 Task: Look for space in Walajapet, India from 22nd June, 2023 to 30th June, 2023 for 2 adults in price range Rs.7000 to Rs.15000. Place can be entire place with 1  bedroom having 1 bed and 1 bathroom. Property type can be house, flat, guest house, hotel. Amenities needed are: washing machine. Booking option can be shelf check-in. Required host language is English.
Action: Mouse moved to (604, 71)
Screenshot: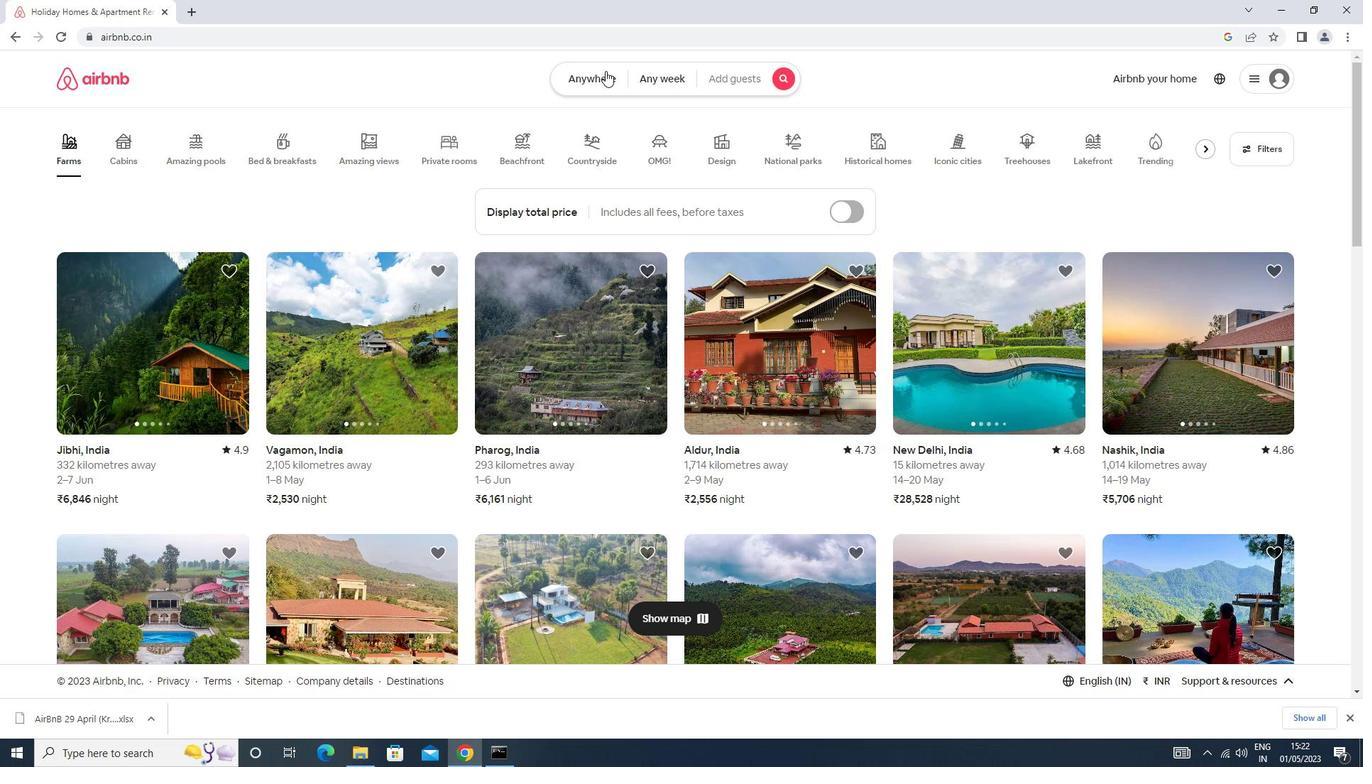 
Action: Mouse pressed left at (604, 71)
Screenshot: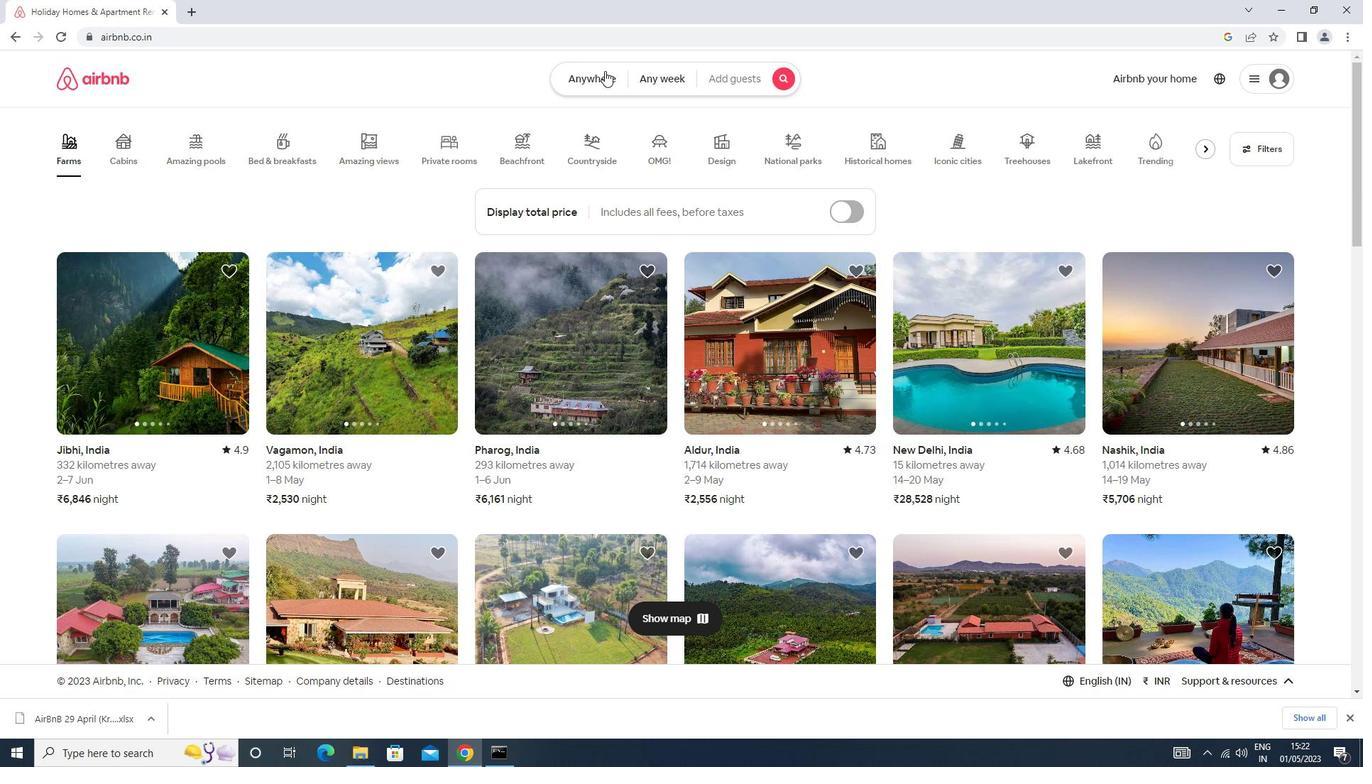 
Action: Mouse moved to (557, 136)
Screenshot: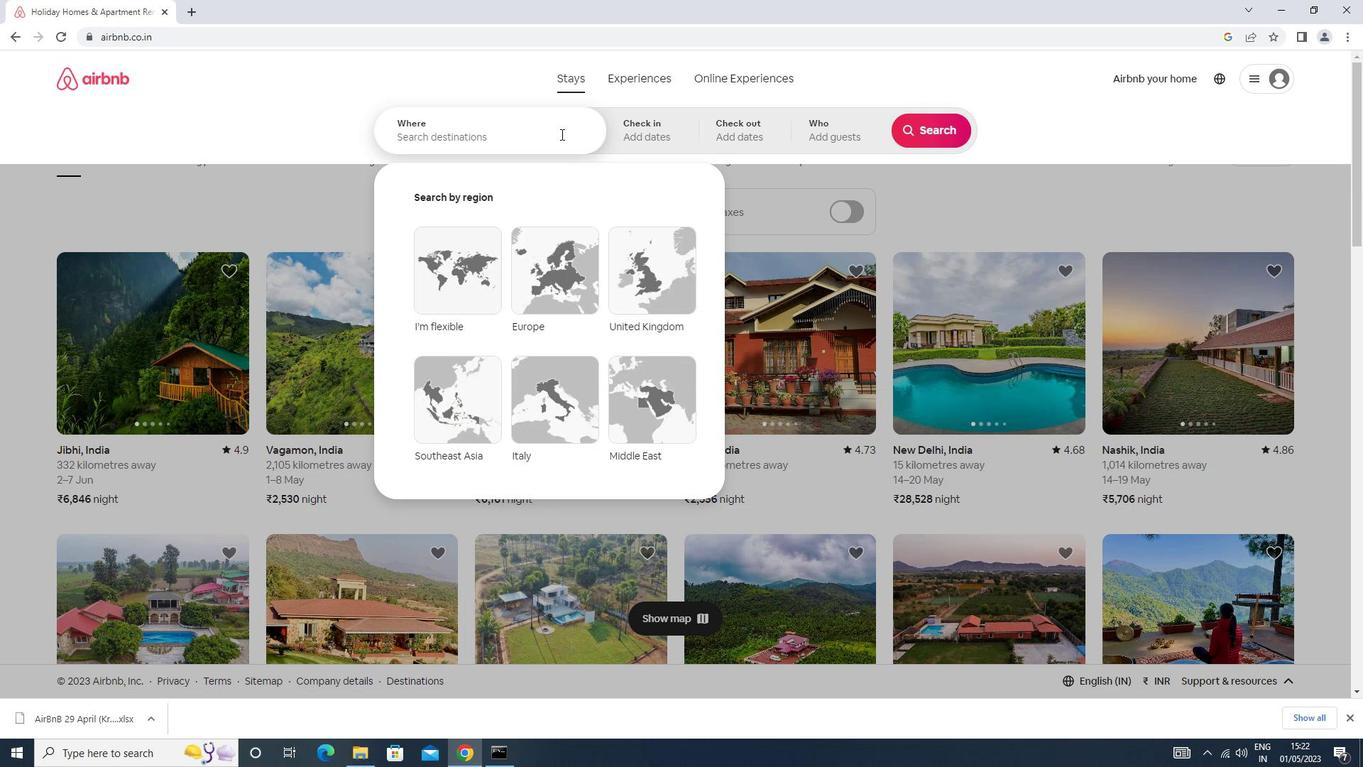 
Action: Mouse pressed left at (557, 136)
Screenshot: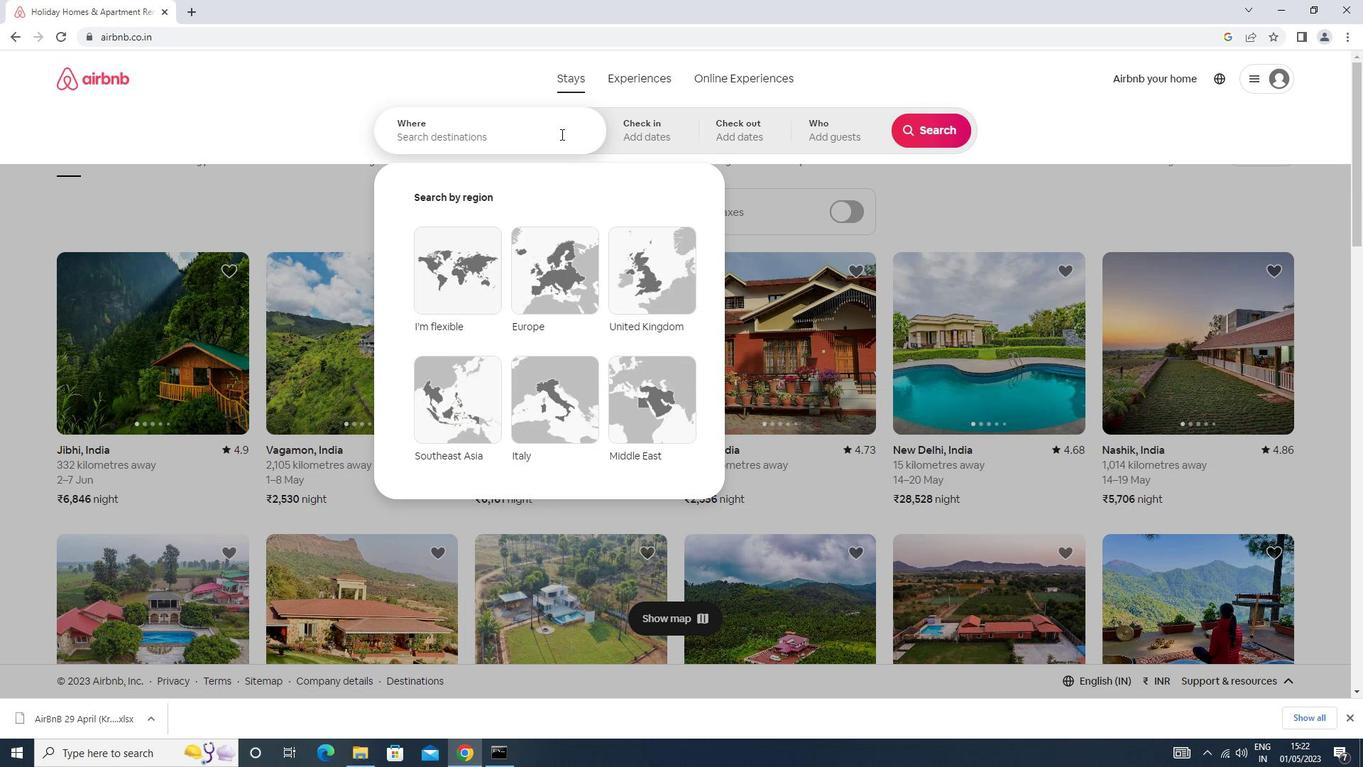 
Action: Key pressed w<Key.caps_lock>alajapet<Key.enter>
Screenshot: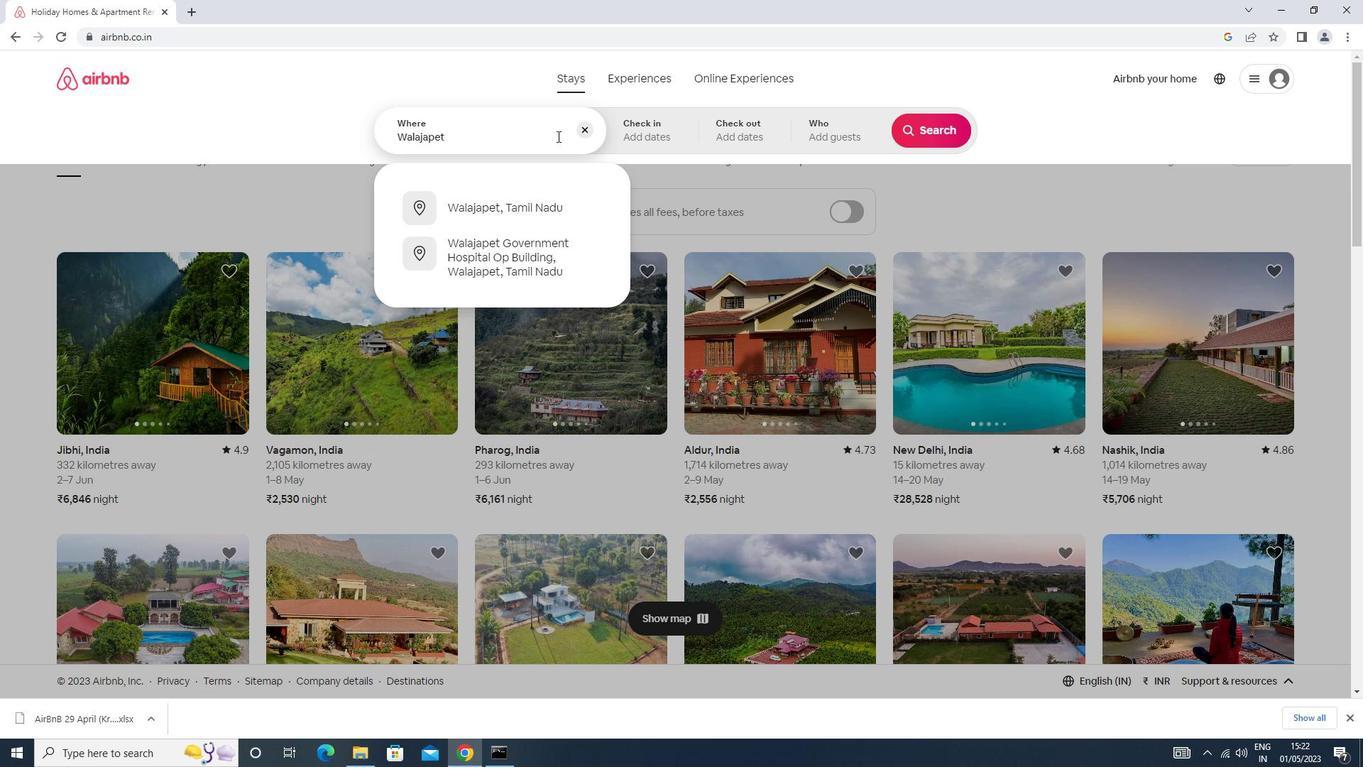
Action: Mouse moved to (835, 402)
Screenshot: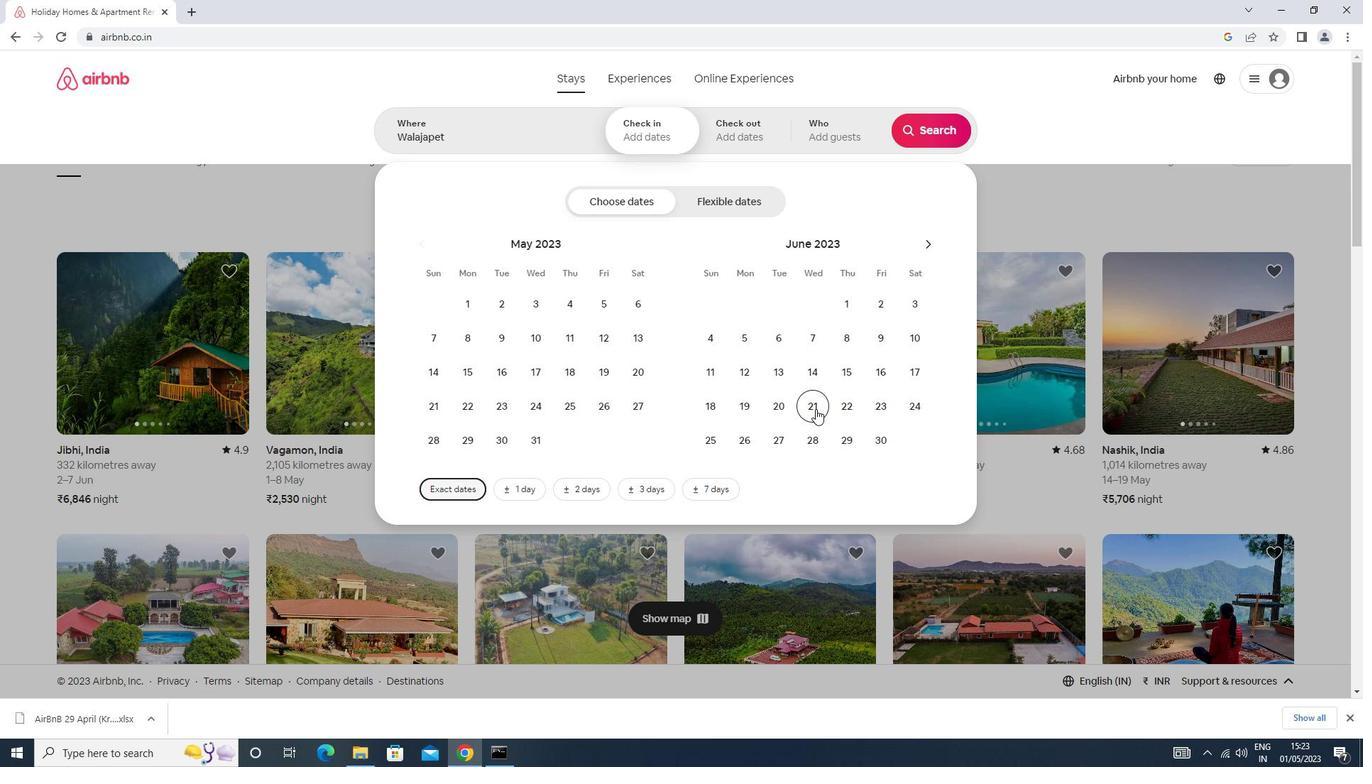 
Action: Mouse pressed left at (835, 402)
Screenshot: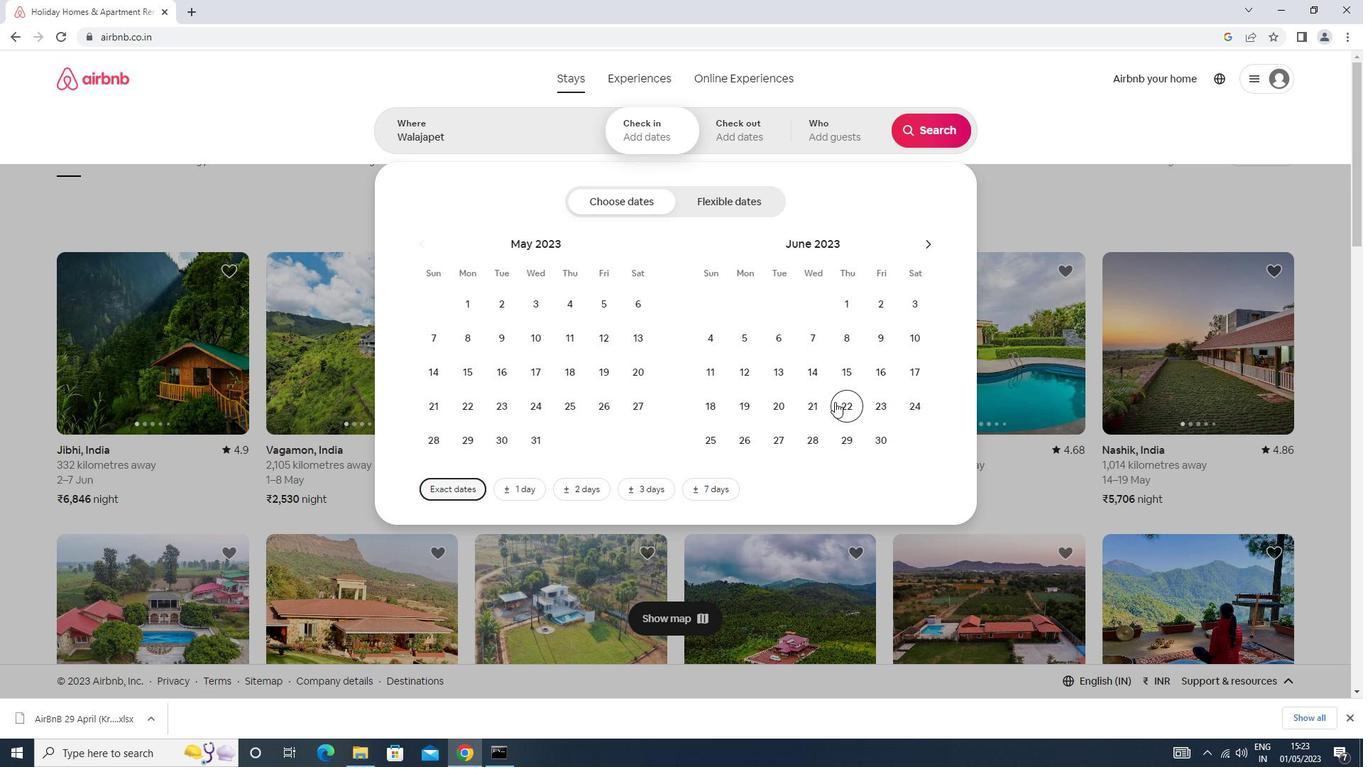 
Action: Mouse moved to (885, 439)
Screenshot: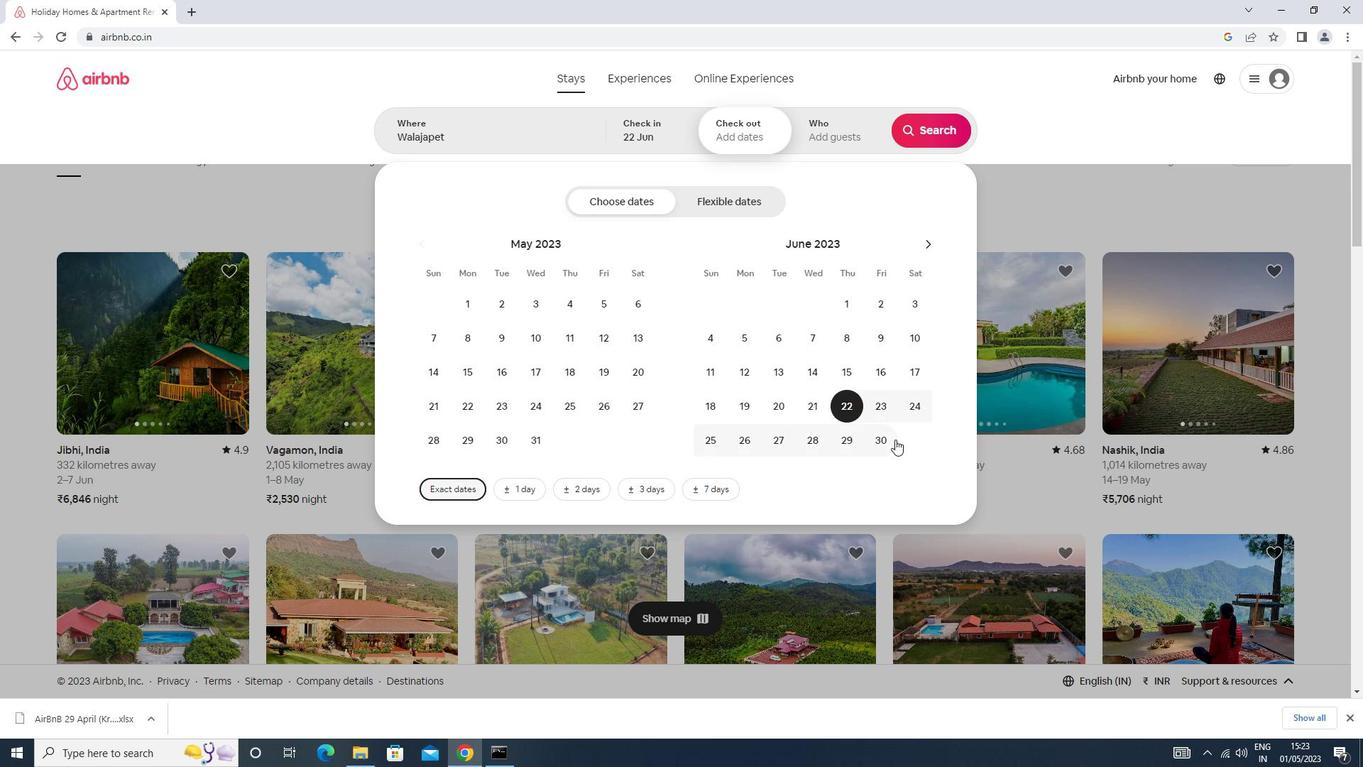 
Action: Mouse pressed left at (885, 439)
Screenshot: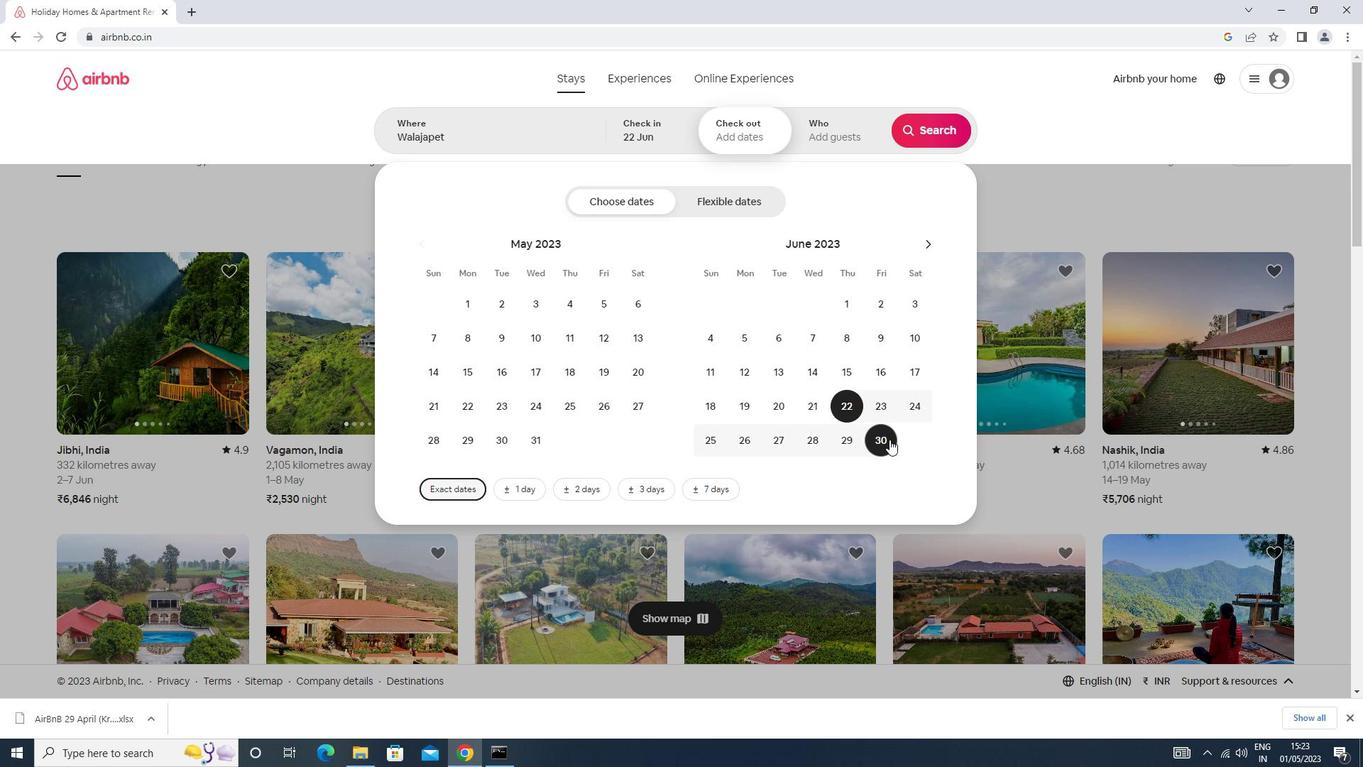 
Action: Mouse moved to (831, 144)
Screenshot: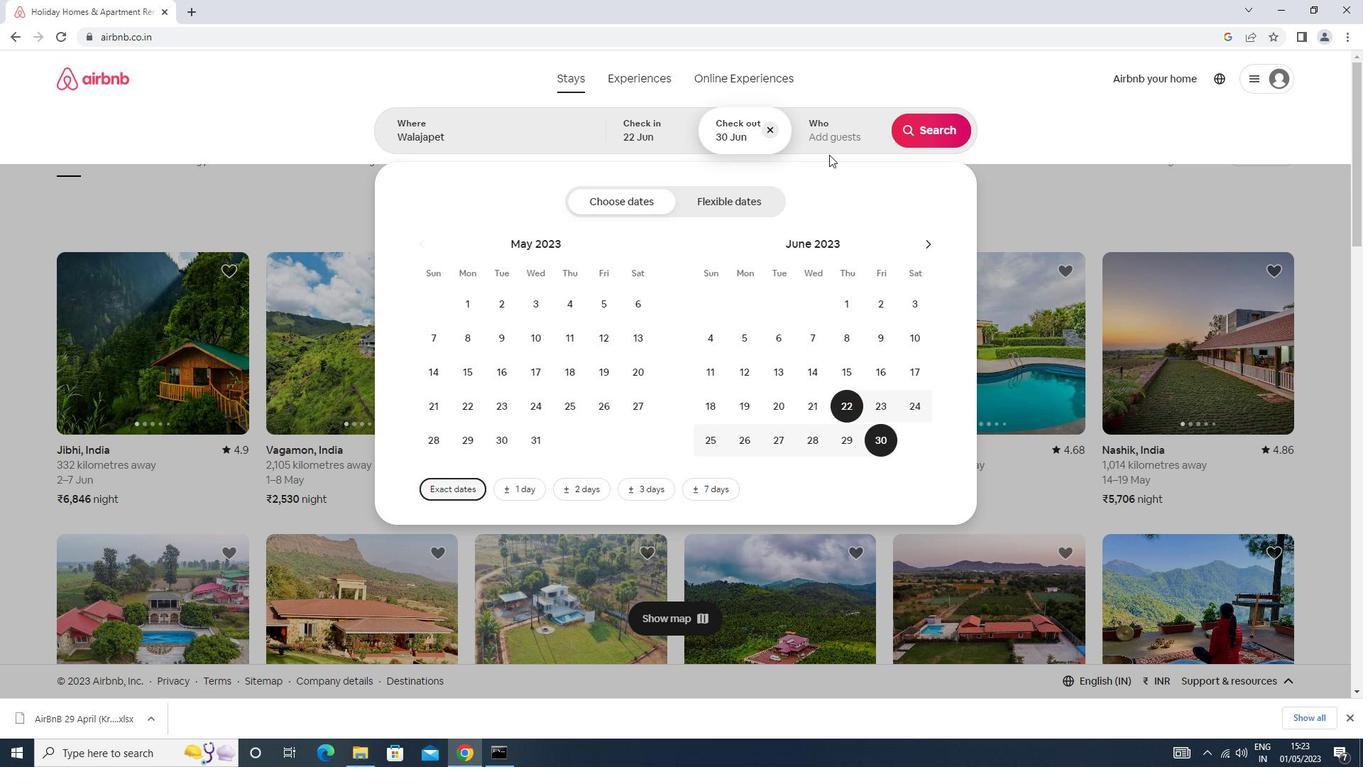 
Action: Mouse pressed left at (831, 144)
Screenshot: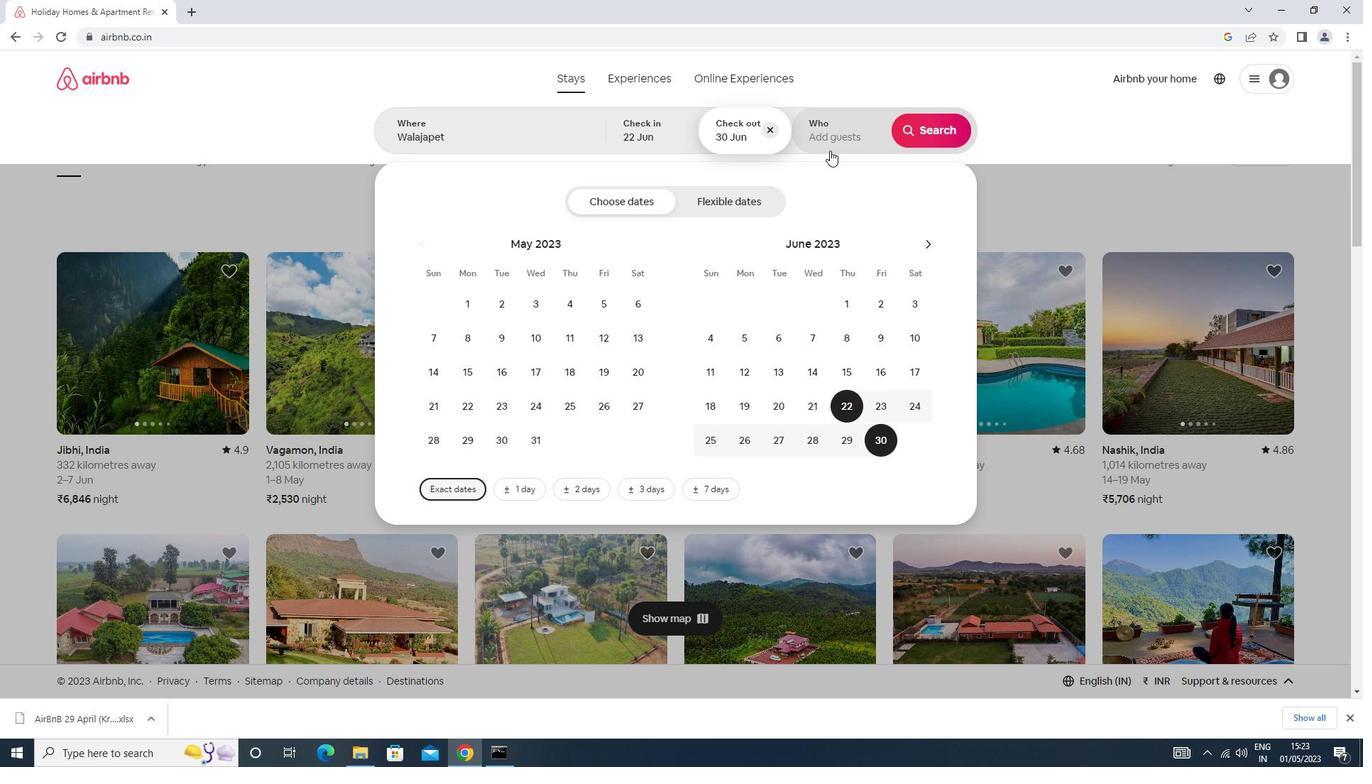 
Action: Mouse moved to (939, 203)
Screenshot: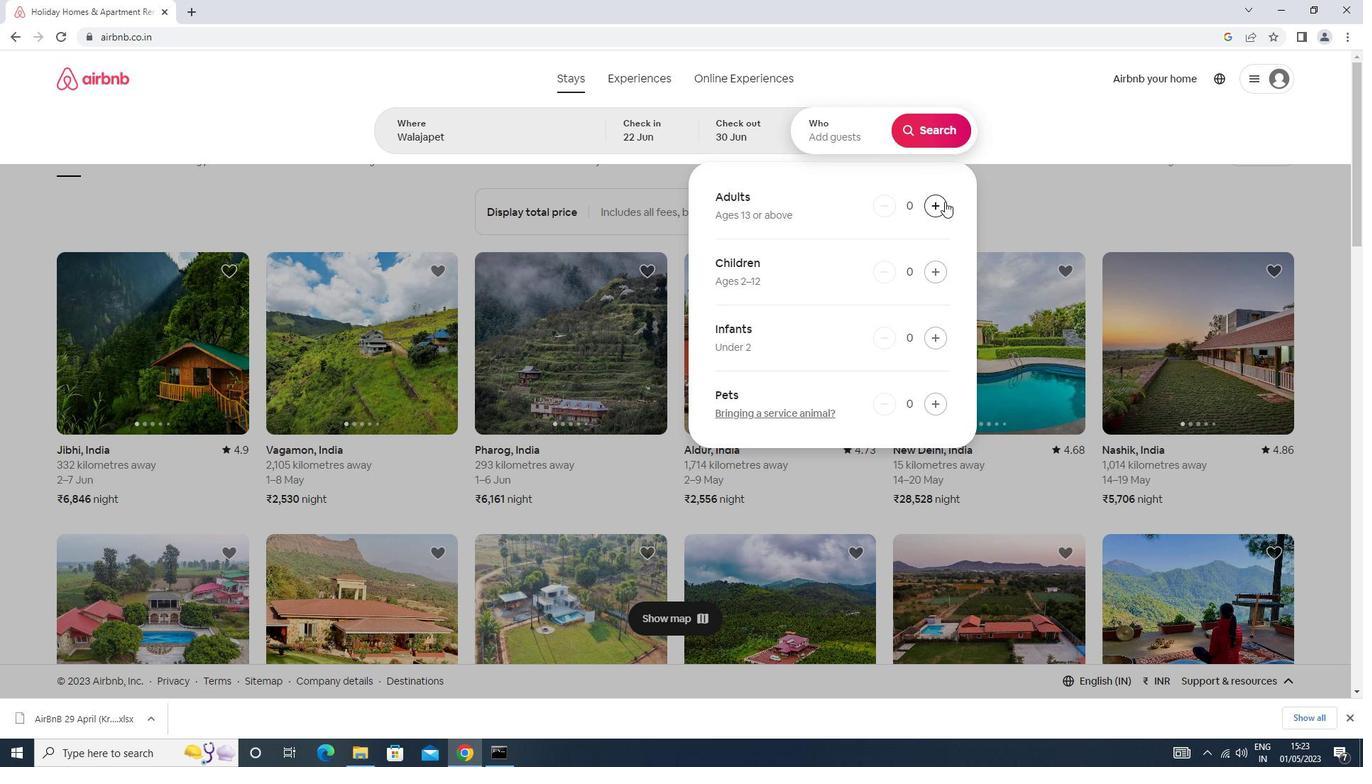 
Action: Mouse pressed left at (939, 203)
Screenshot: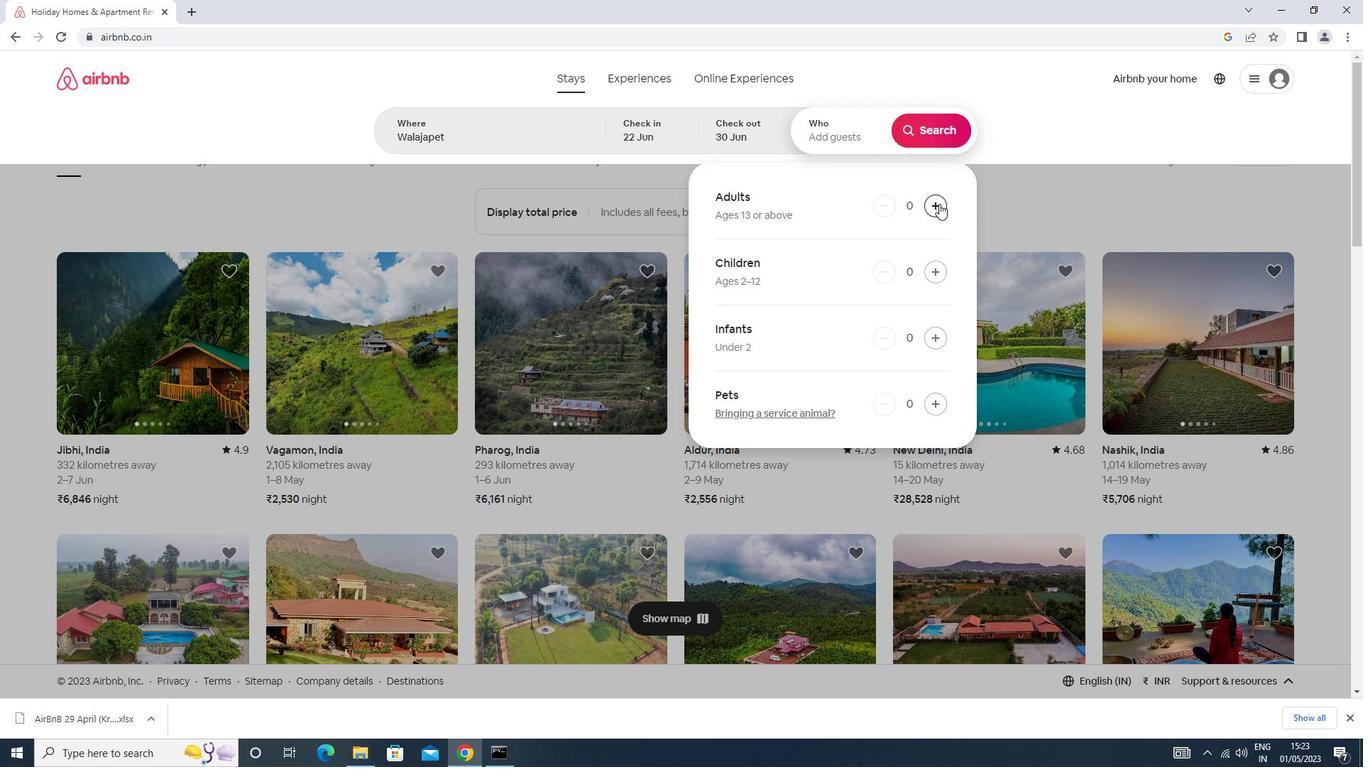 
Action: Mouse pressed left at (939, 203)
Screenshot: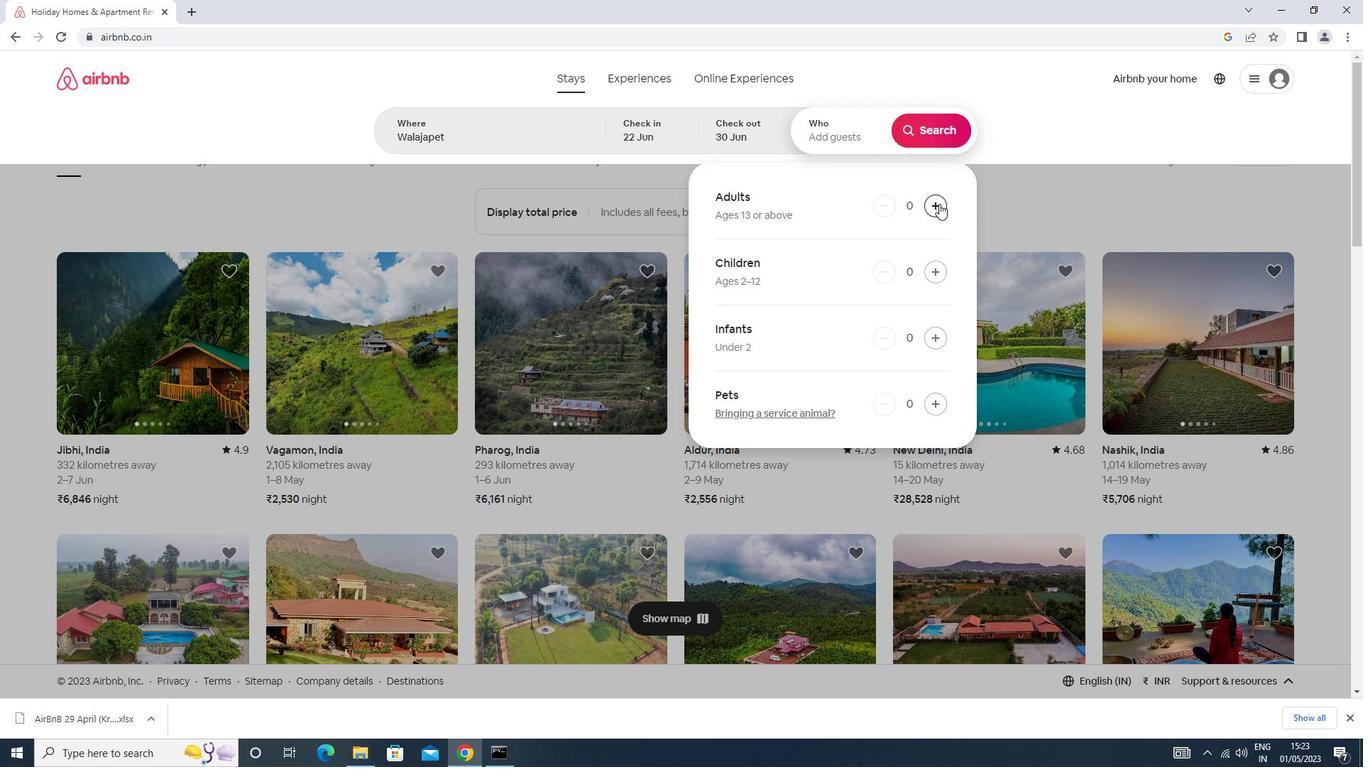 
Action: Mouse moved to (926, 127)
Screenshot: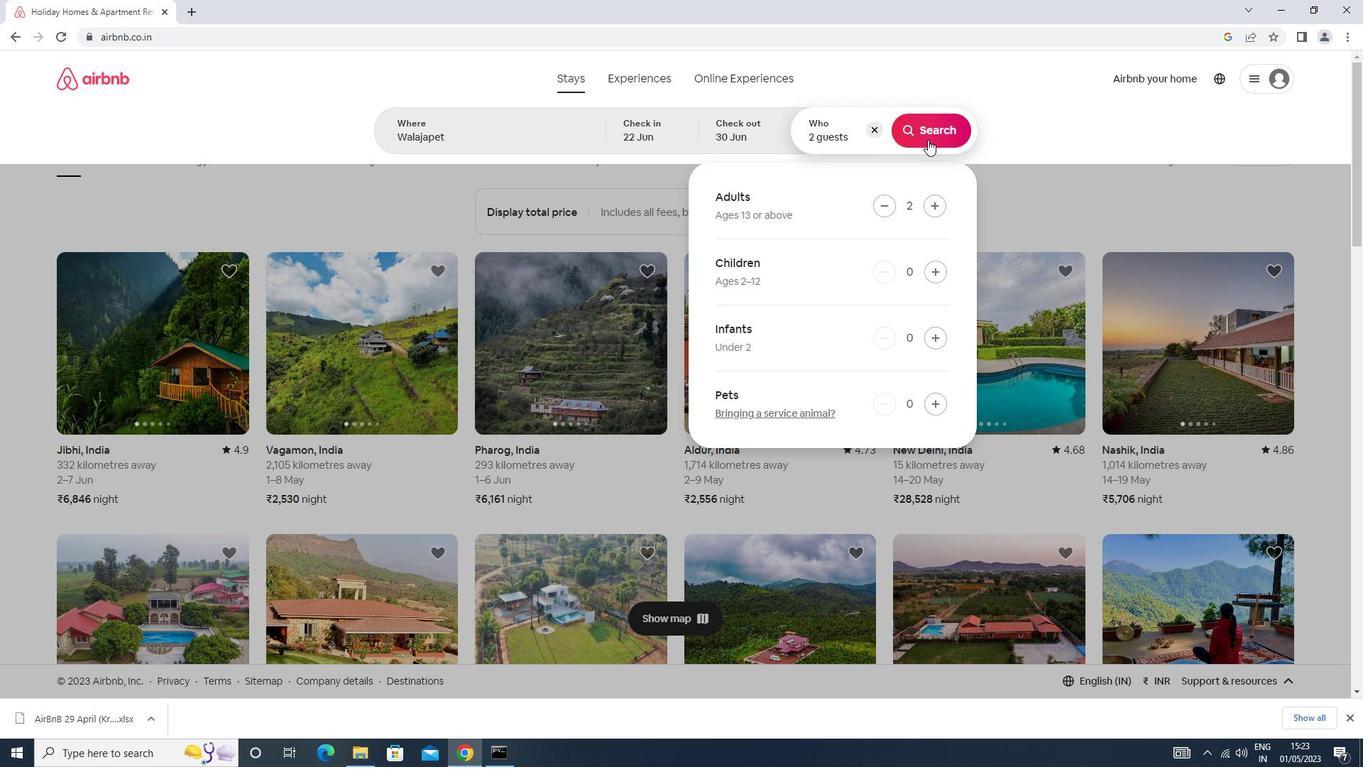 
Action: Mouse pressed left at (926, 127)
Screenshot: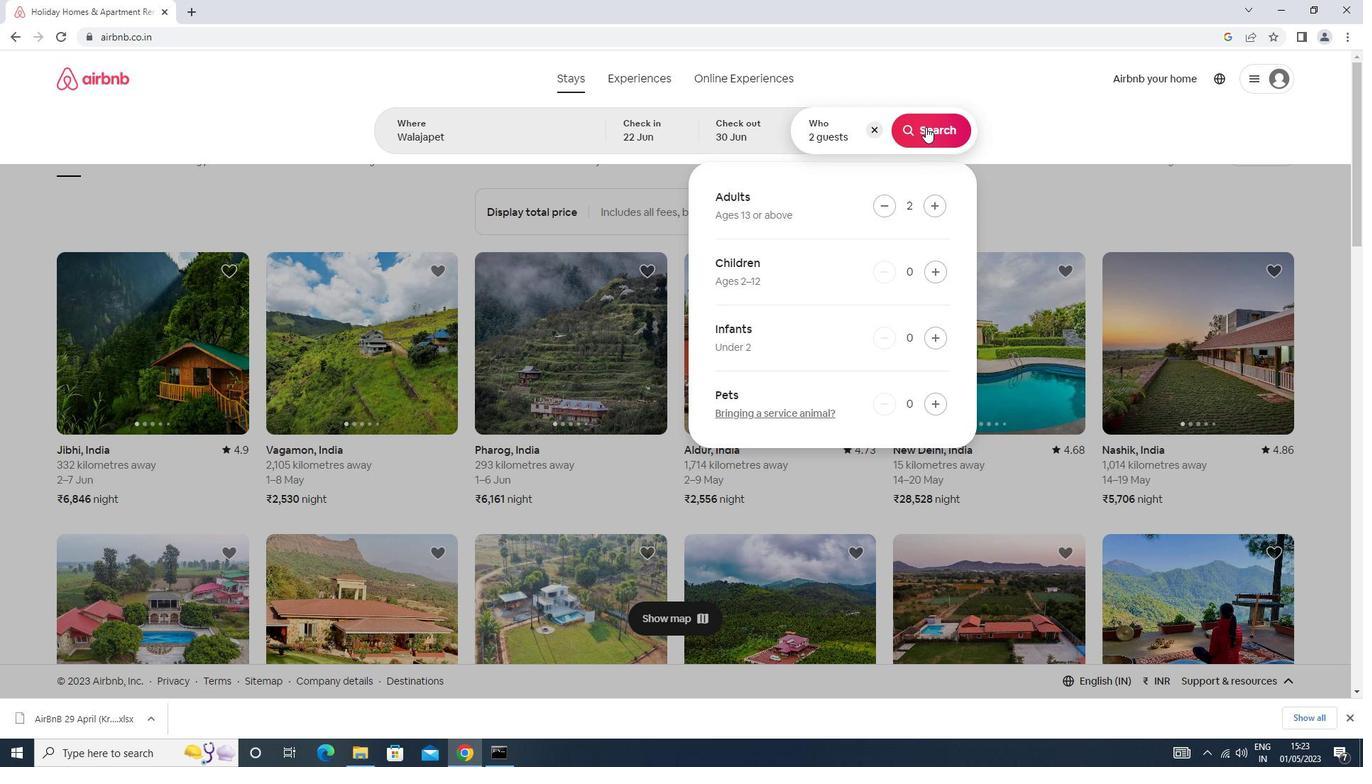 
Action: Mouse moved to (1286, 133)
Screenshot: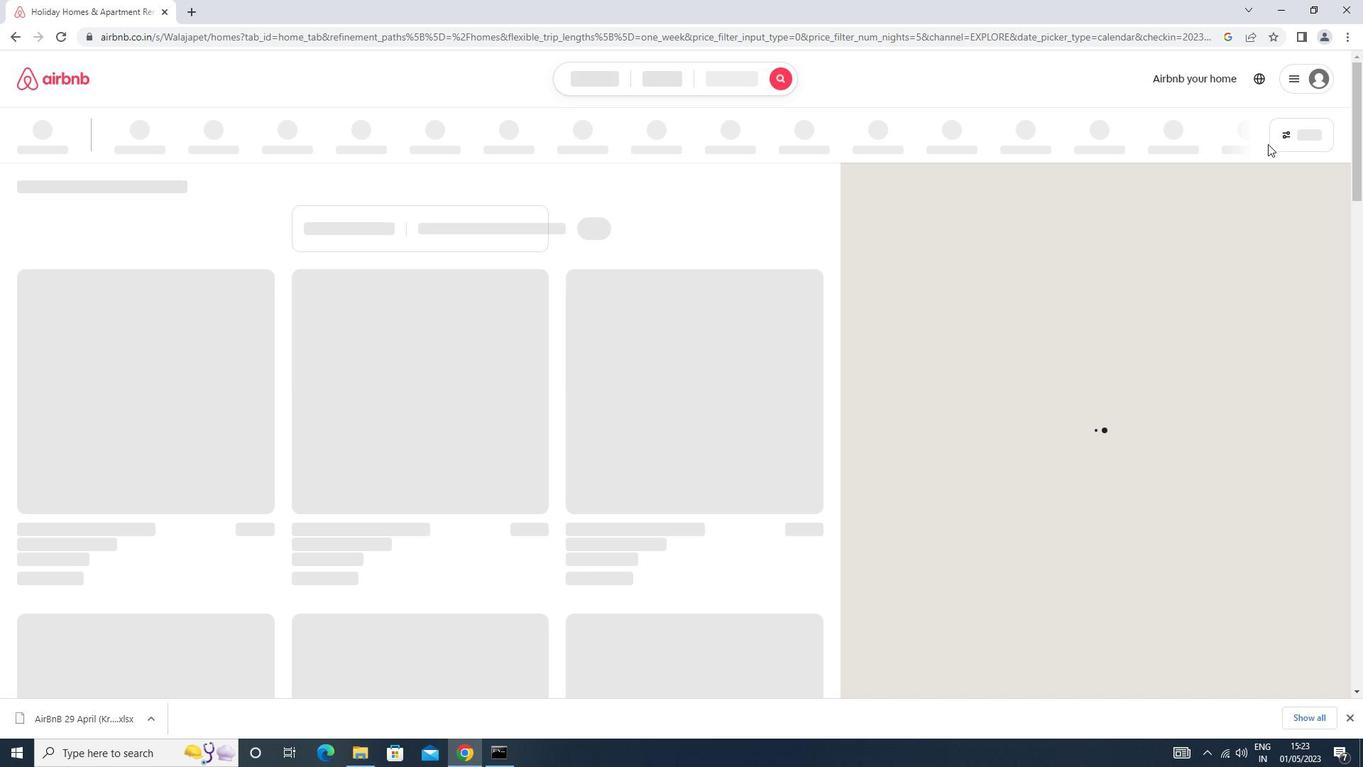 
Action: Mouse pressed left at (1286, 133)
Screenshot: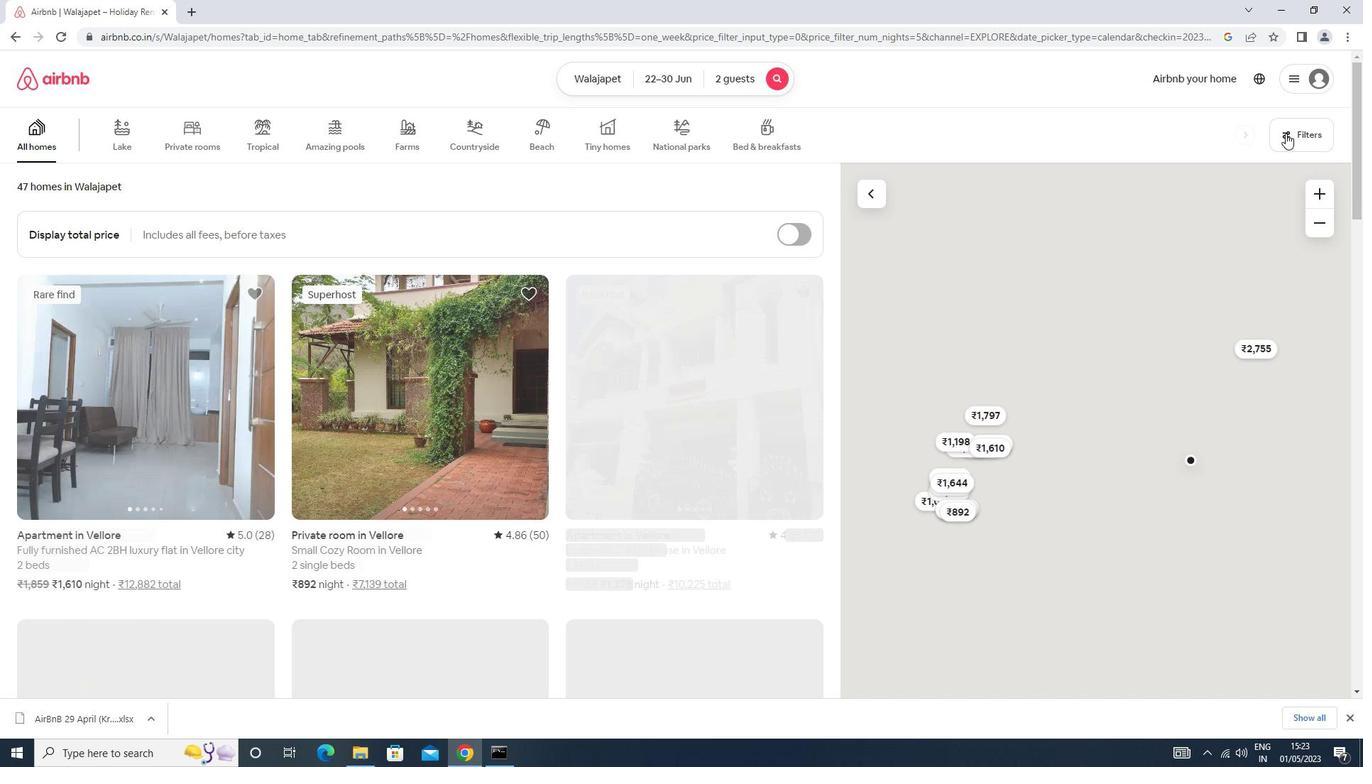 
Action: Mouse moved to (604, 311)
Screenshot: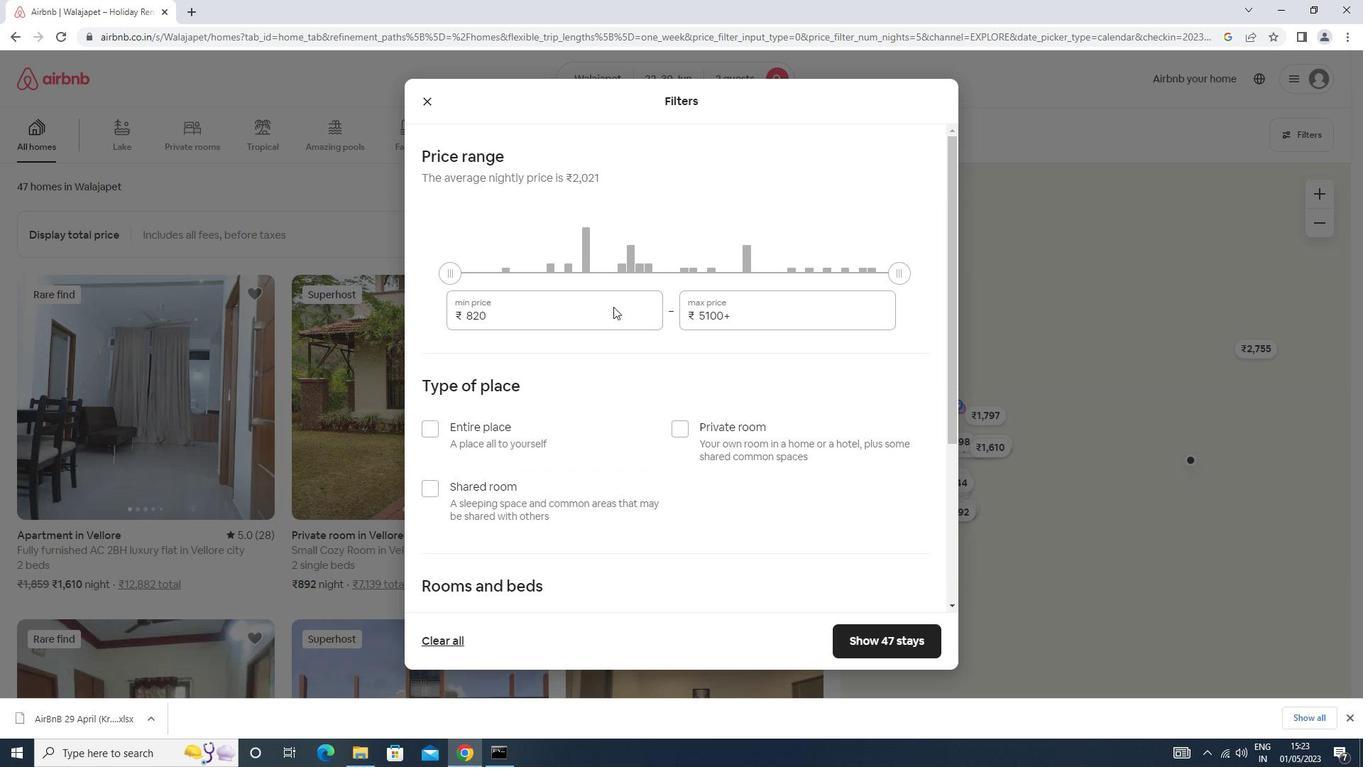 
Action: Mouse pressed left at (604, 311)
Screenshot: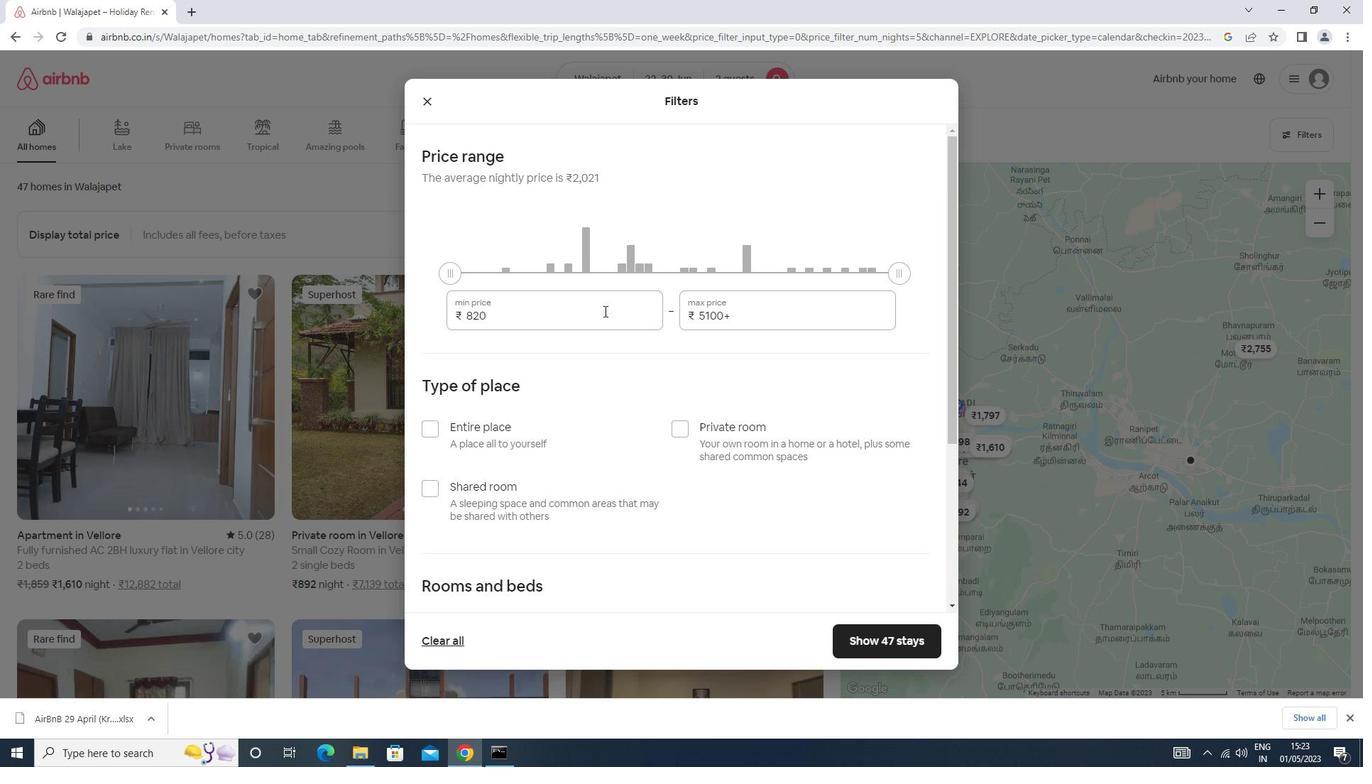 
Action: Key pressed <Key.backspace><Key.backspace><Key.backspace><Key.backspace><Key.backspace><Key.backspace><Key.backspace><Key.backspace><Key.backspace><Key.backspace><Key.backspace>7000<Key.tab>15<Key.backspace><Key.backspace><Key.backspace><Key.backspace><Key.backspace><Key.backspace>
Screenshot: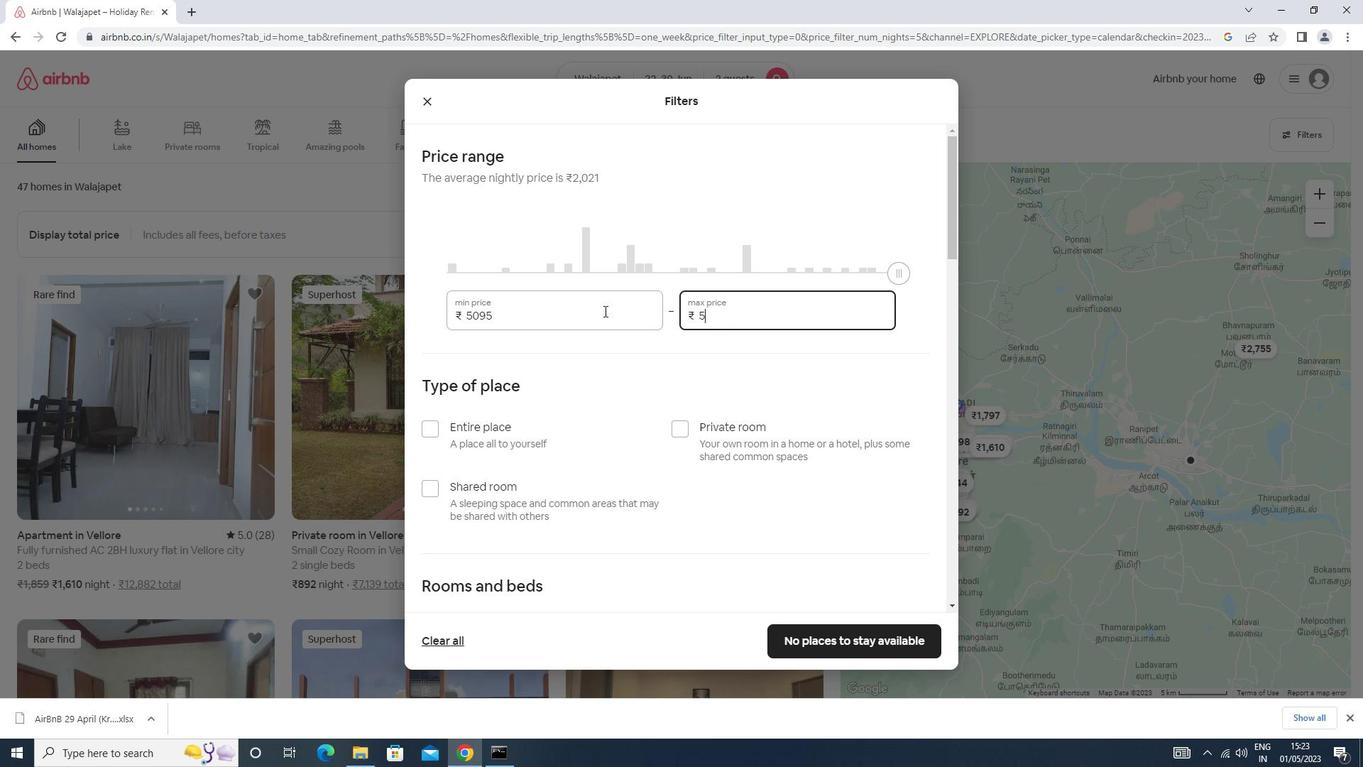 
Action: Mouse pressed left at (604, 311)
Screenshot: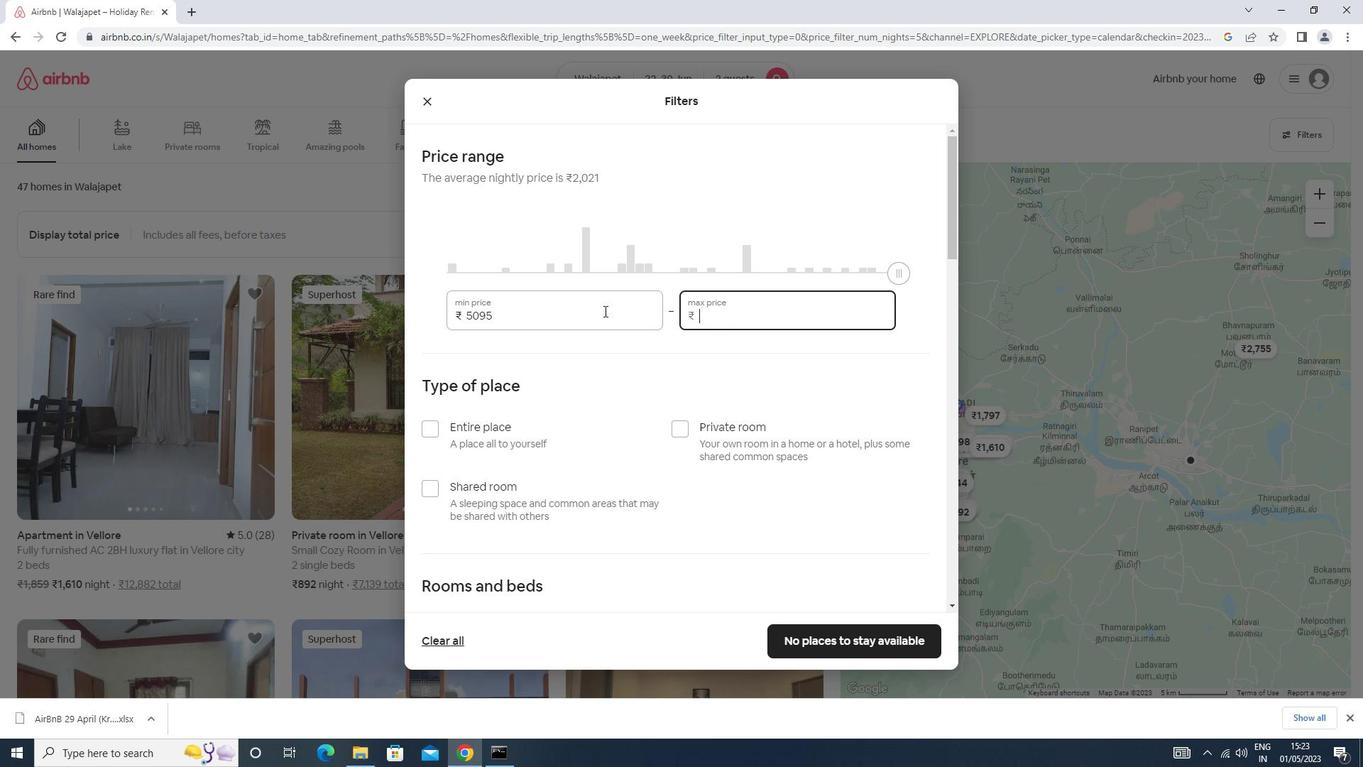 
Action: Key pressed <Key.backspace><Key.backspace><Key.backspace><Key.backspace><Key.backspace><Key.backspace><Key.backspace><Key.backspace><Key.backspace><Key.backspace><Key.backspace>7000<Key.tab>15000
Screenshot: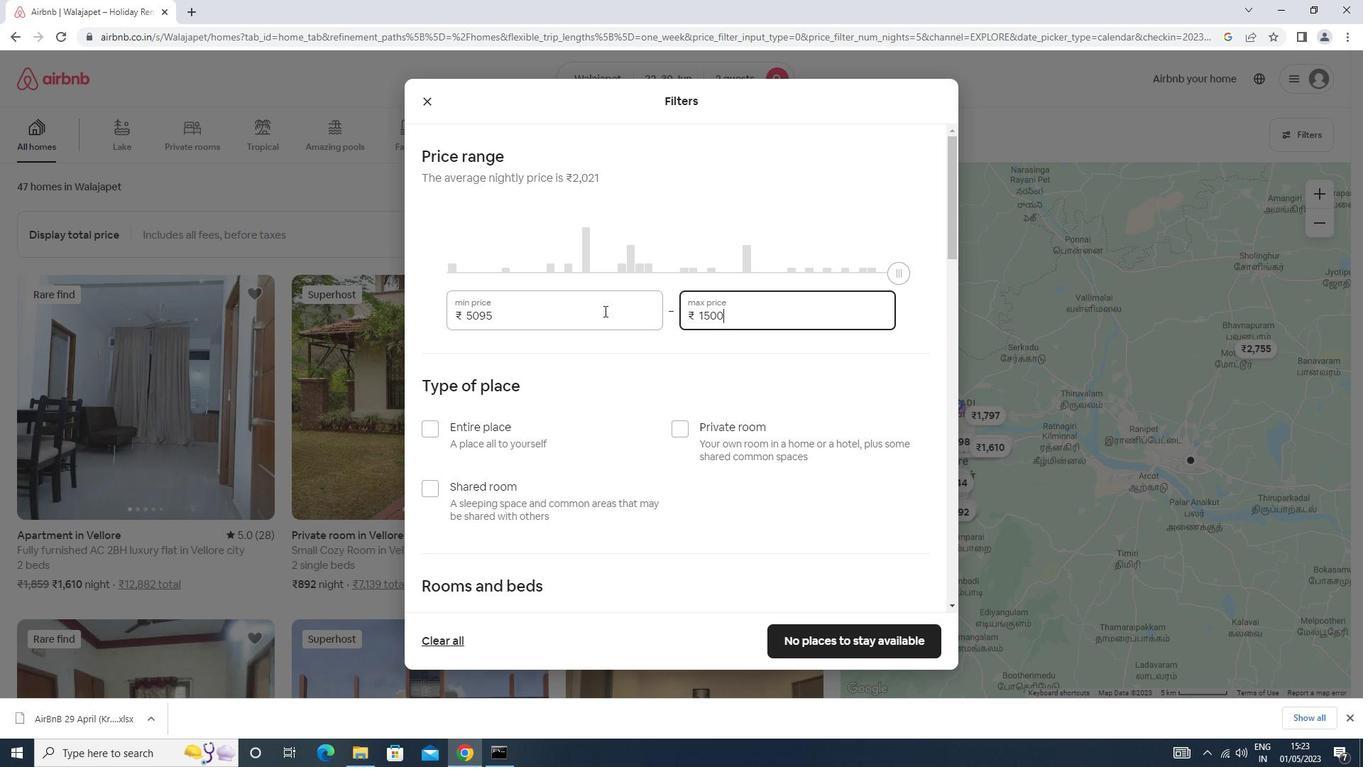 
Action: Mouse moved to (494, 429)
Screenshot: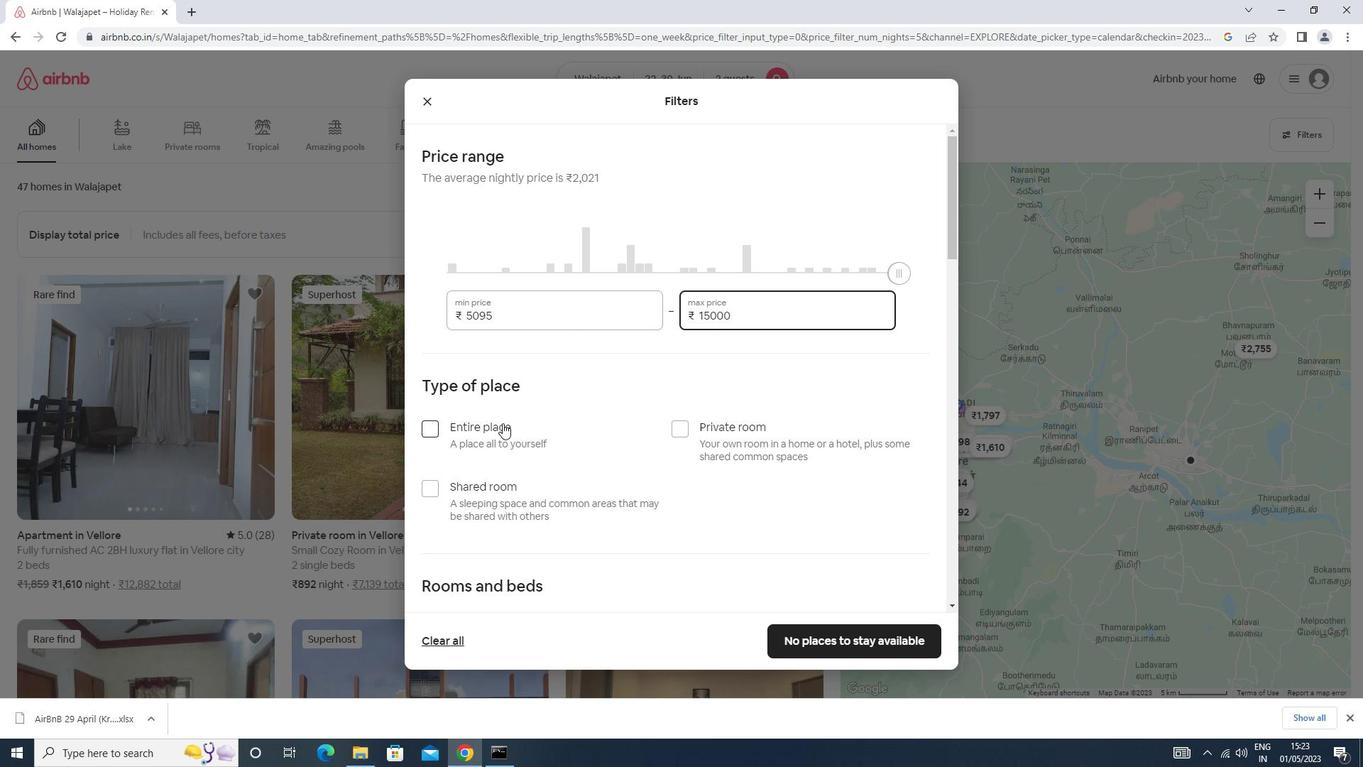 
Action: Mouse pressed left at (494, 429)
Screenshot: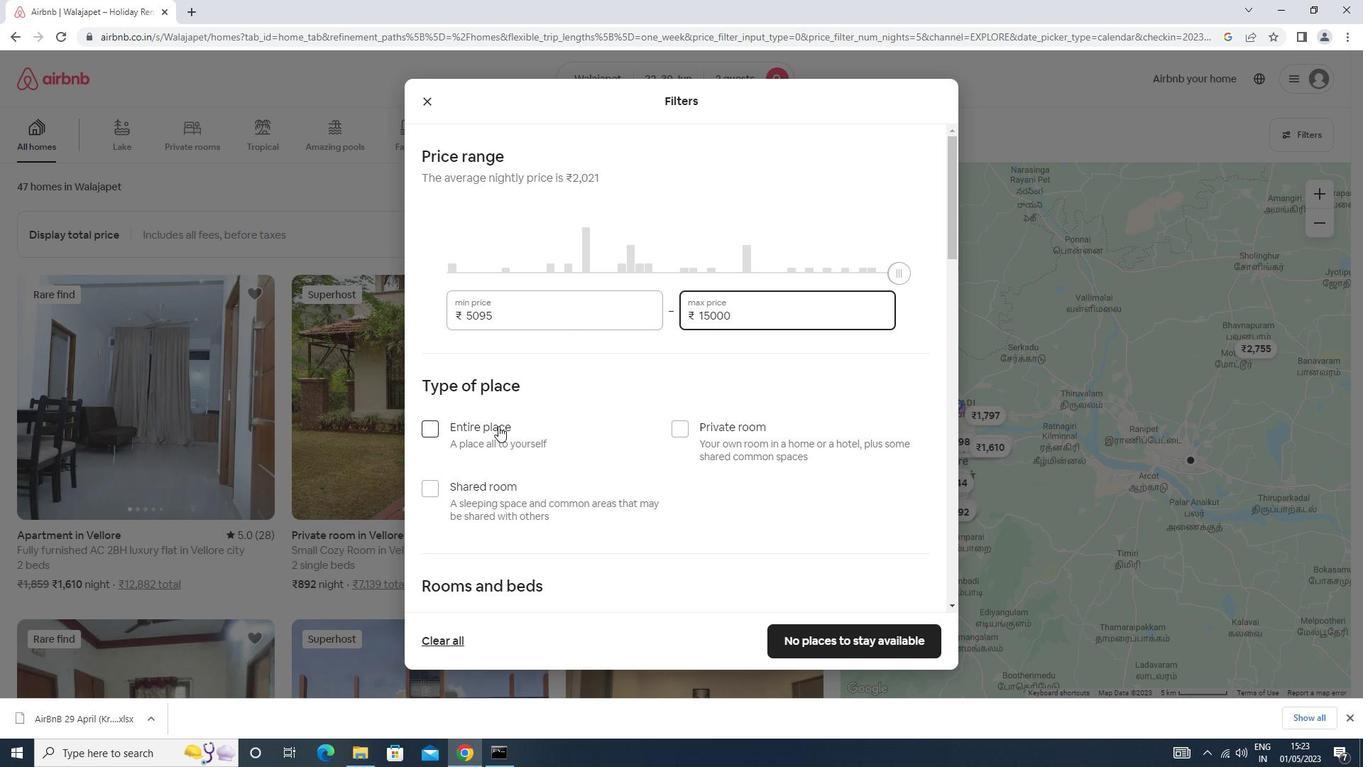 
Action: Mouse scrolled (494, 428) with delta (0, 0)
Screenshot: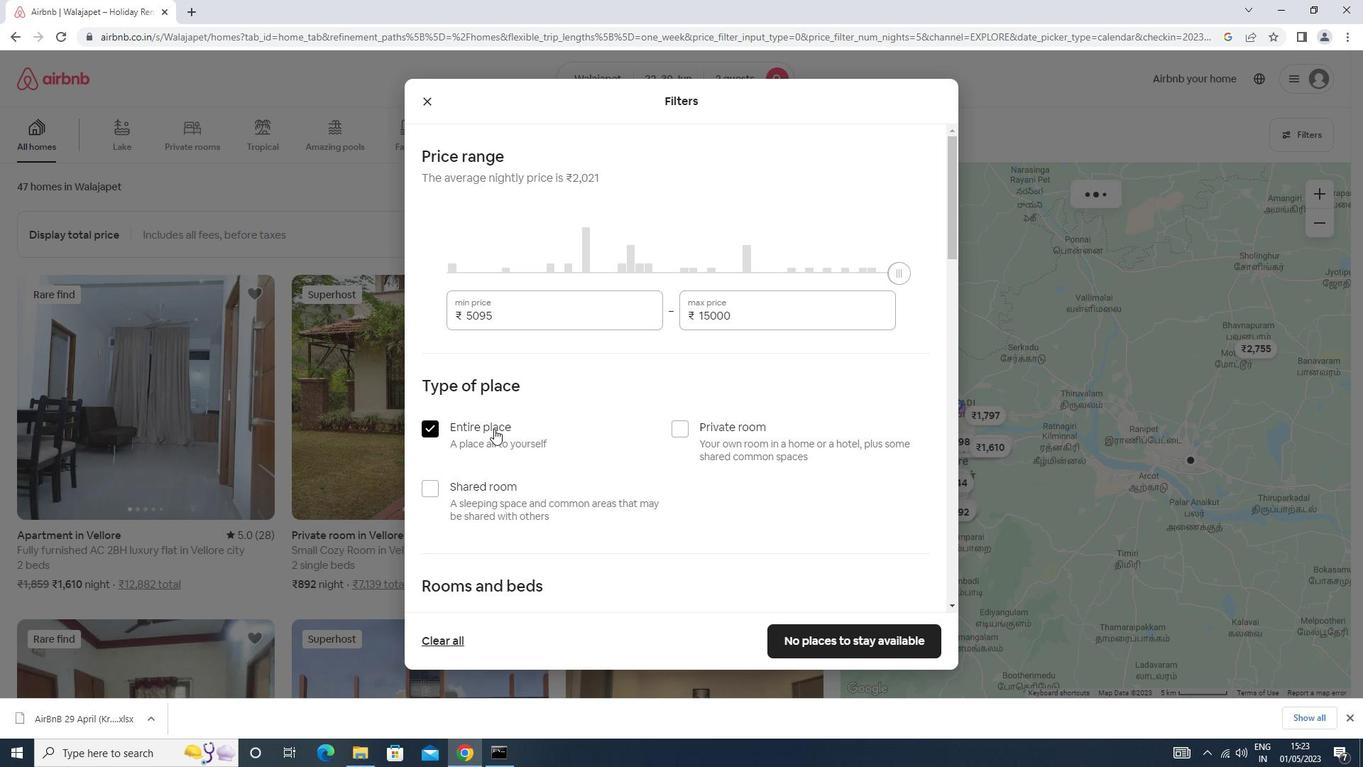 
Action: Mouse scrolled (494, 428) with delta (0, 0)
Screenshot: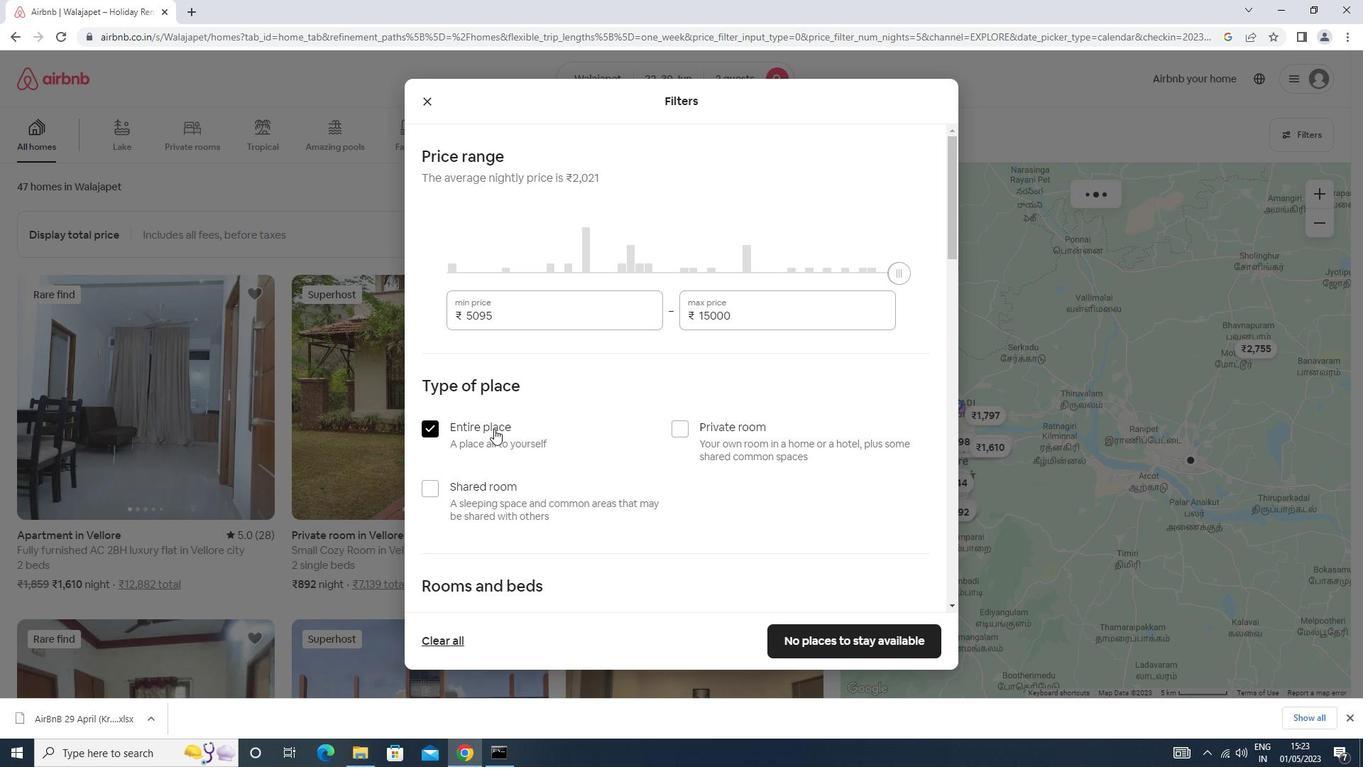 
Action: Mouse moved to (502, 519)
Screenshot: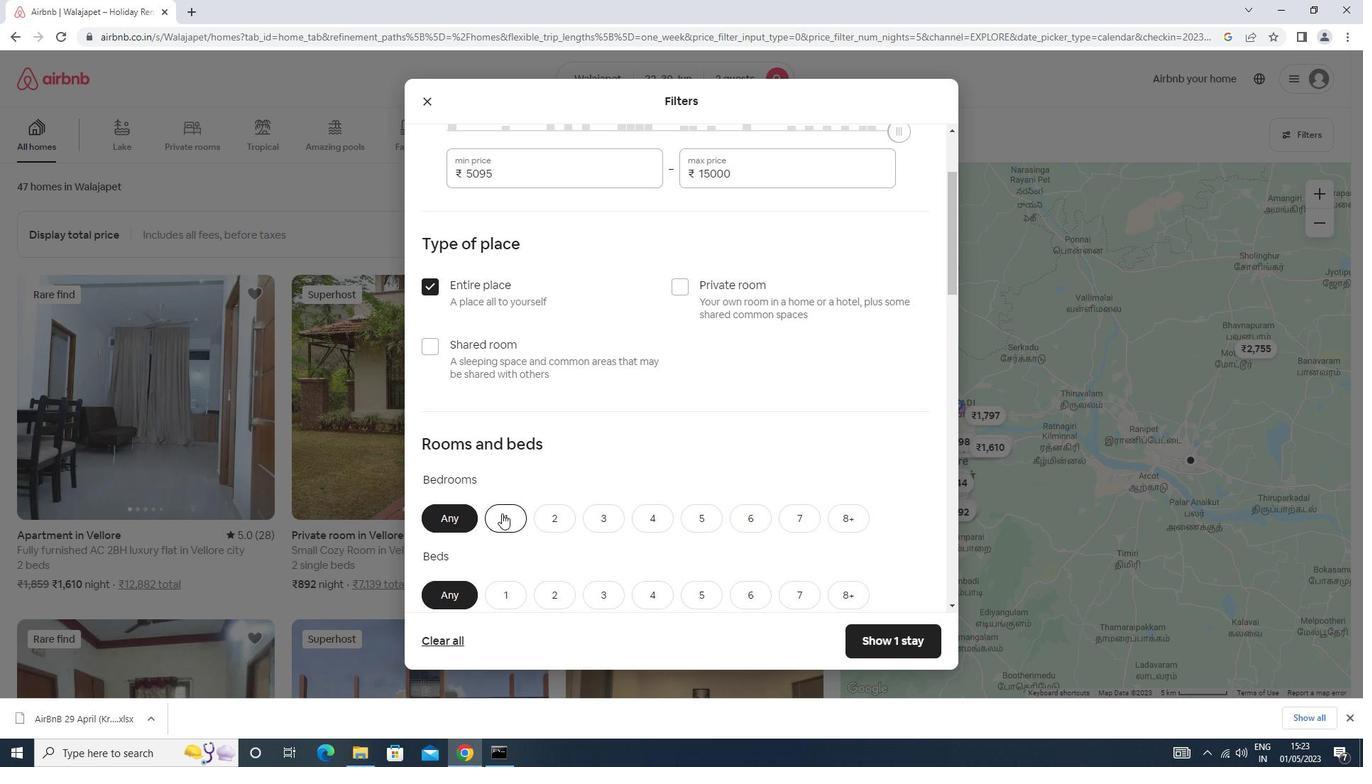 
Action: Mouse pressed left at (502, 519)
Screenshot: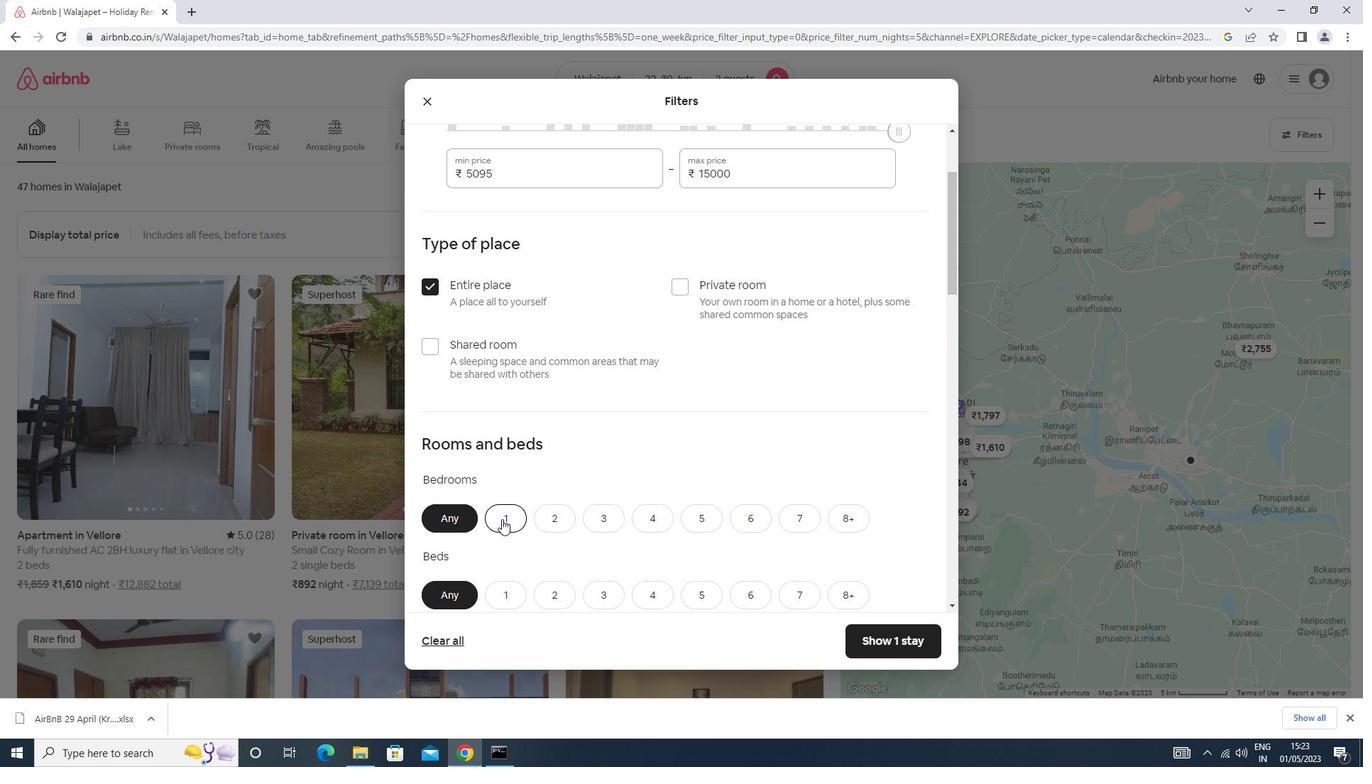 
Action: Mouse moved to (503, 518)
Screenshot: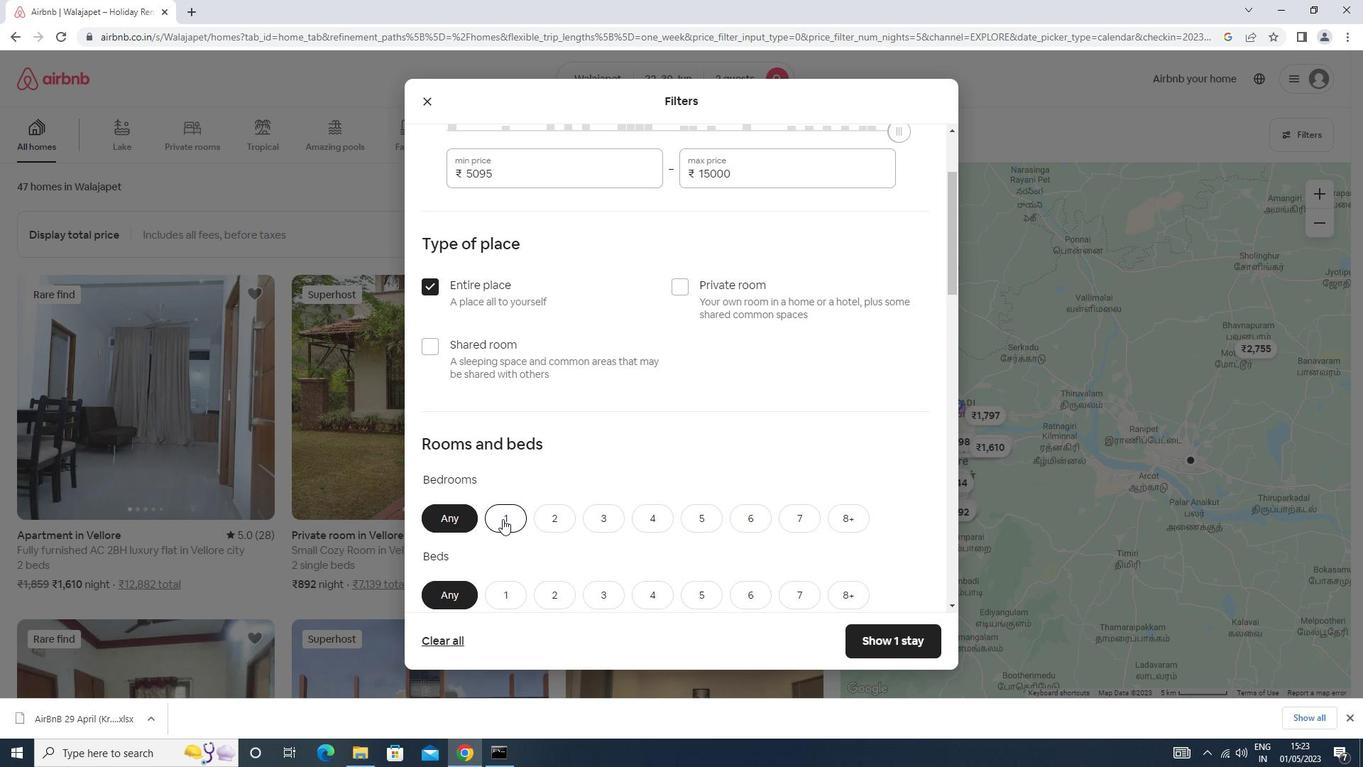 
Action: Mouse scrolled (503, 517) with delta (0, 0)
Screenshot: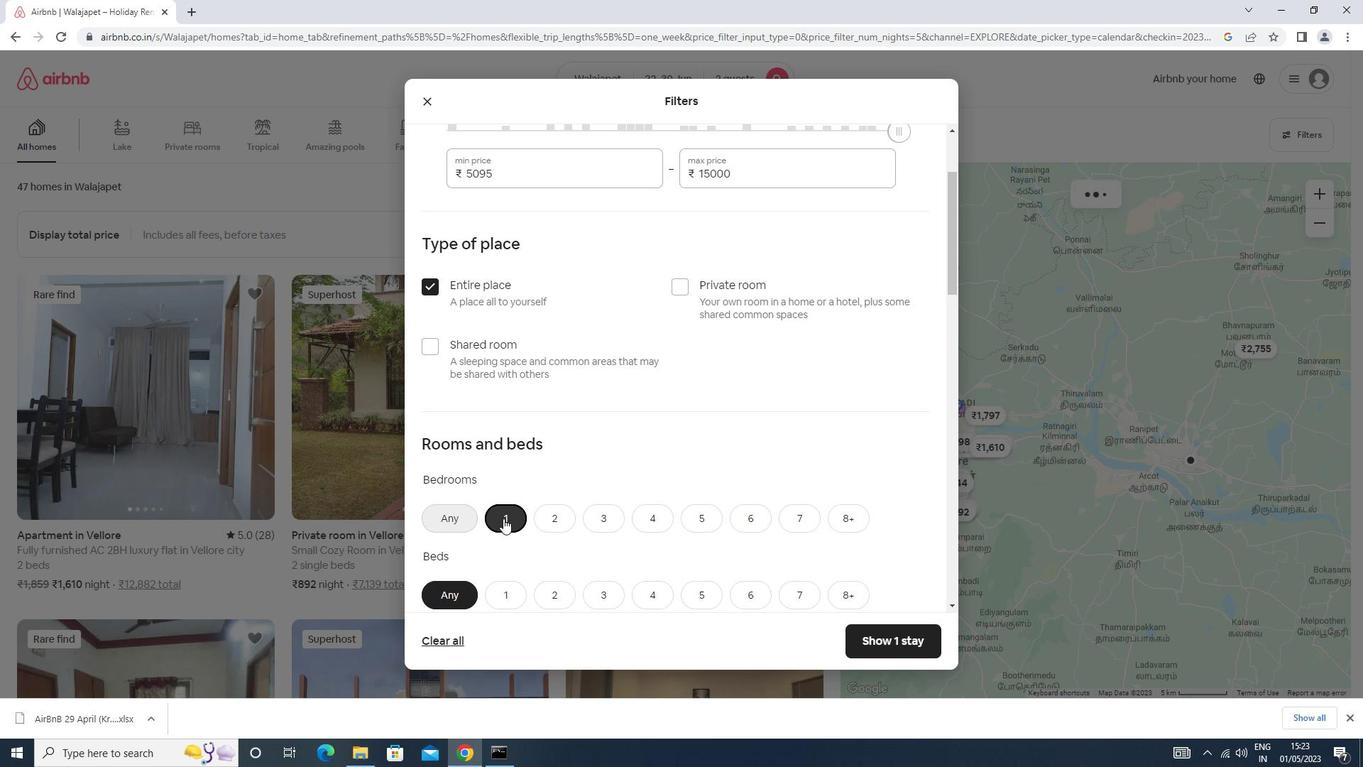 
Action: Mouse scrolled (503, 517) with delta (0, 0)
Screenshot: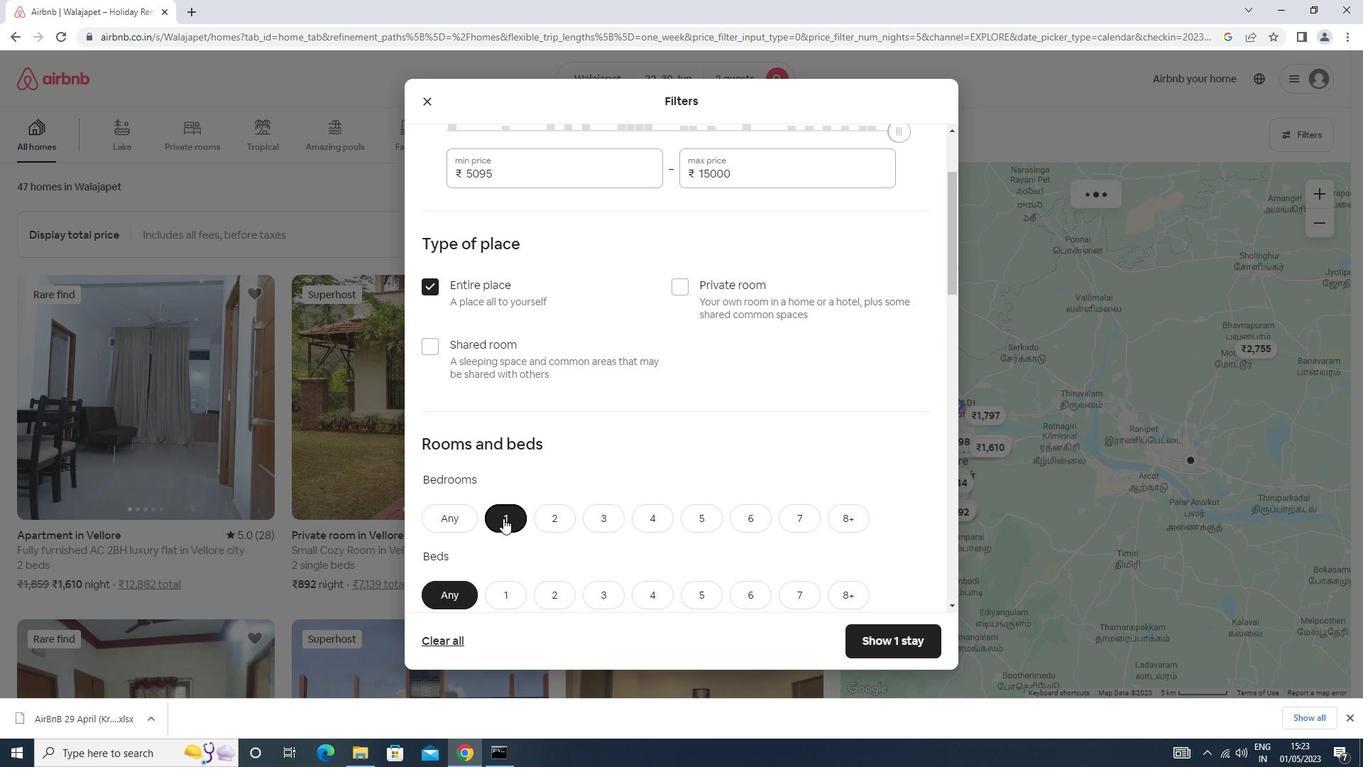 
Action: Mouse moved to (512, 443)
Screenshot: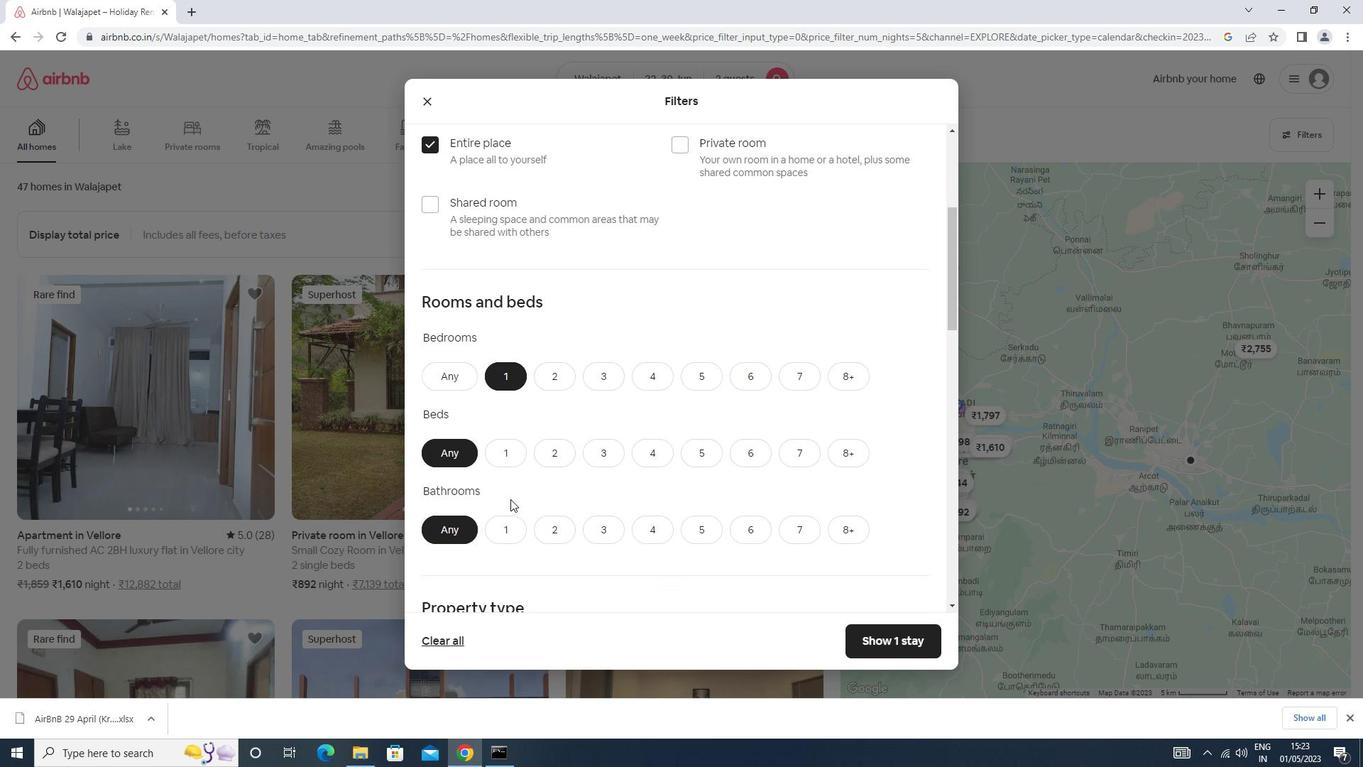 
Action: Mouse pressed left at (512, 443)
Screenshot: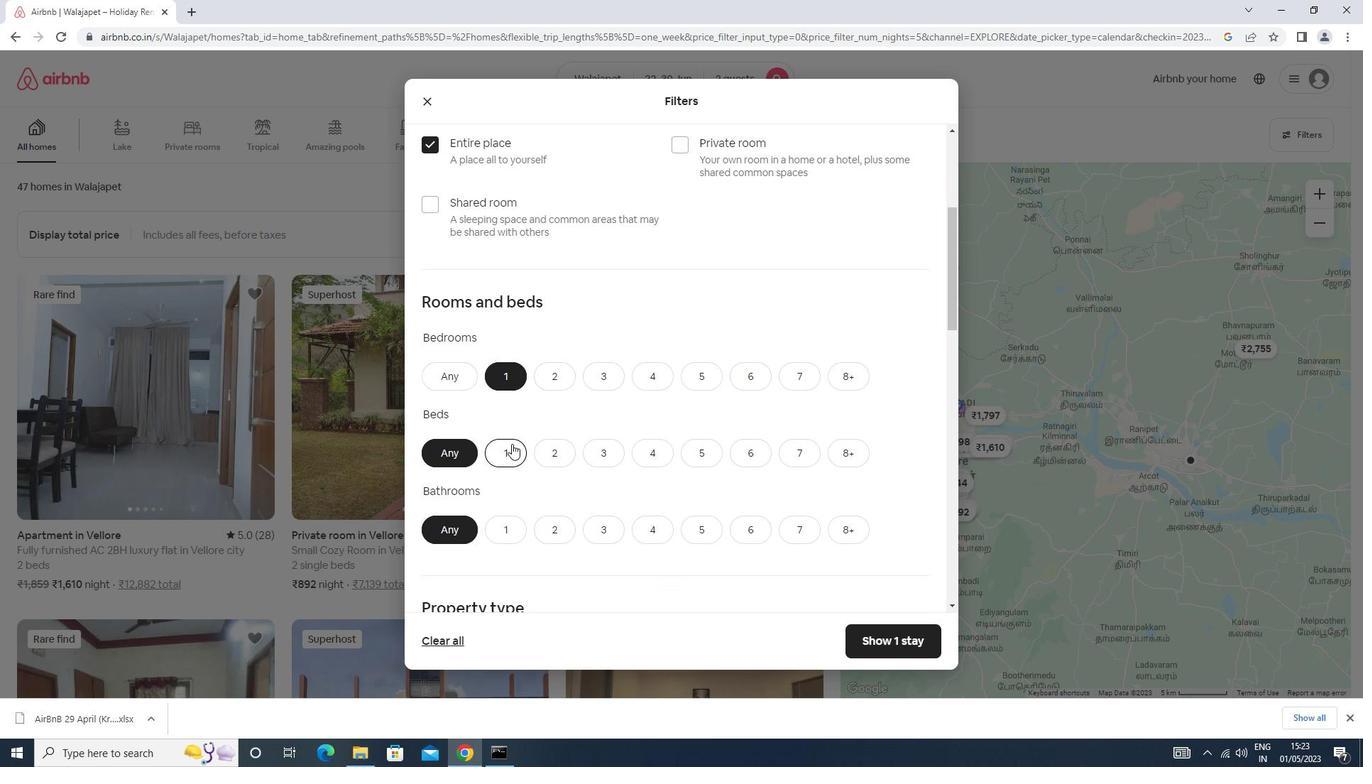 
Action: Mouse moved to (506, 523)
Screenshot: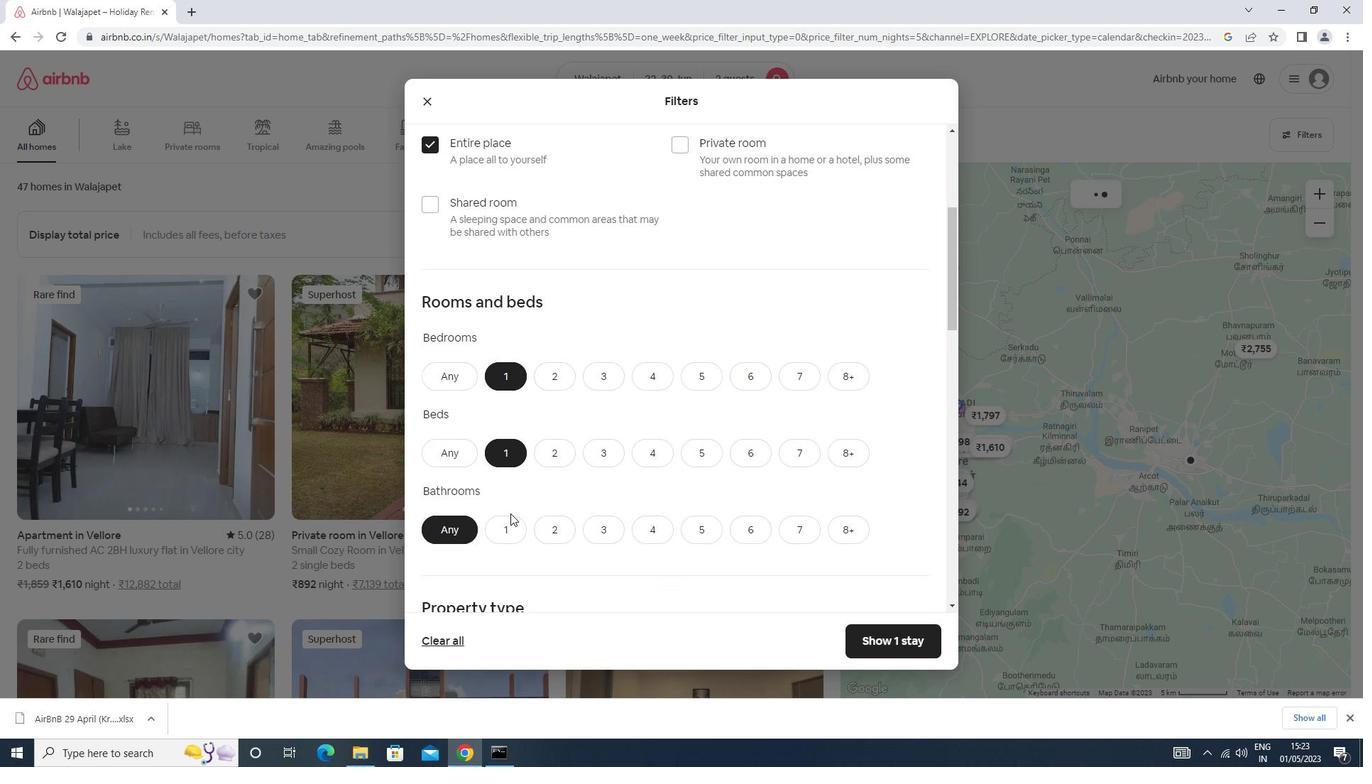 
Action: Mouse pressed left at (506, 523)
Screenshot: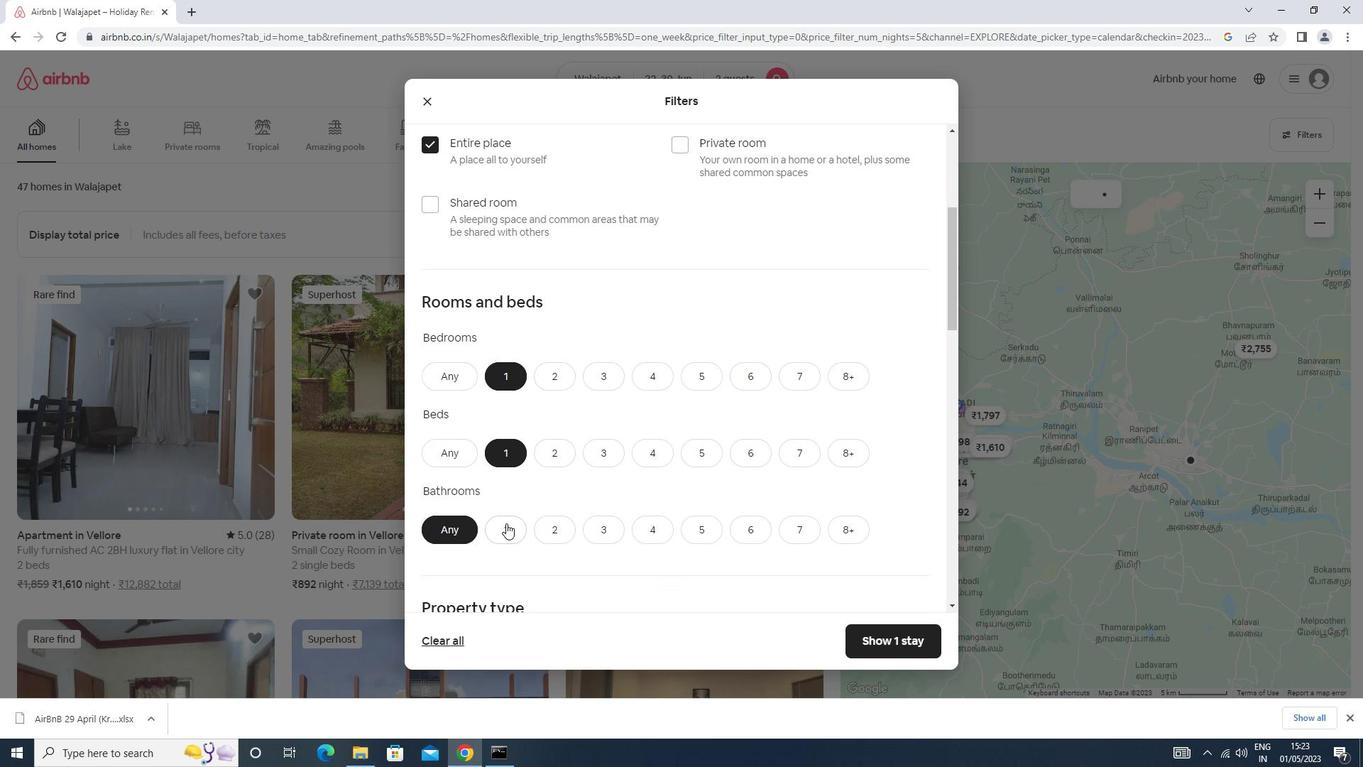 
Action: Mouse moved to (517, 478)
Screenshot: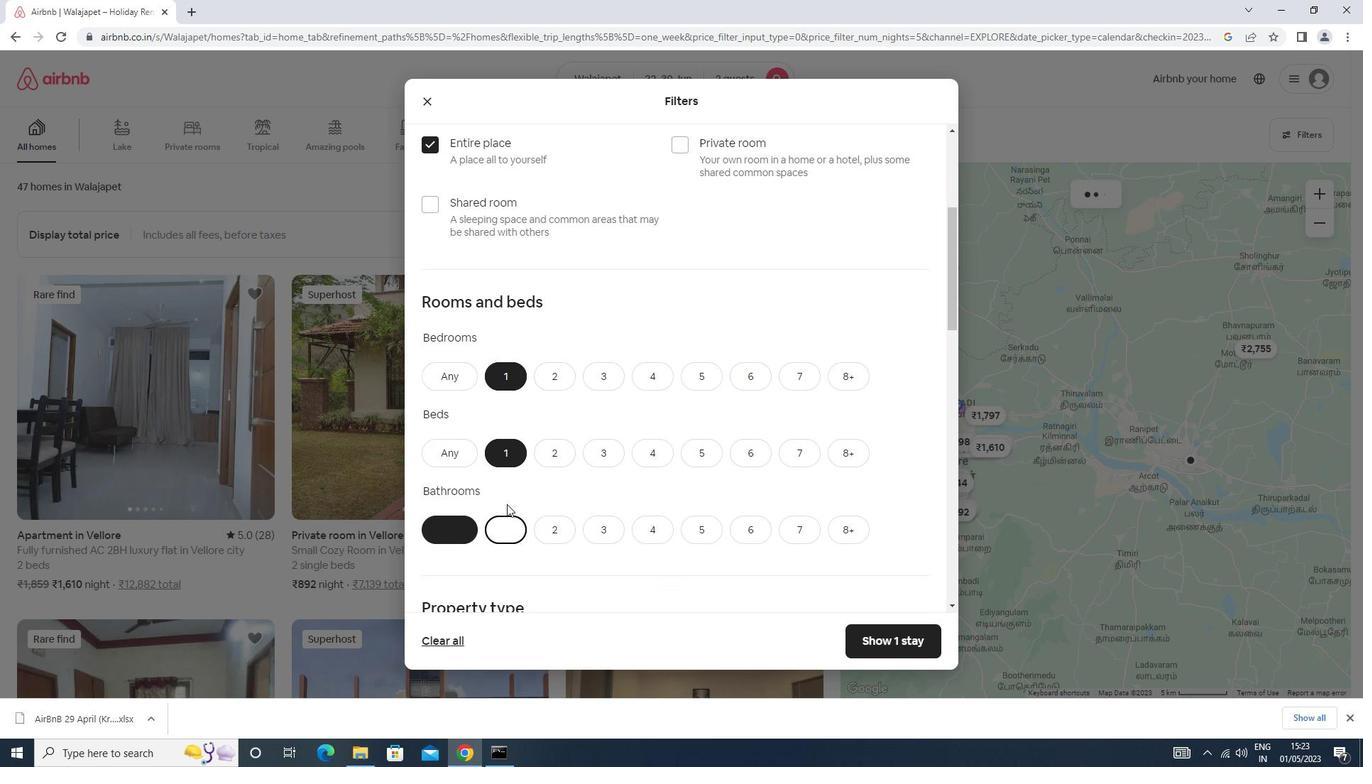 
Action: Mouse scrolled (517, 477) with delta (0, 0)
Screenshot: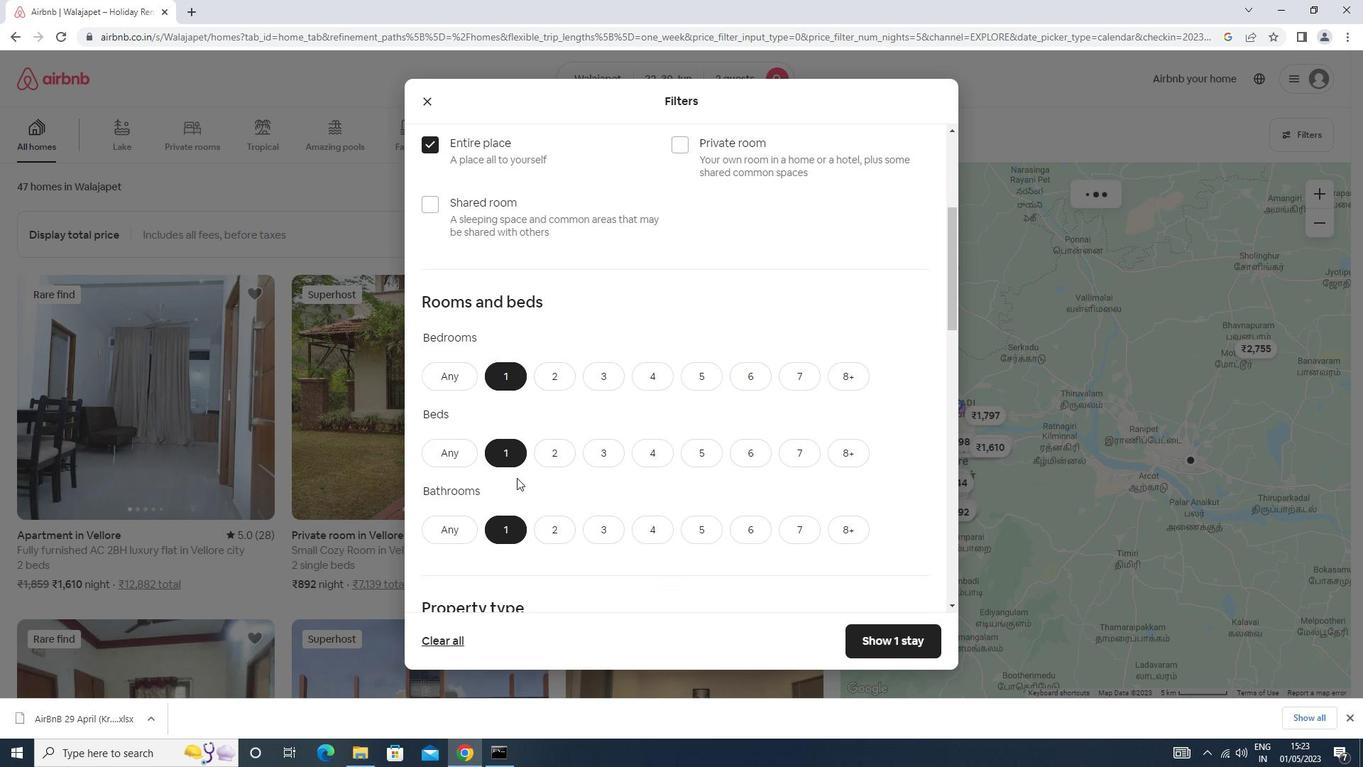 
Action: Mouse scrolled (517, 477) with delta (0, 0)
Screenshot: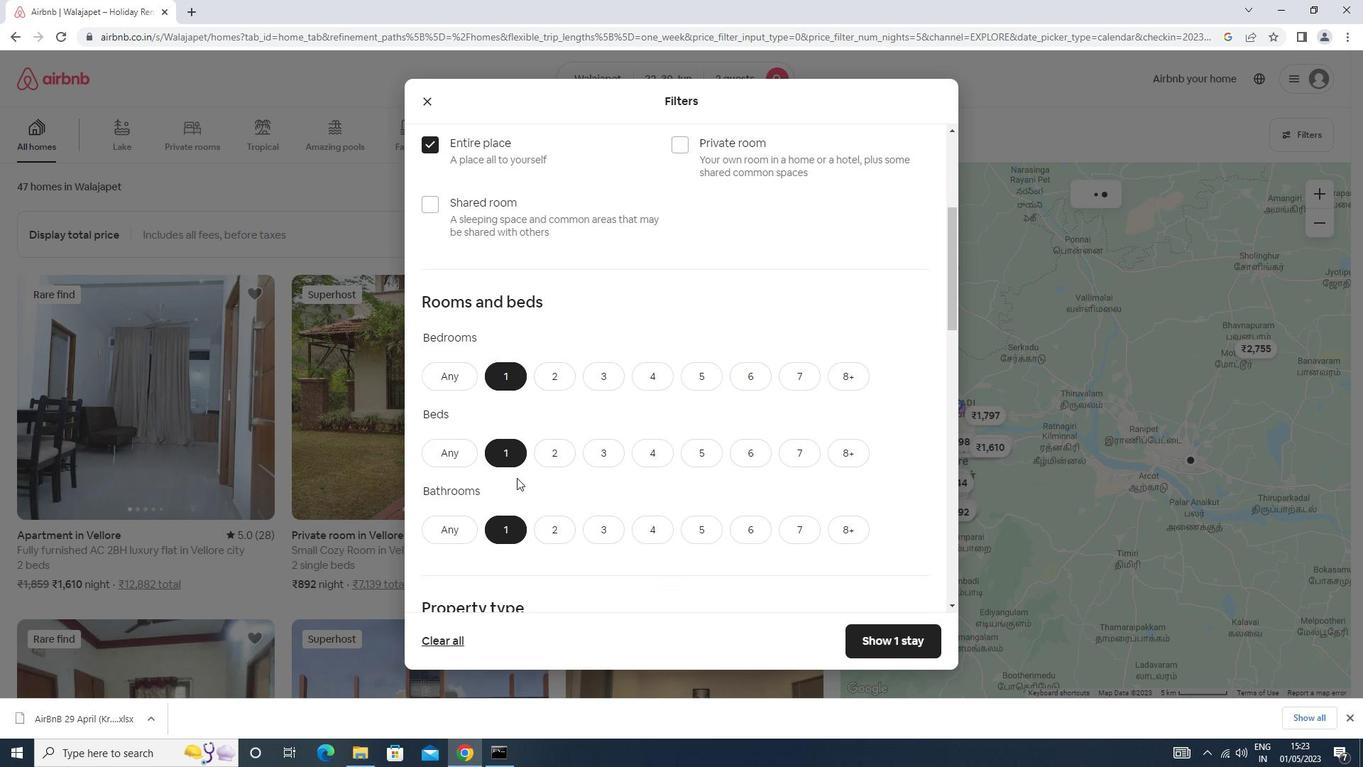 
Action: Mouse scrolled (517, 477) with delta (0, 0)
Screenshot: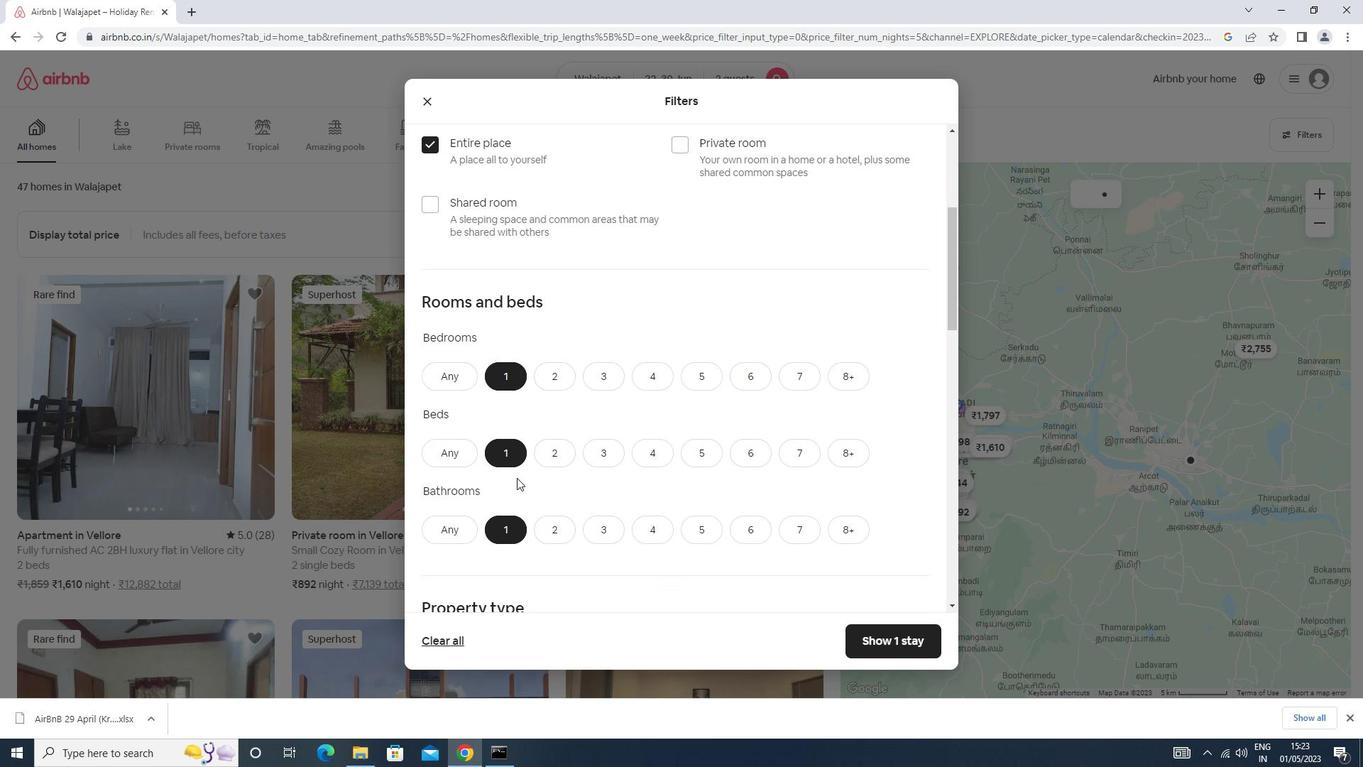 
Action: Mouse moved to (506, 490)
Screenshot: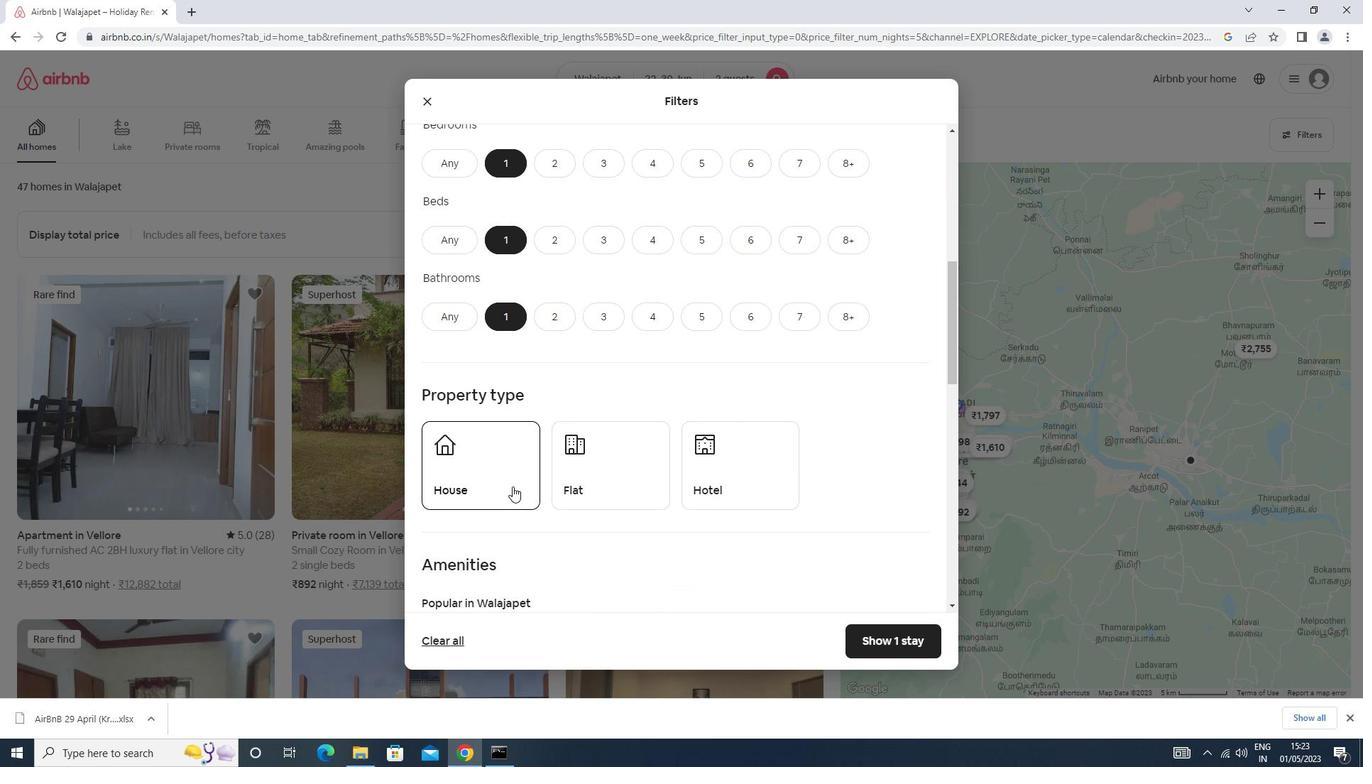 
Action: Mouse pressed left at (506, 490)
Screenshot: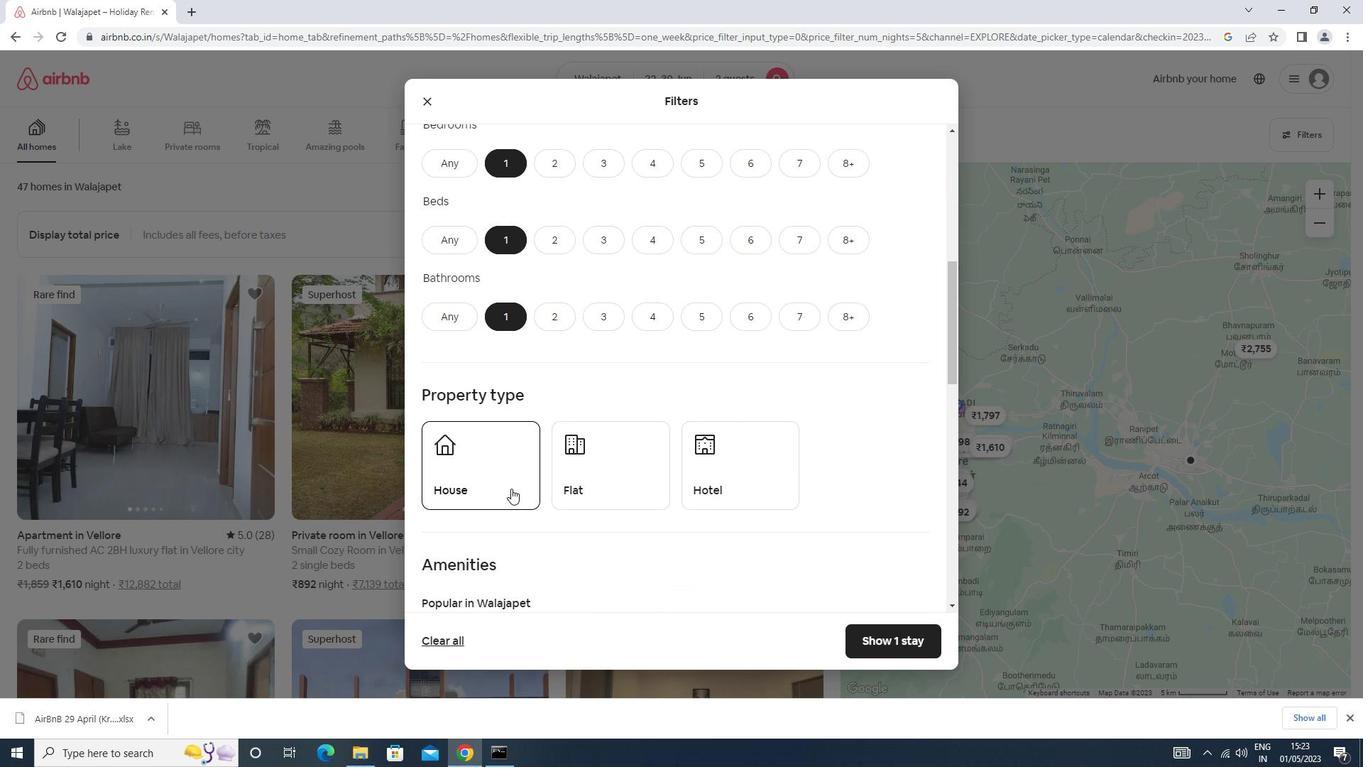 
Action: Mouse moved to (563, 474)
Screenshot: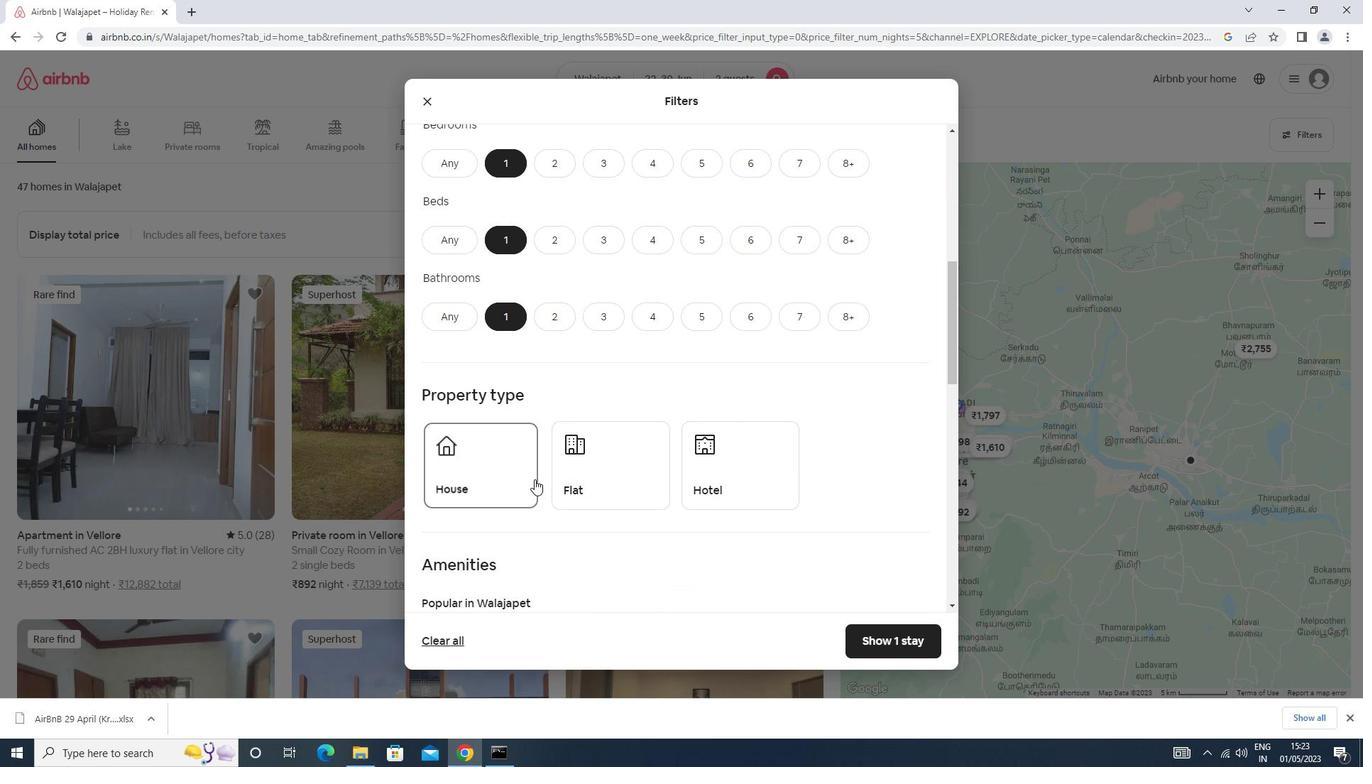 
Action: Mouse pressed left at (563, 474)
Screenshot: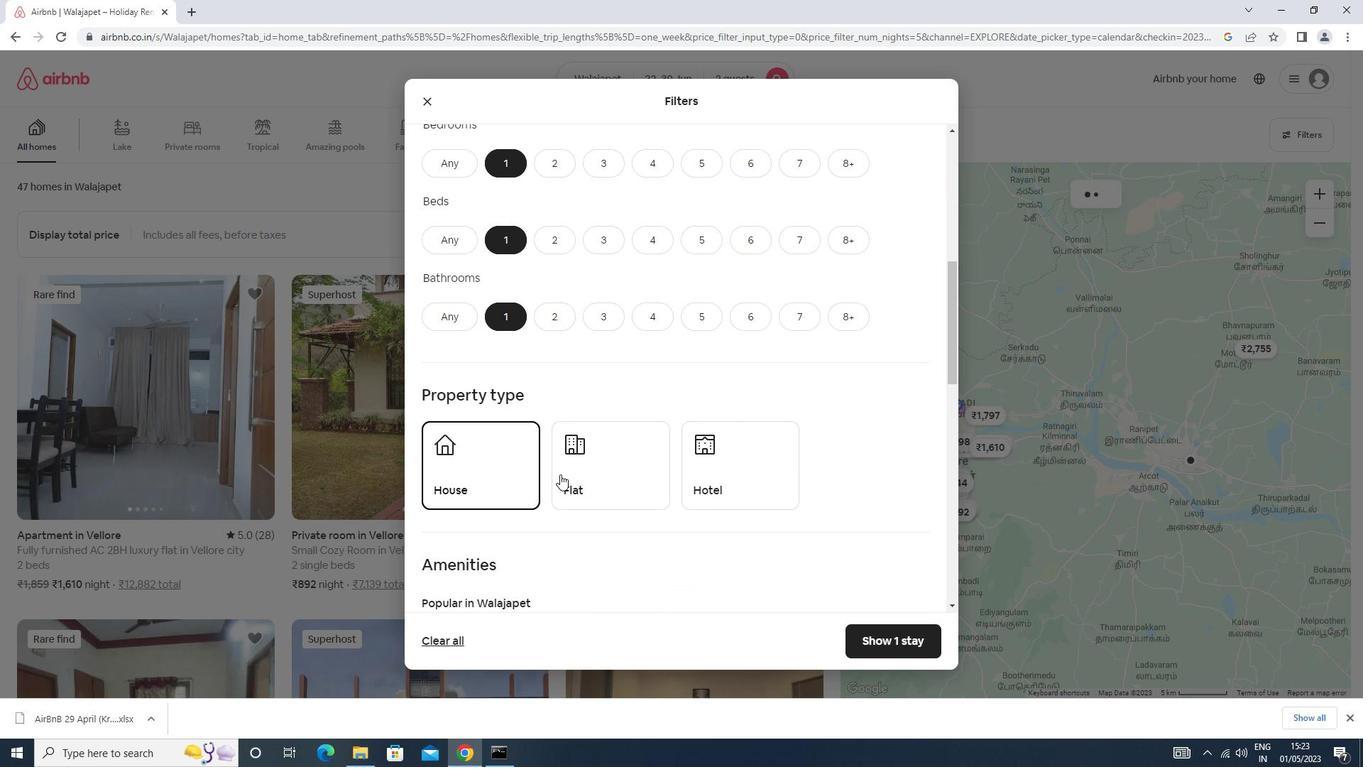
Action: Mouse moved to (706, 460)
Screenshot: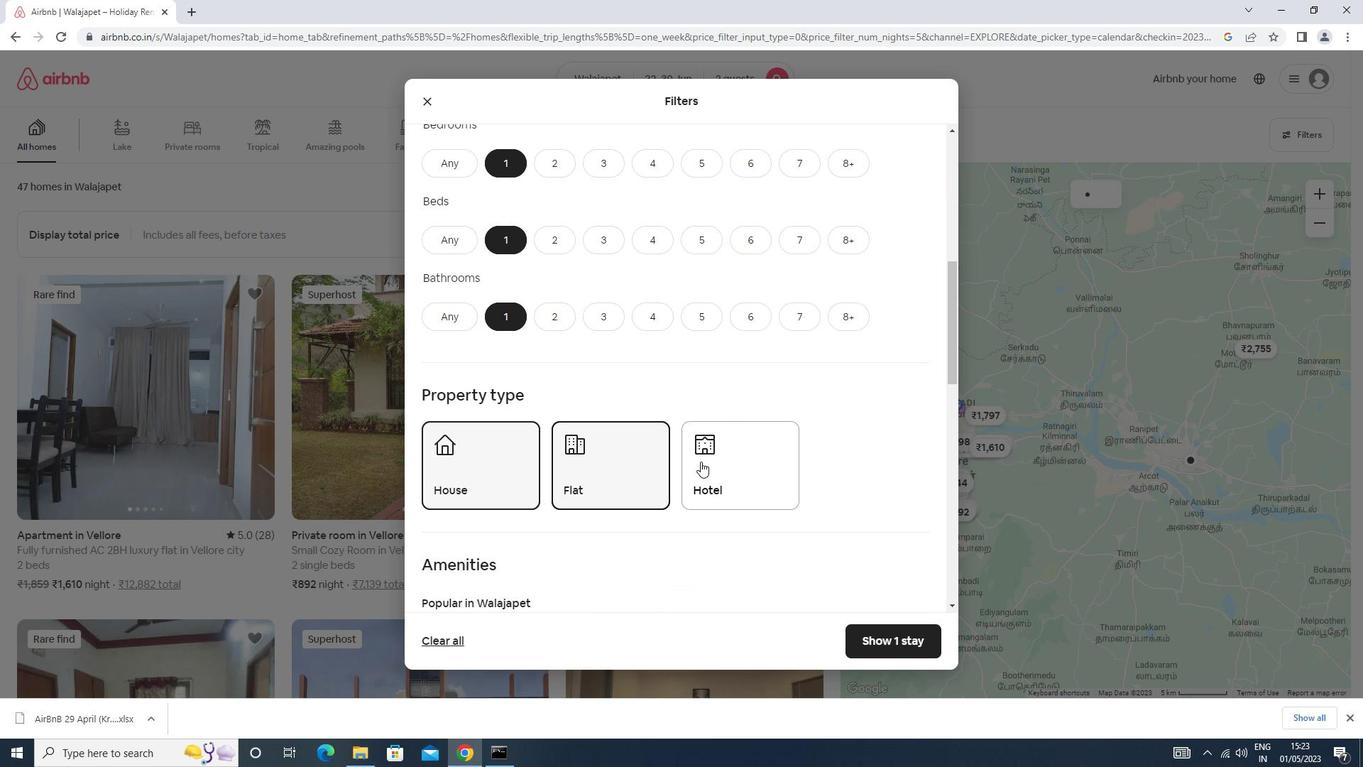 
Action: Mouse pressed left at (706, 460)
Screenshot: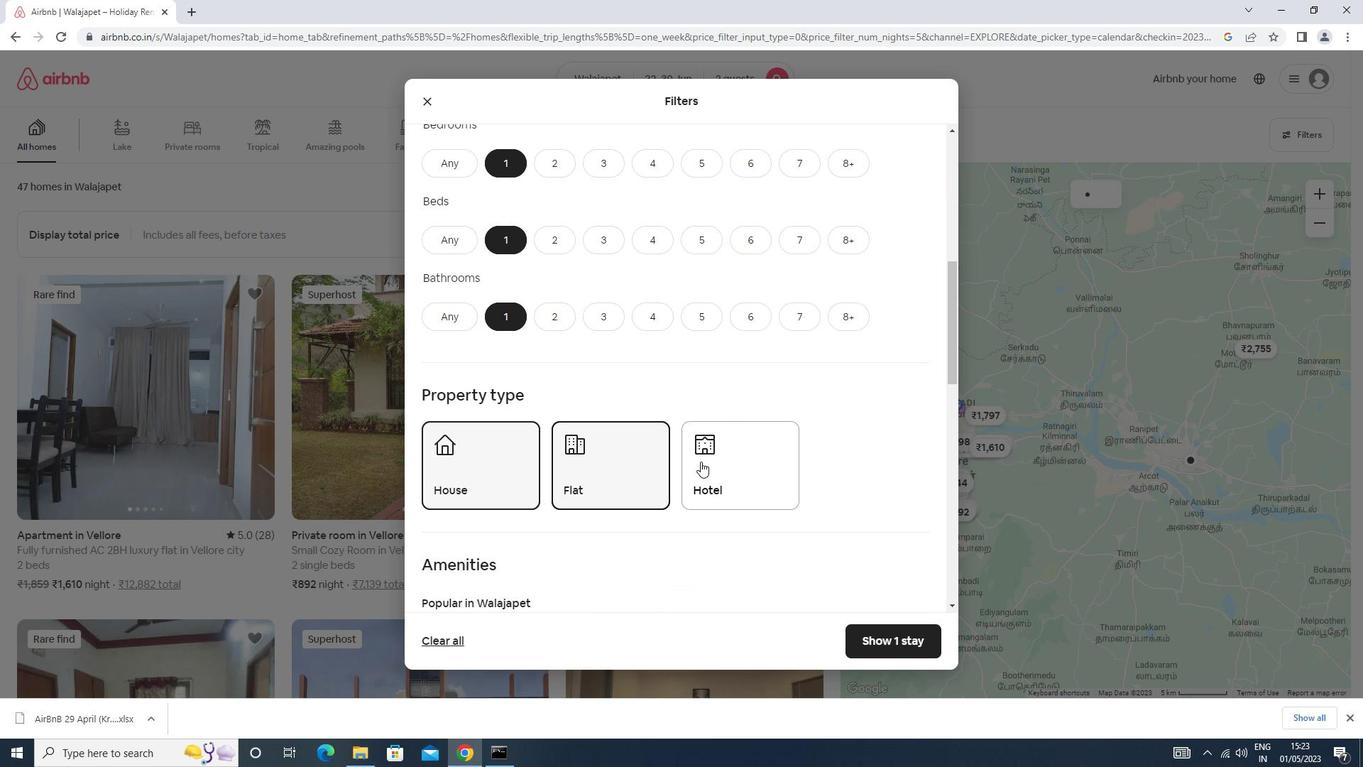 
Action: Mouse moved to (706, 458)
Screenshot: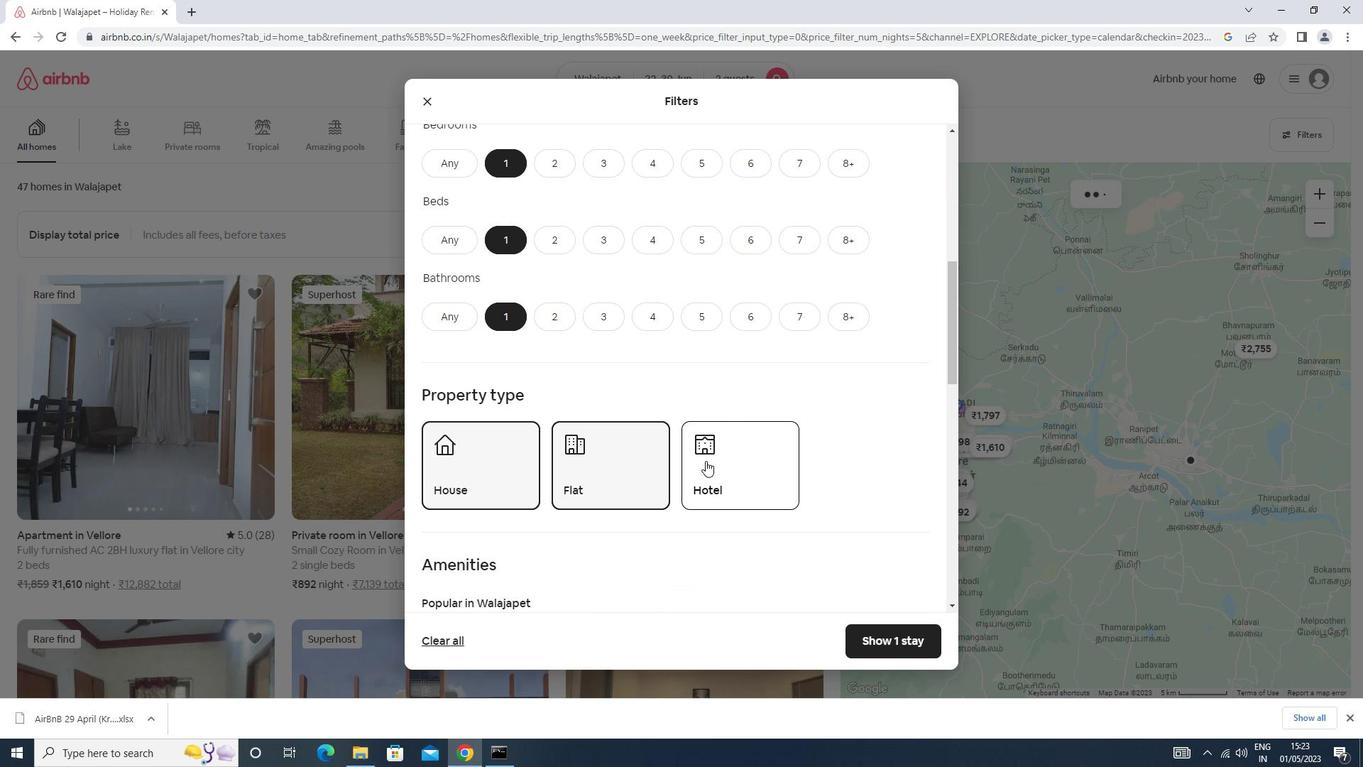 
Action: Mouse scrolled (706, 457) with delta (0, 0)
Screenshot: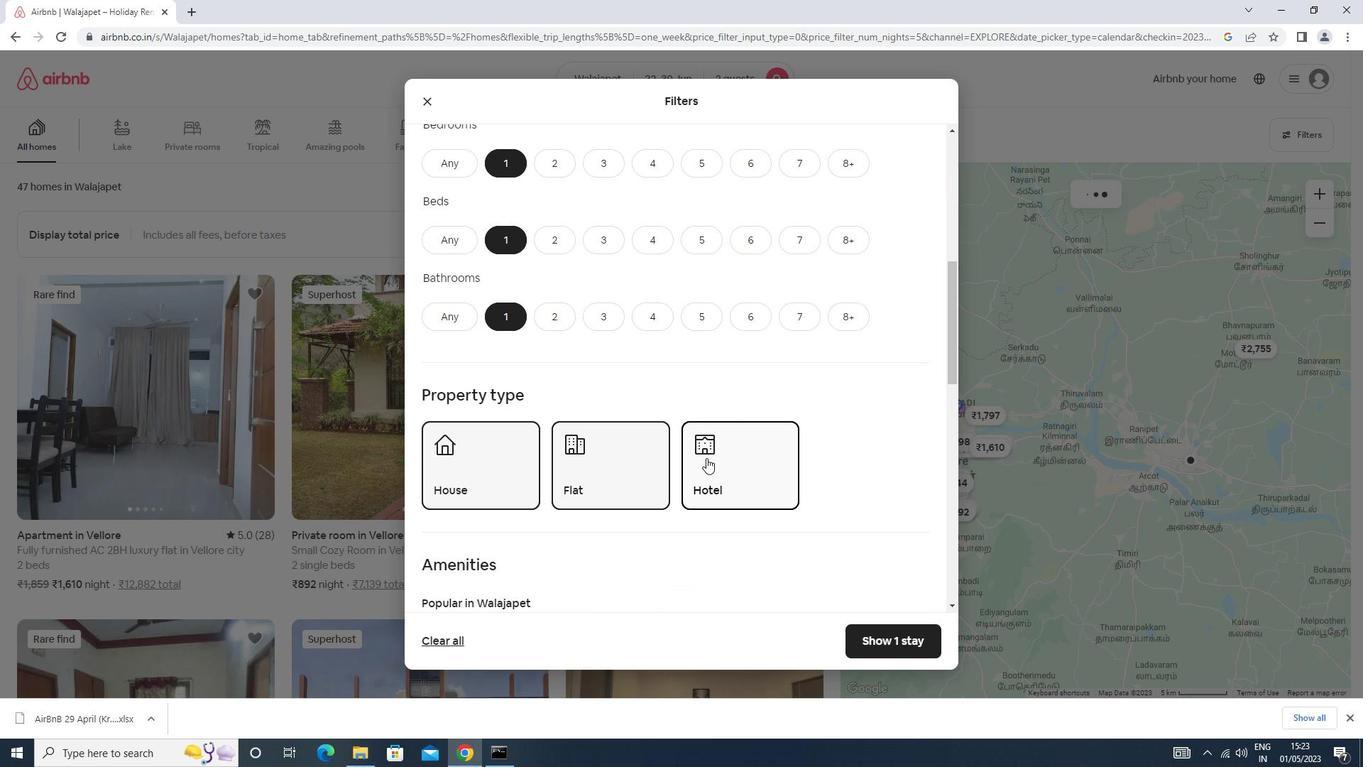 
Action: Mouse scrolled (706, 457) with delta (0, 0)
Screenshot: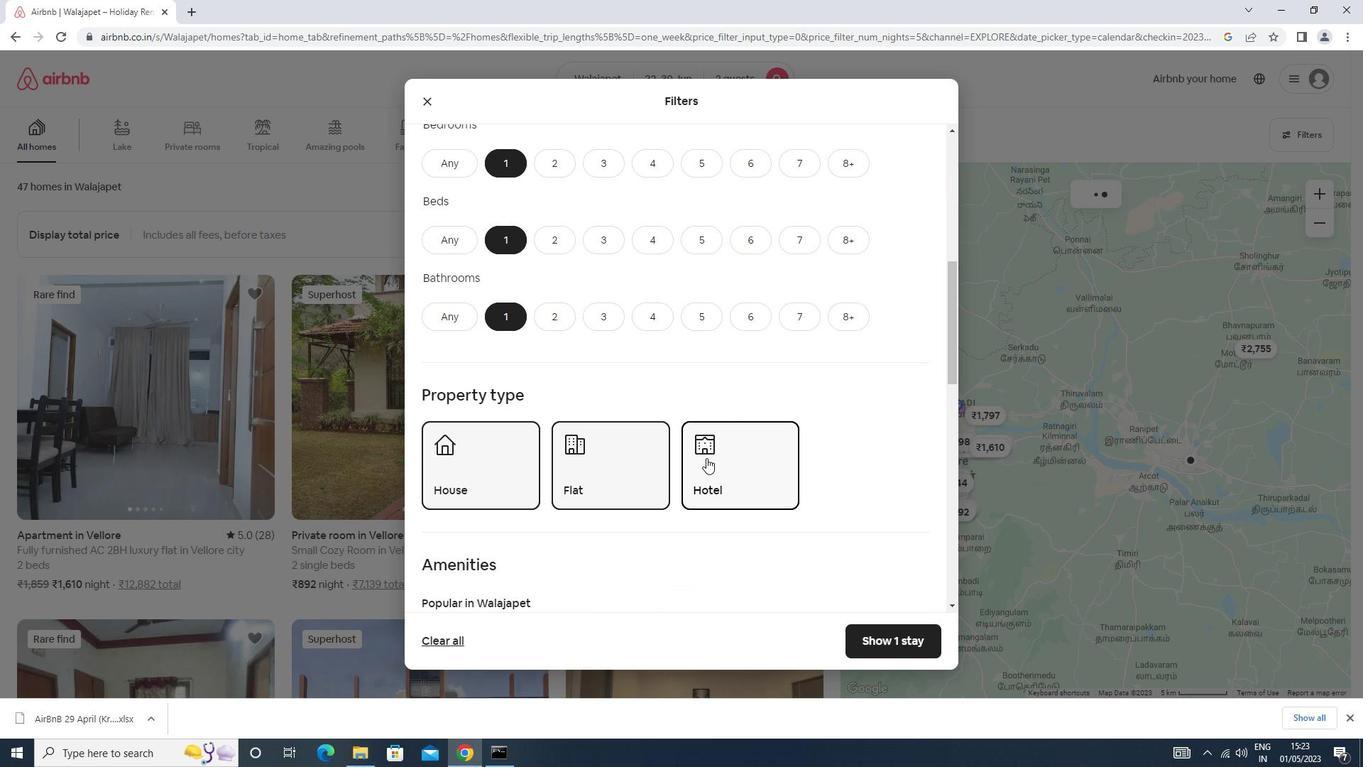 
Action: Mouse scrolled (706, 457) with delta (0, 0)
Screenshot: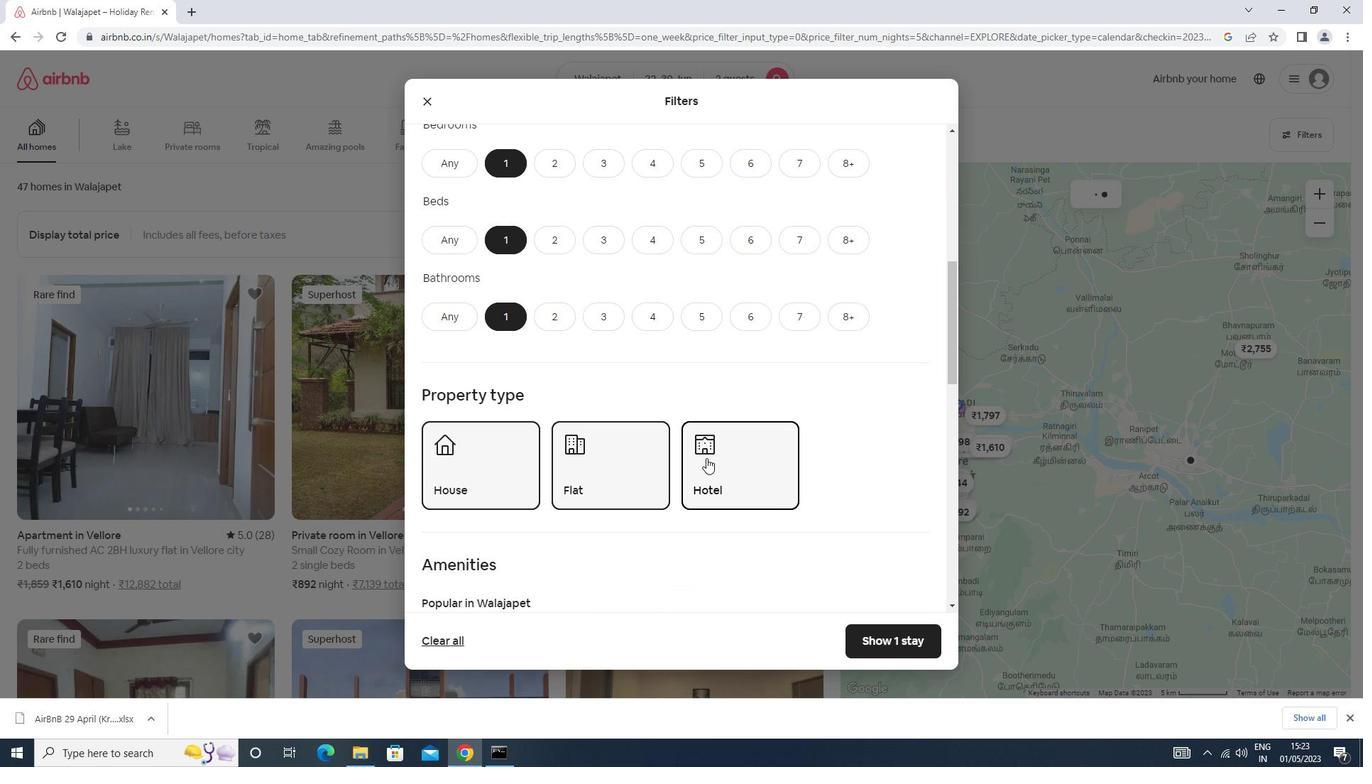 
Action: Mouse scrolled (706, 457) with delta (0, 0)
Screenshot: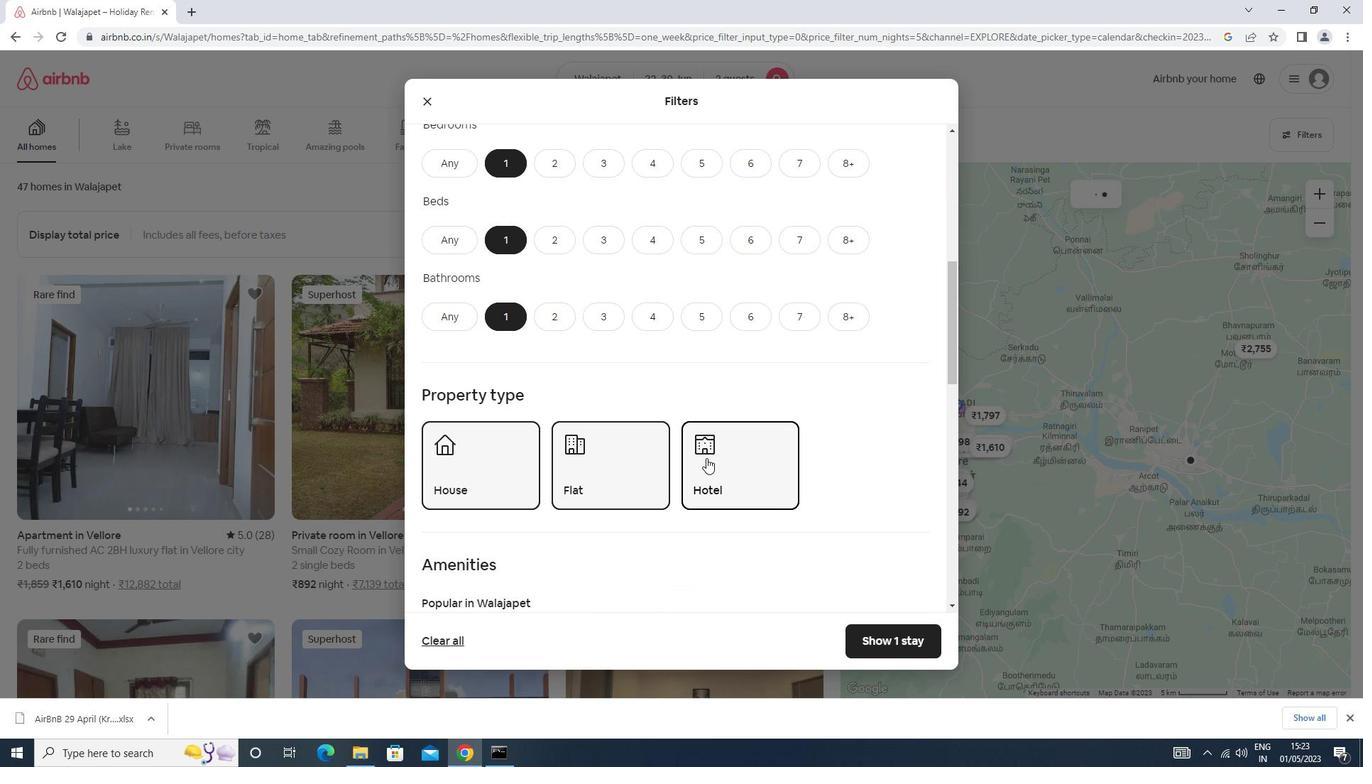 
Action: Mouse moved to (686, 387)
Screenshot: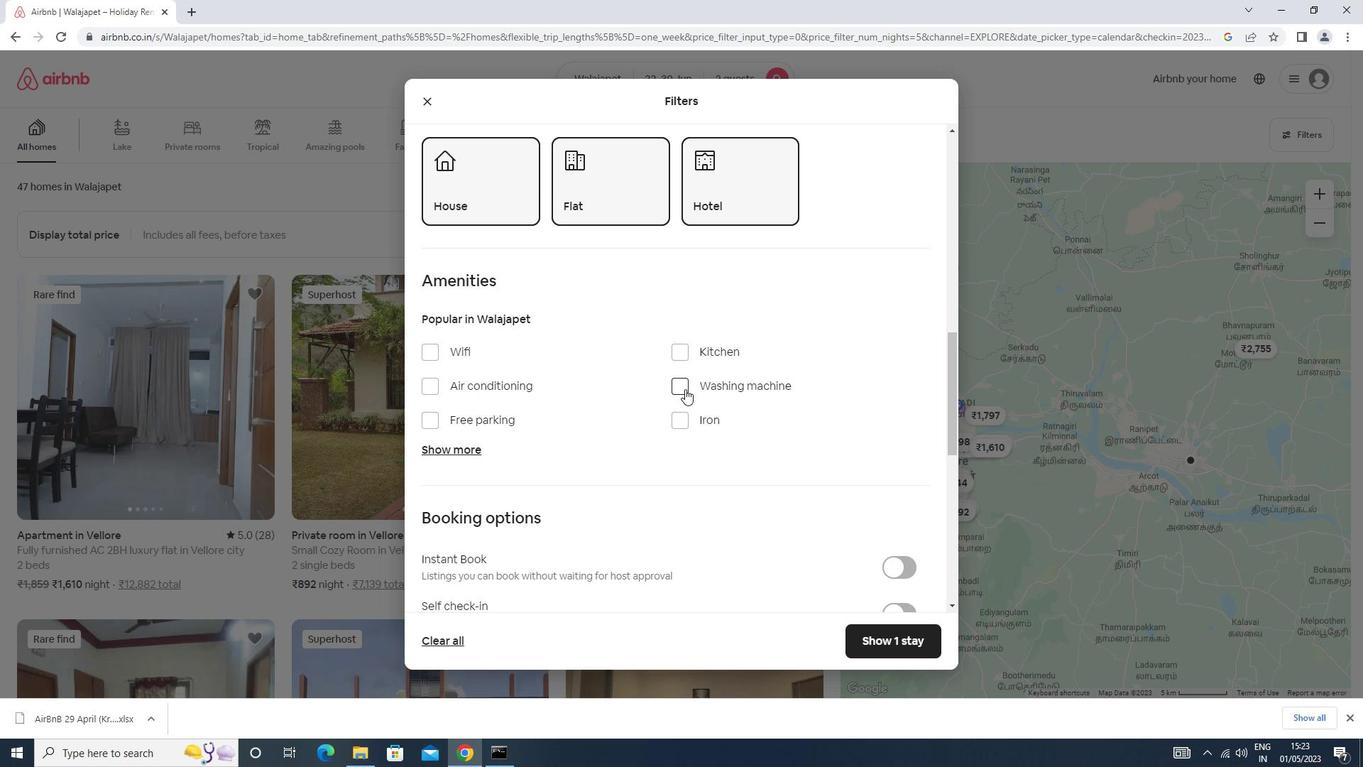 
Action: Mouse pressed left at (686, 387)
Screenshot: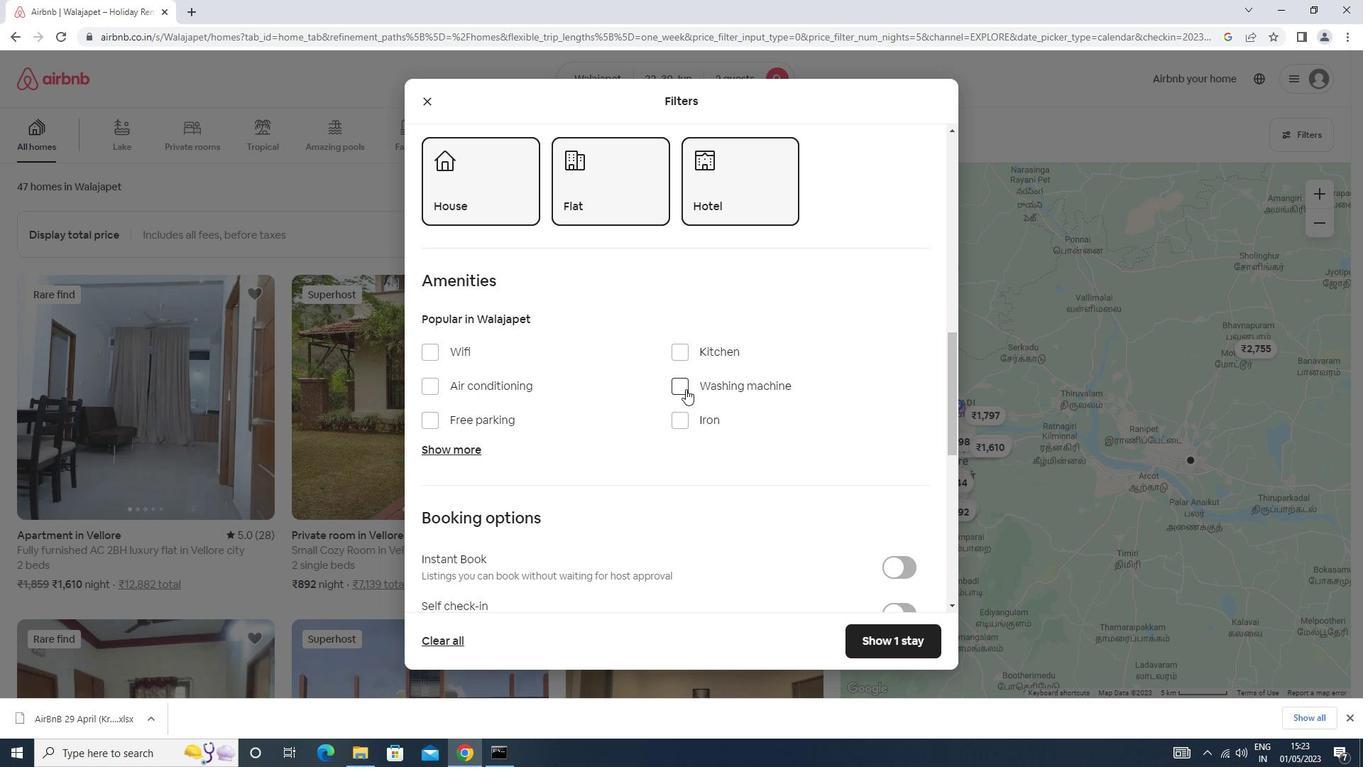 
Action: Mouse moved to (685, 384)
Screenshot: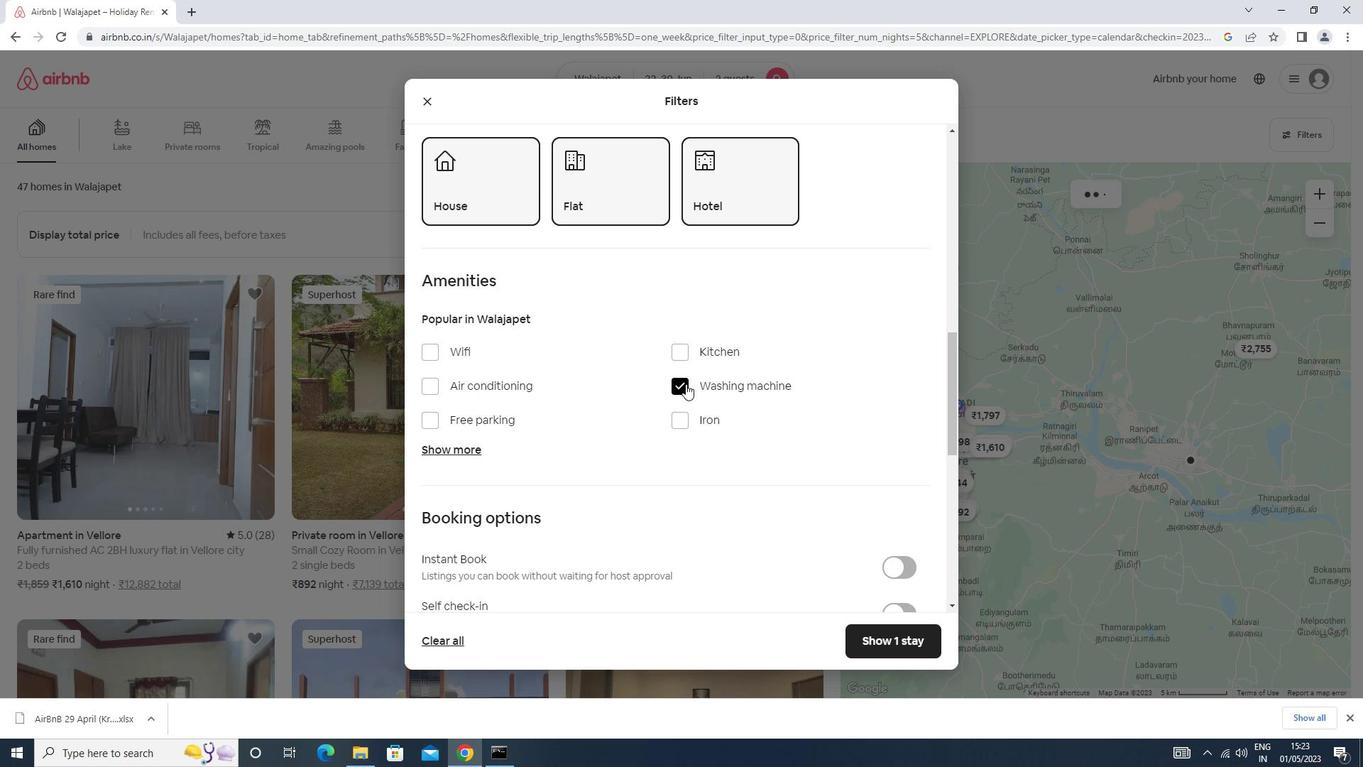 
Action: Mouse scrolled (685, 383) with delta (0, 0)
Screenshot: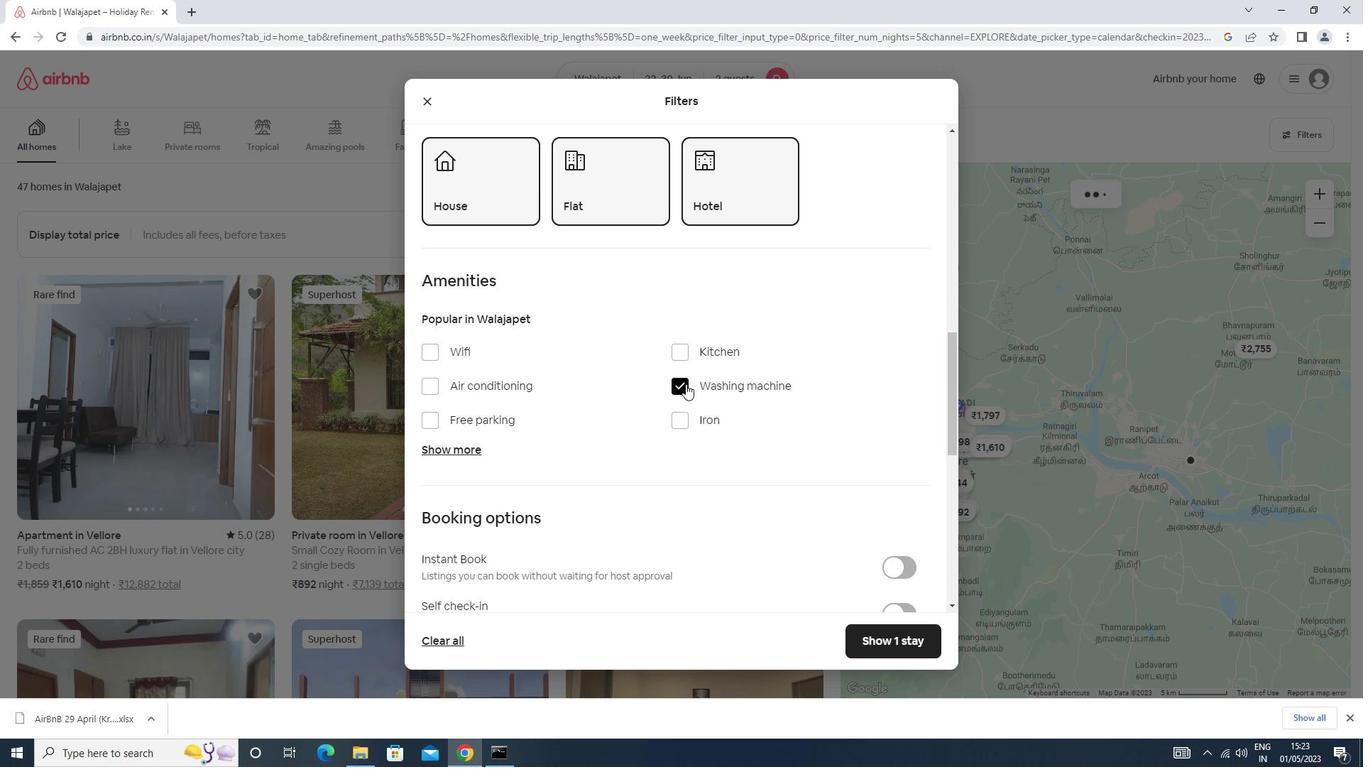 
Action: Mouse moved to (685, 384)
Screenshot: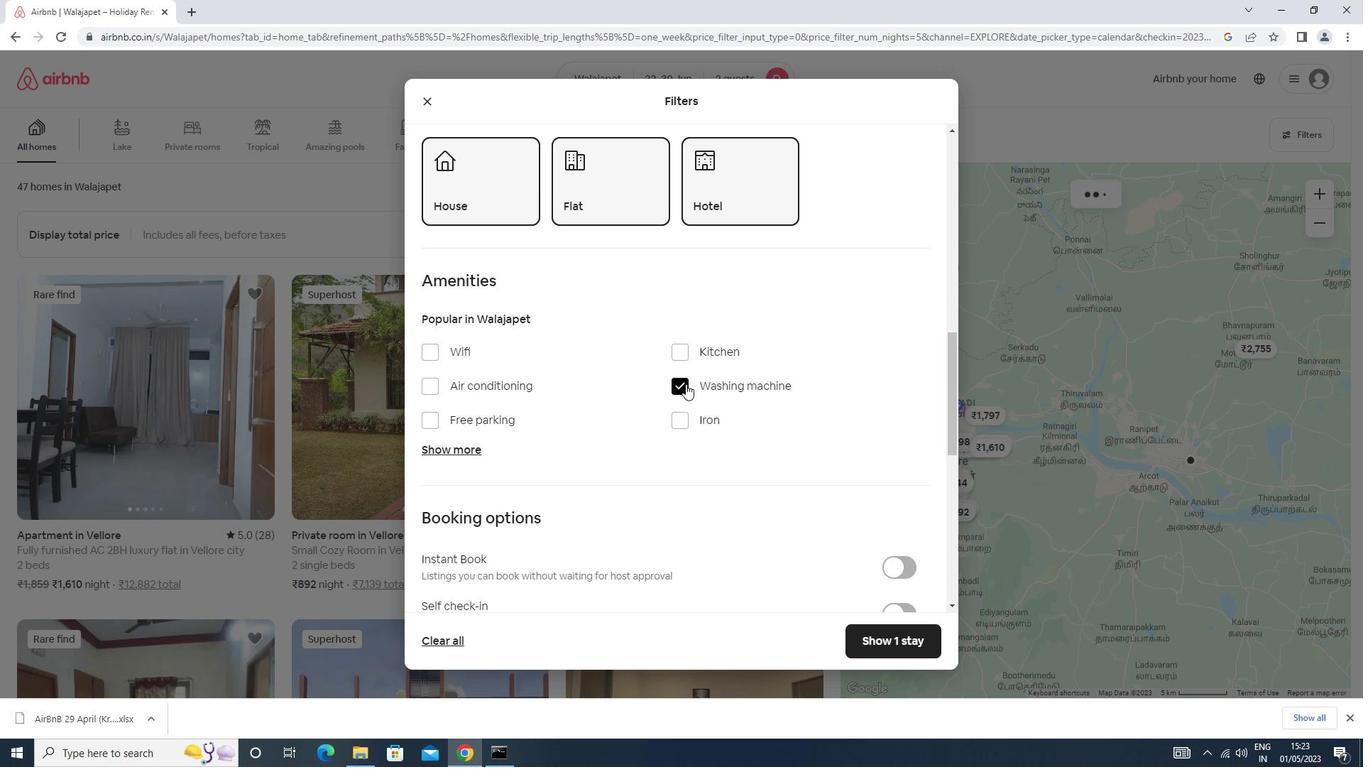 
Action: Mouse scrolled (685, 383) with delta (0, 0)
Screenshot: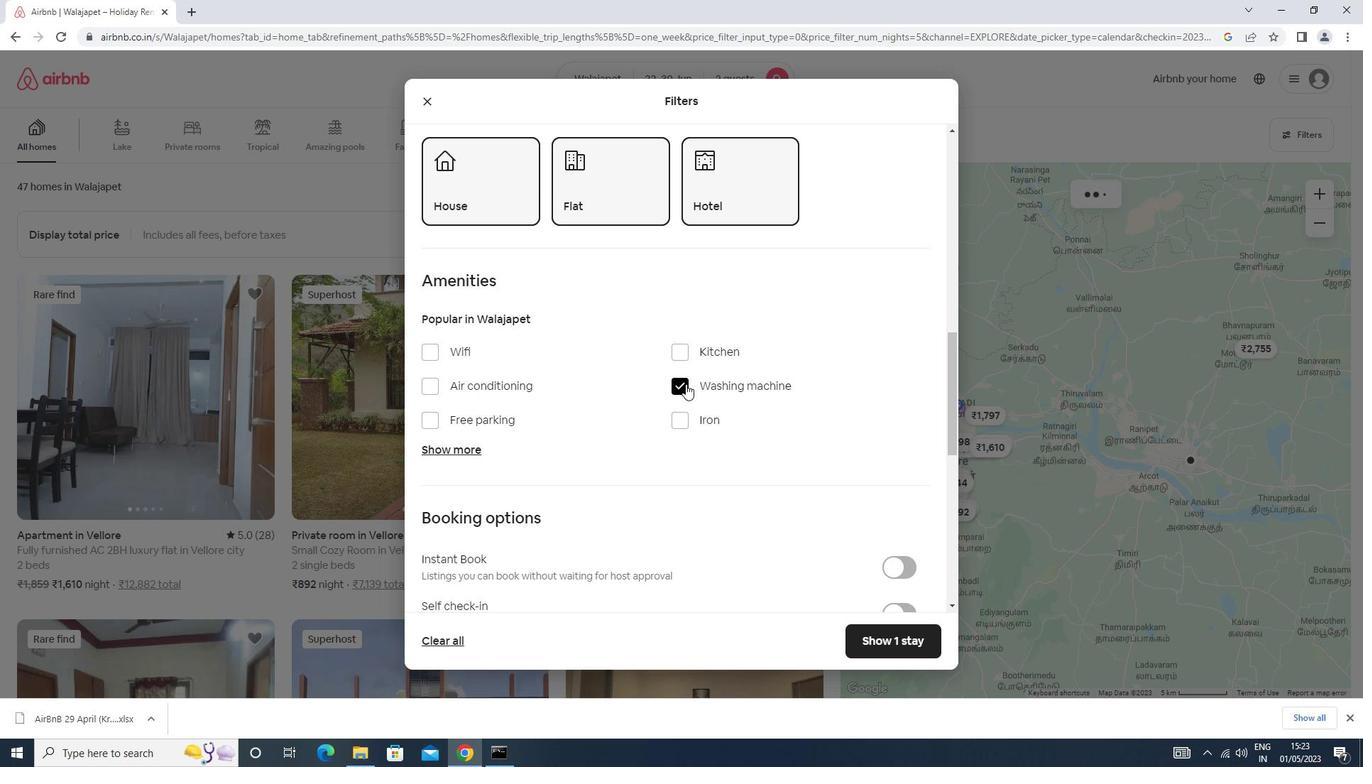 
Action: Mouse scrolled (685, 383) with delta (0, 0)
Screenshot: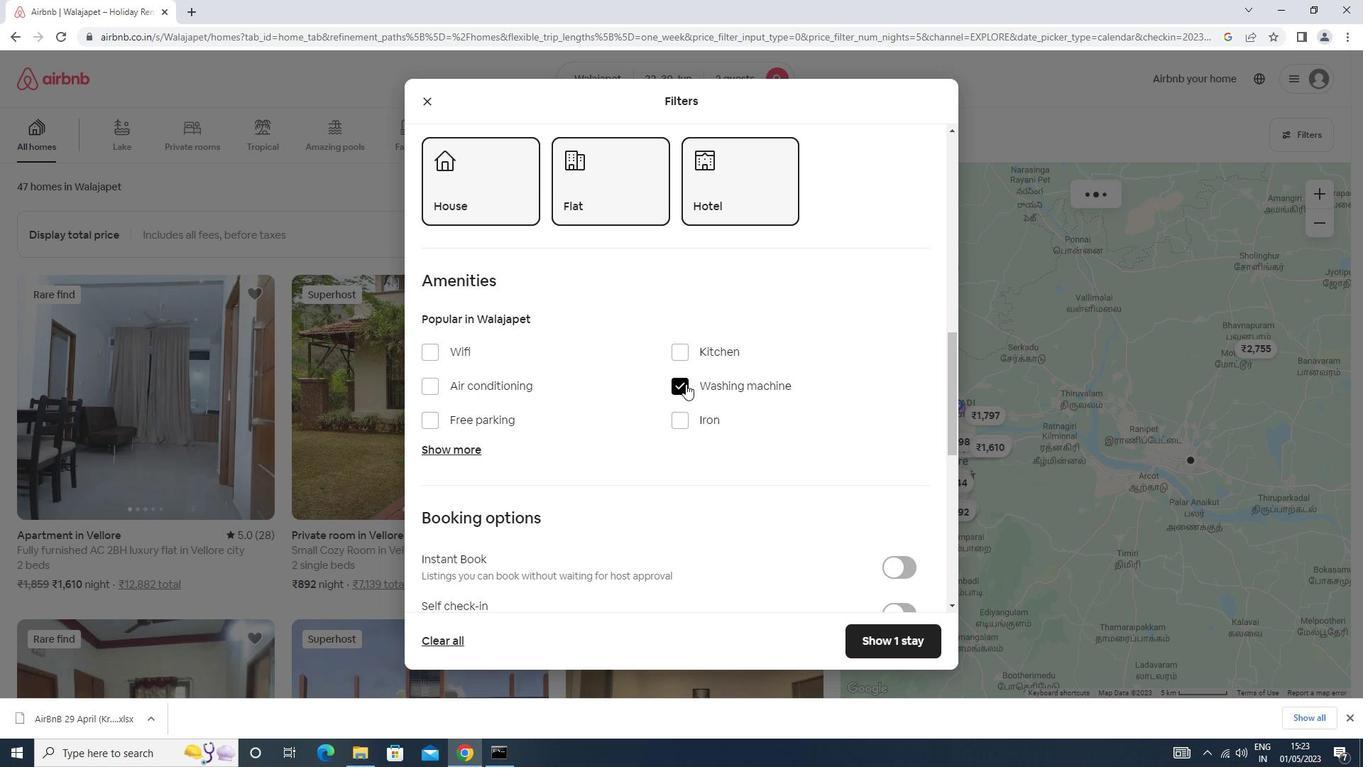 
Action: Mouse scrolled (685, 383) with delta (0, 0)
Screenshot: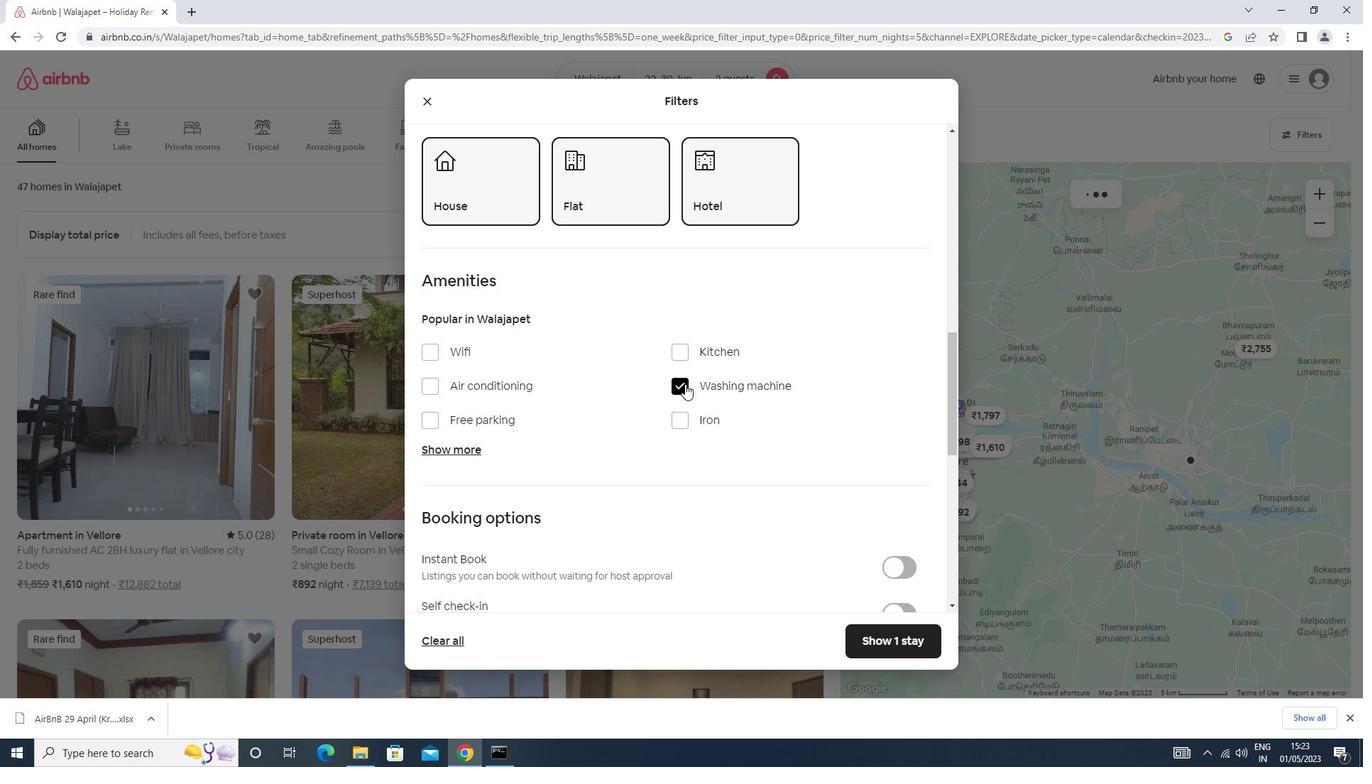 
Action: Mouse moved to (909, 326)
Screenshot: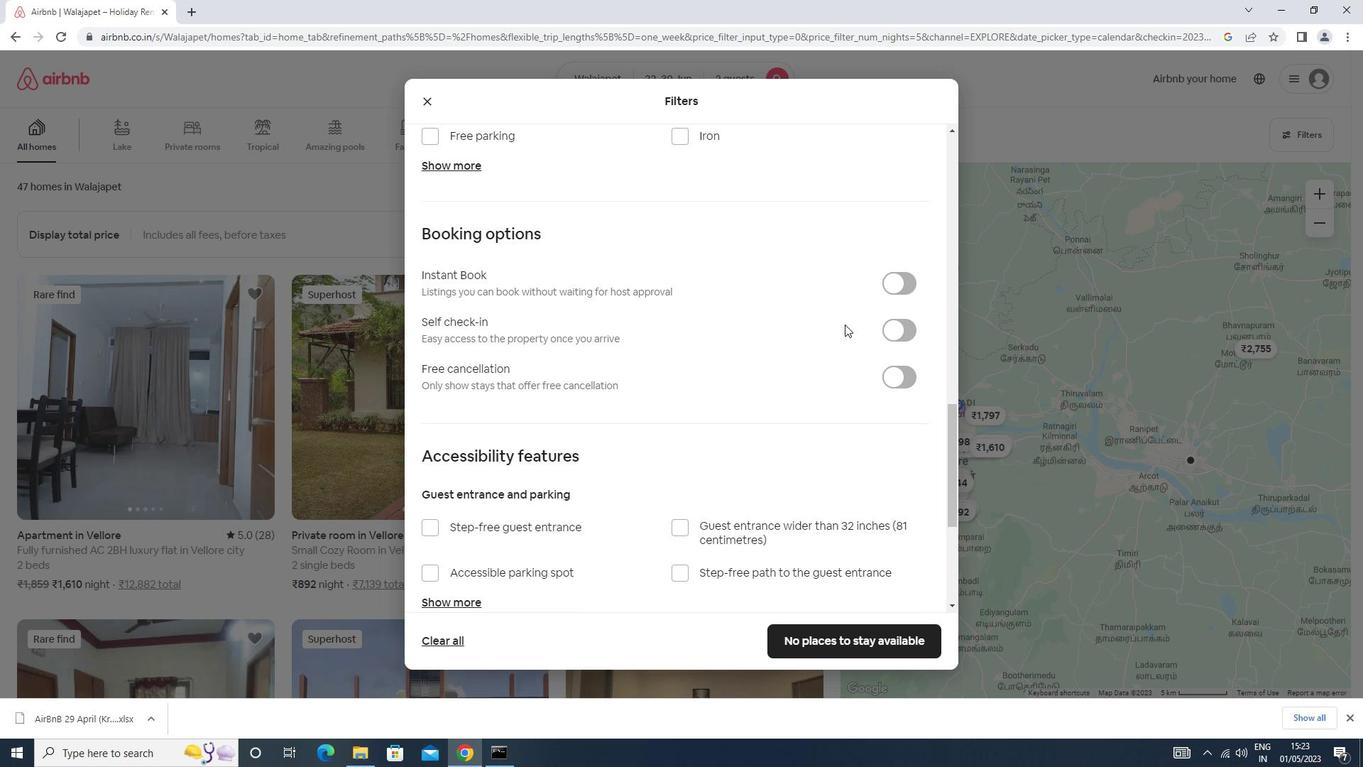 
Action: Mouse pressed left at (909, 326)
Screenshot: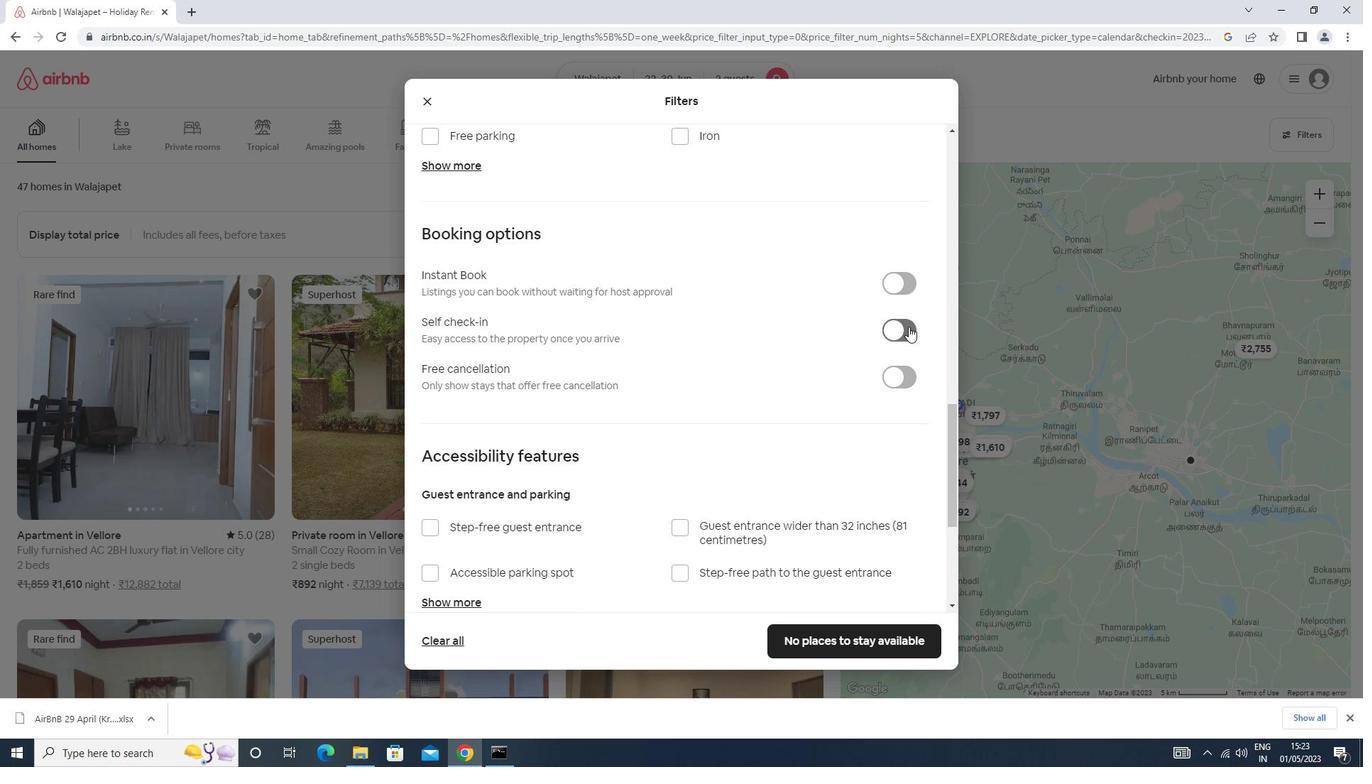 
Action: Mouse moved to (909, 327)
Screenshot: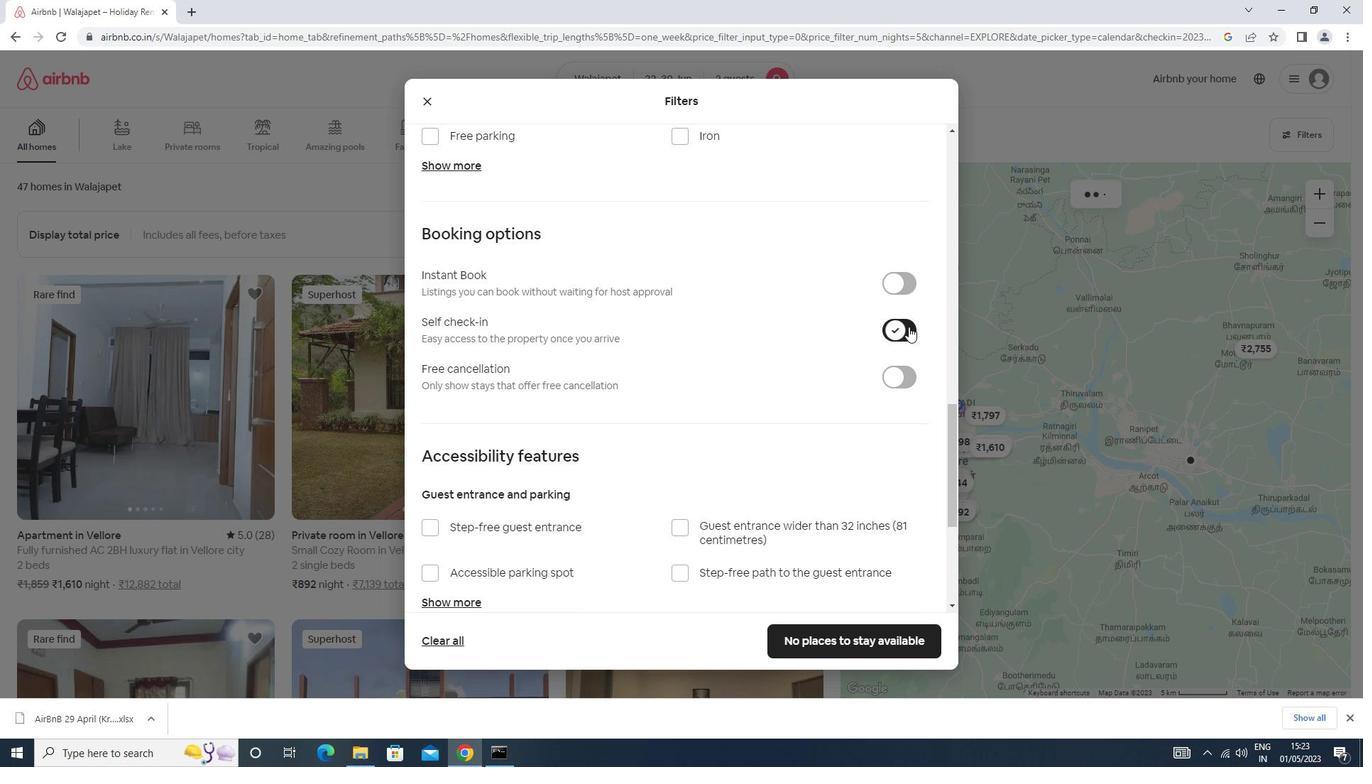 
Action: Mouse scrolled (909, 326) with delta (0, 0)
Screenshot: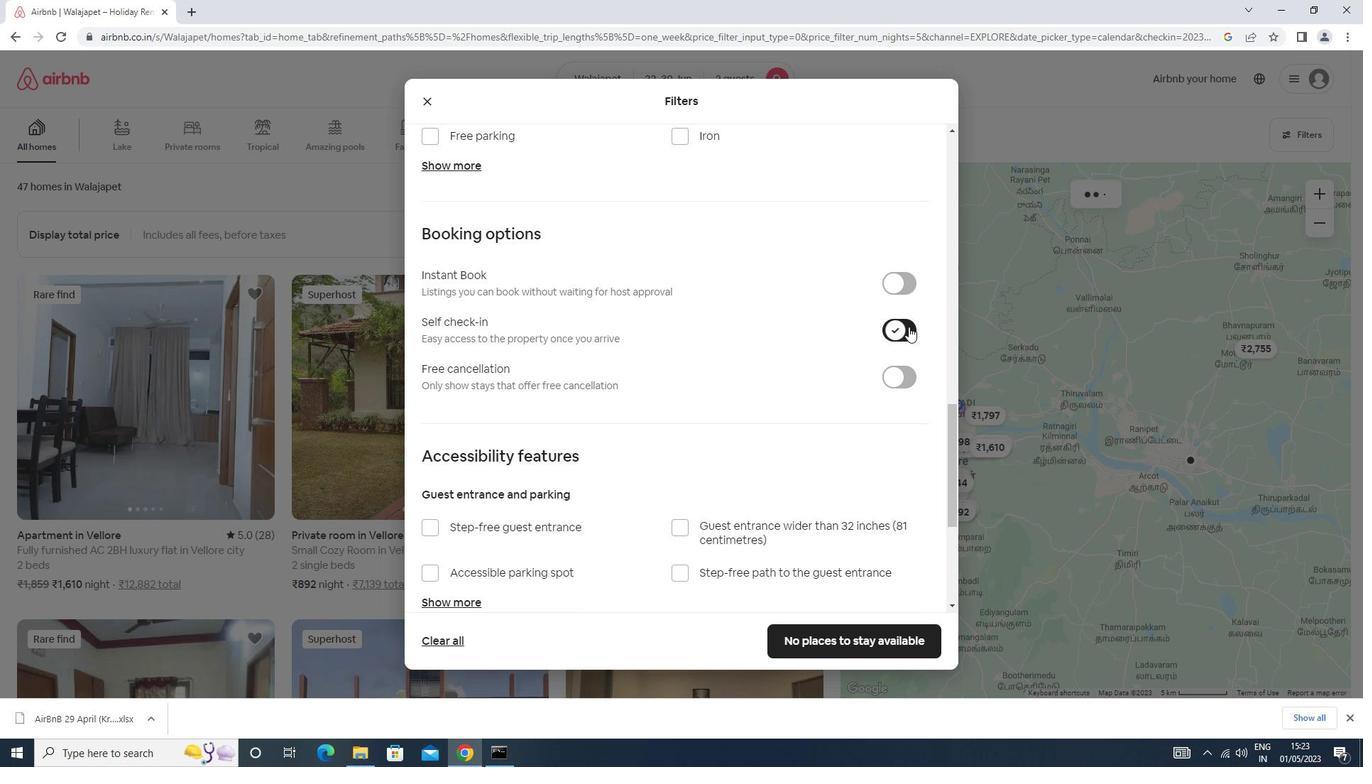 
Action: Mouse moved to (909, 327)
Screenshot: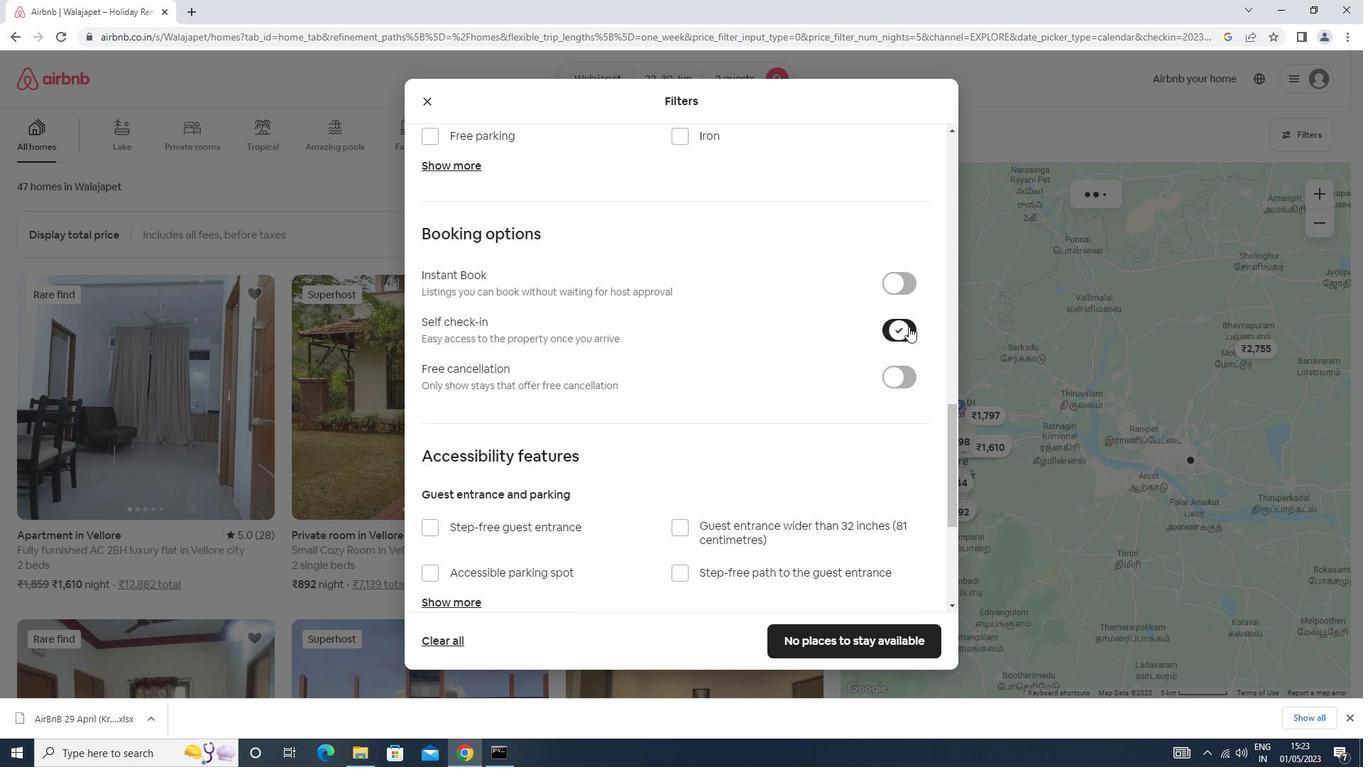 
Action: Mouse scrolled (909, 326) with delta (0, 0)
Screenshot: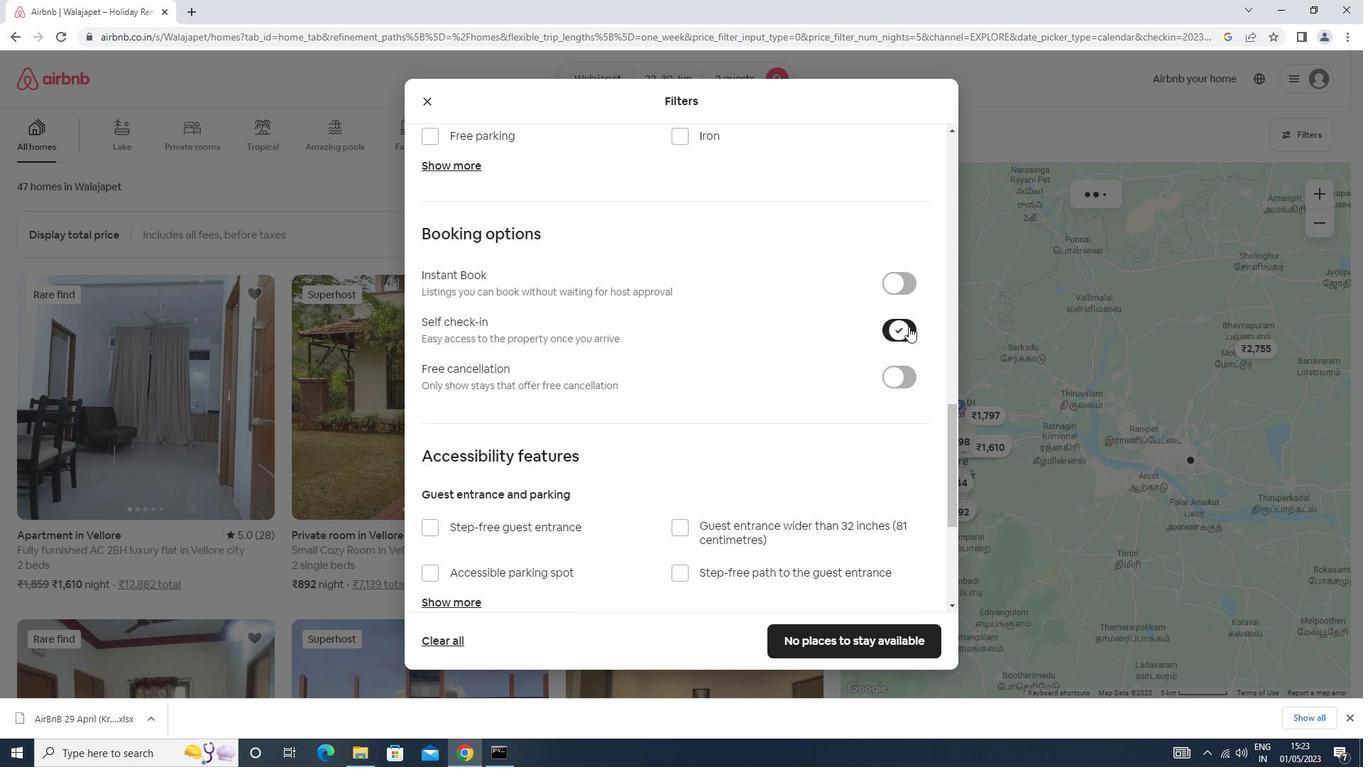 
Action: Mouse scrolled (909, 326) with delta (0, 0)
Screenshot: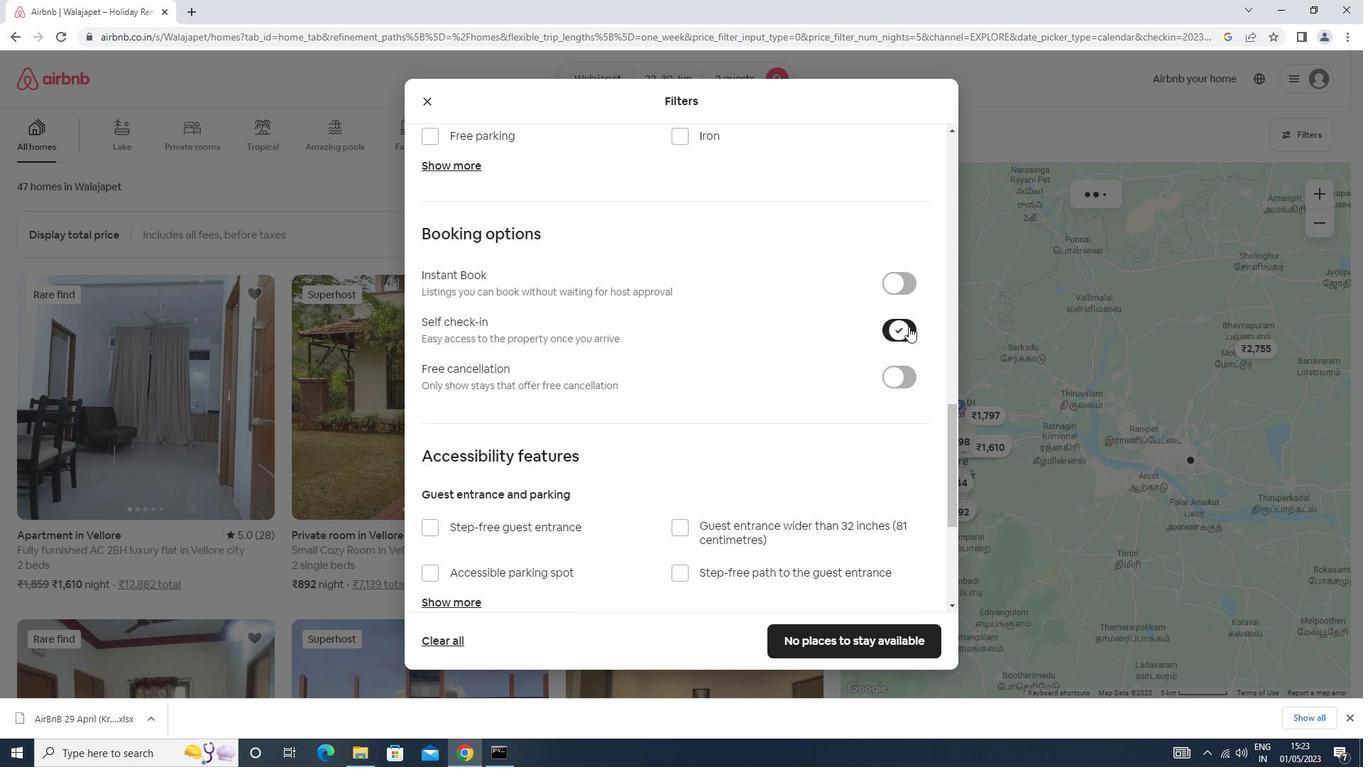 
Action: Mouse scrolled (909, 326) with delta (0, 0)
Screenshot: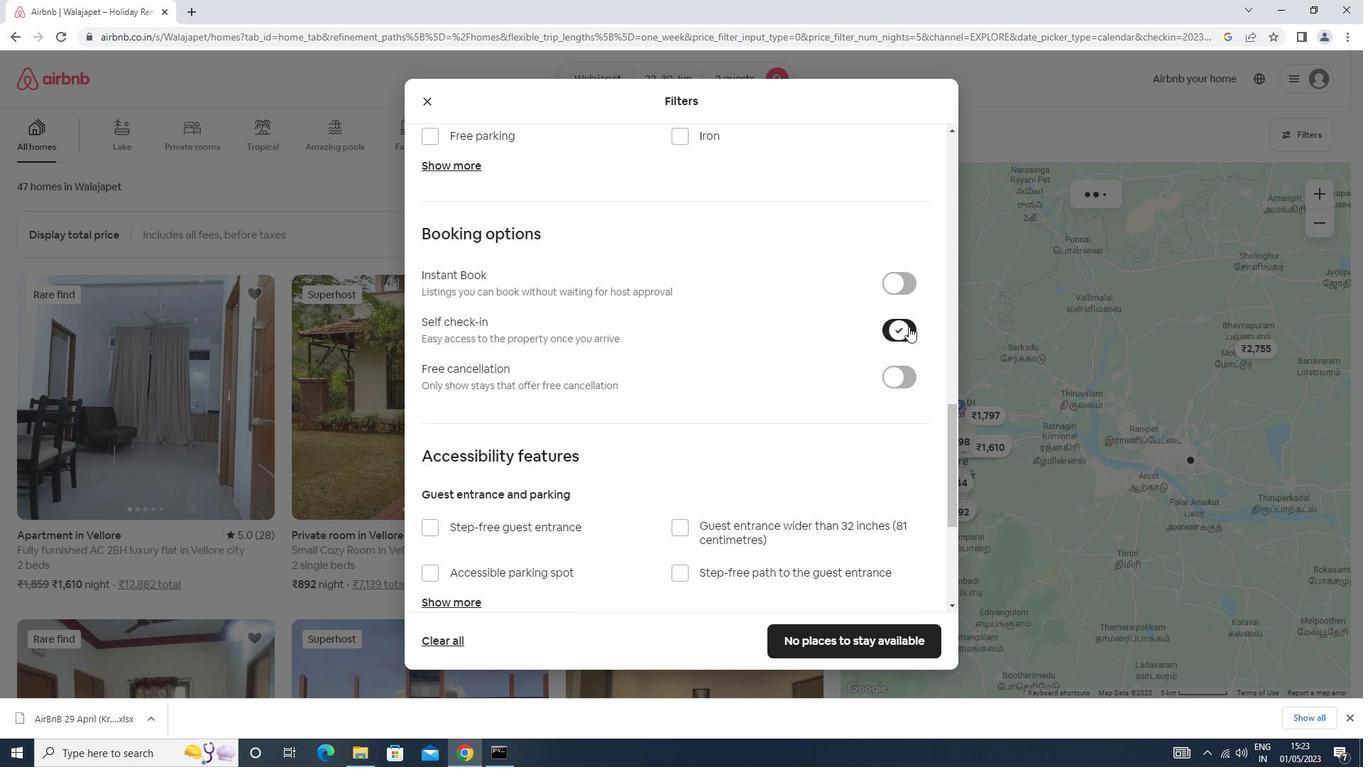 
Action: Mouse scrolled (909, 326) with delta (0, 0)
Screenshot: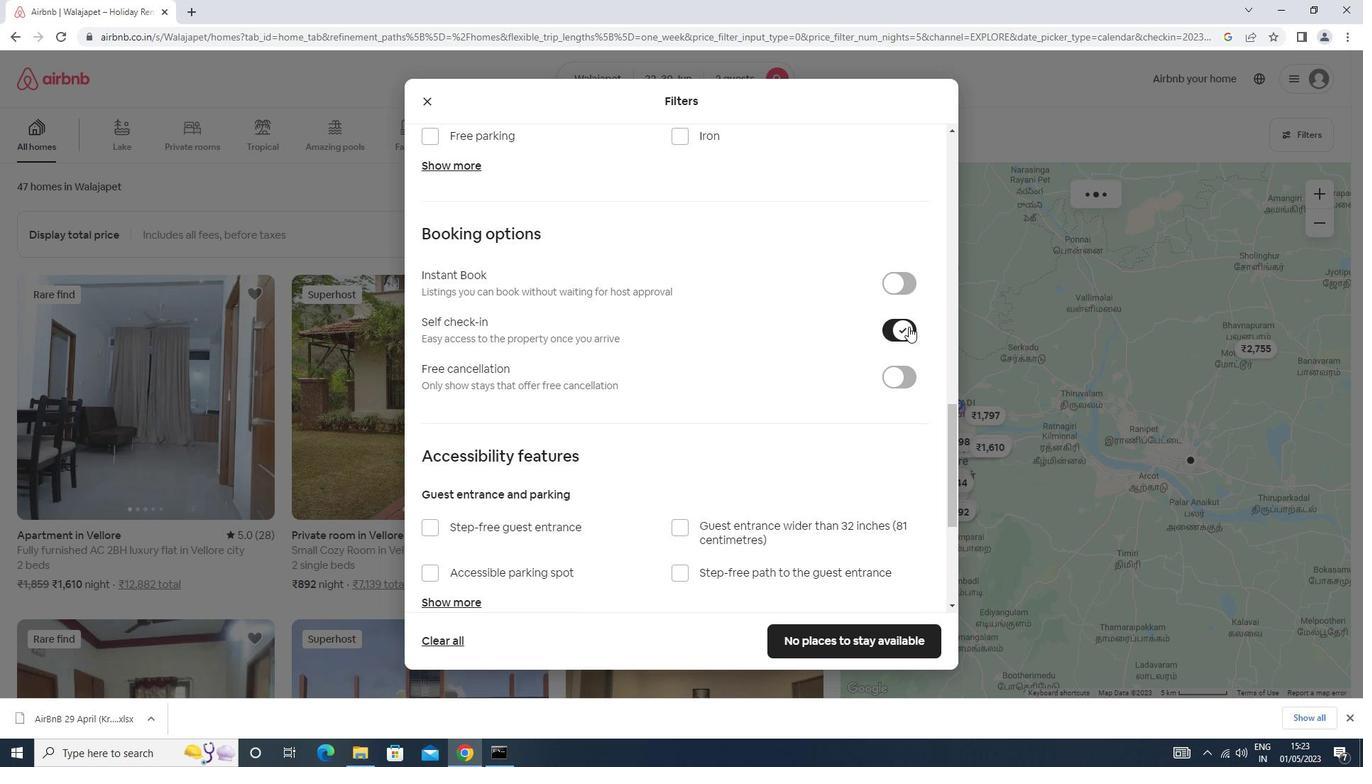 
Action: Mouse scrolled (909, 326) with delta (0, 0)
Screenshot: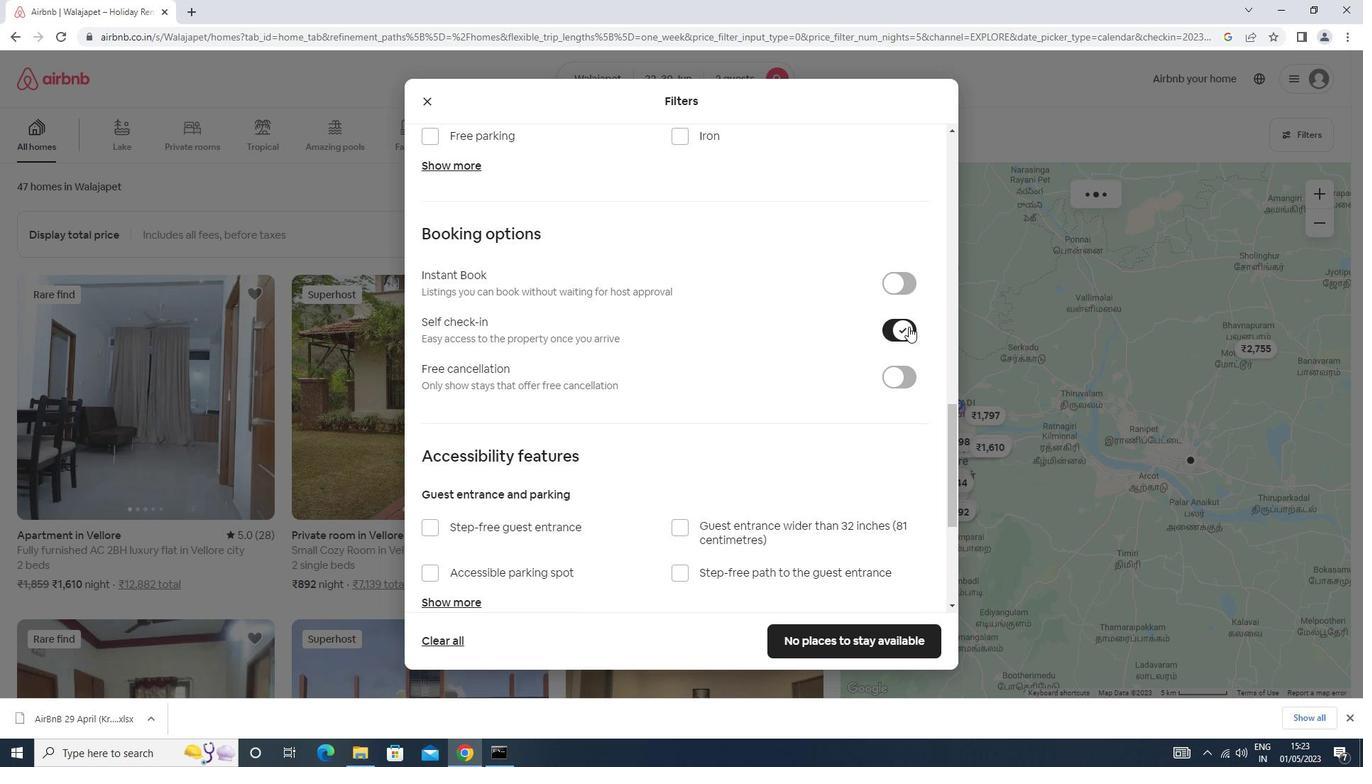 
Action: Mouse moved to (907, 328)
Screenshot: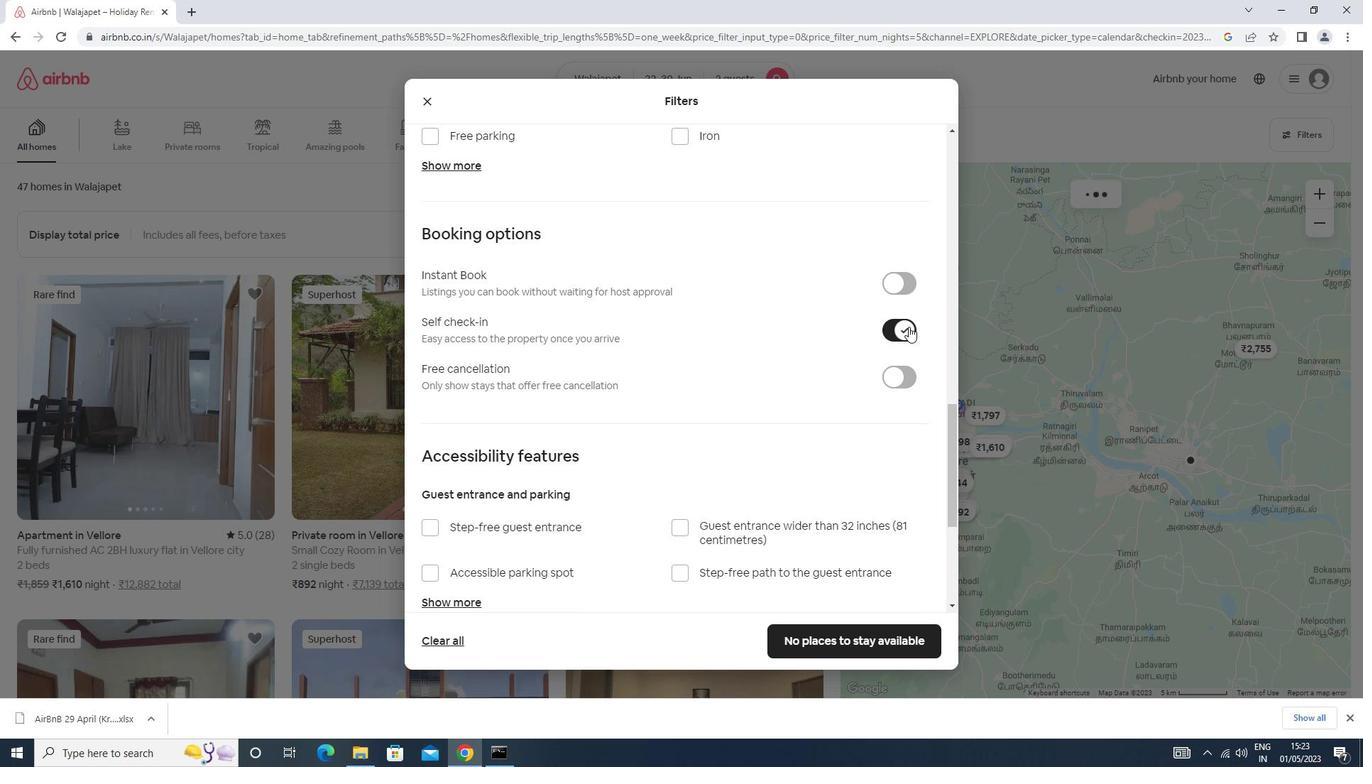 
Action: Mouse scrolled (907, 327) with delta (0, 0)
Screenshot: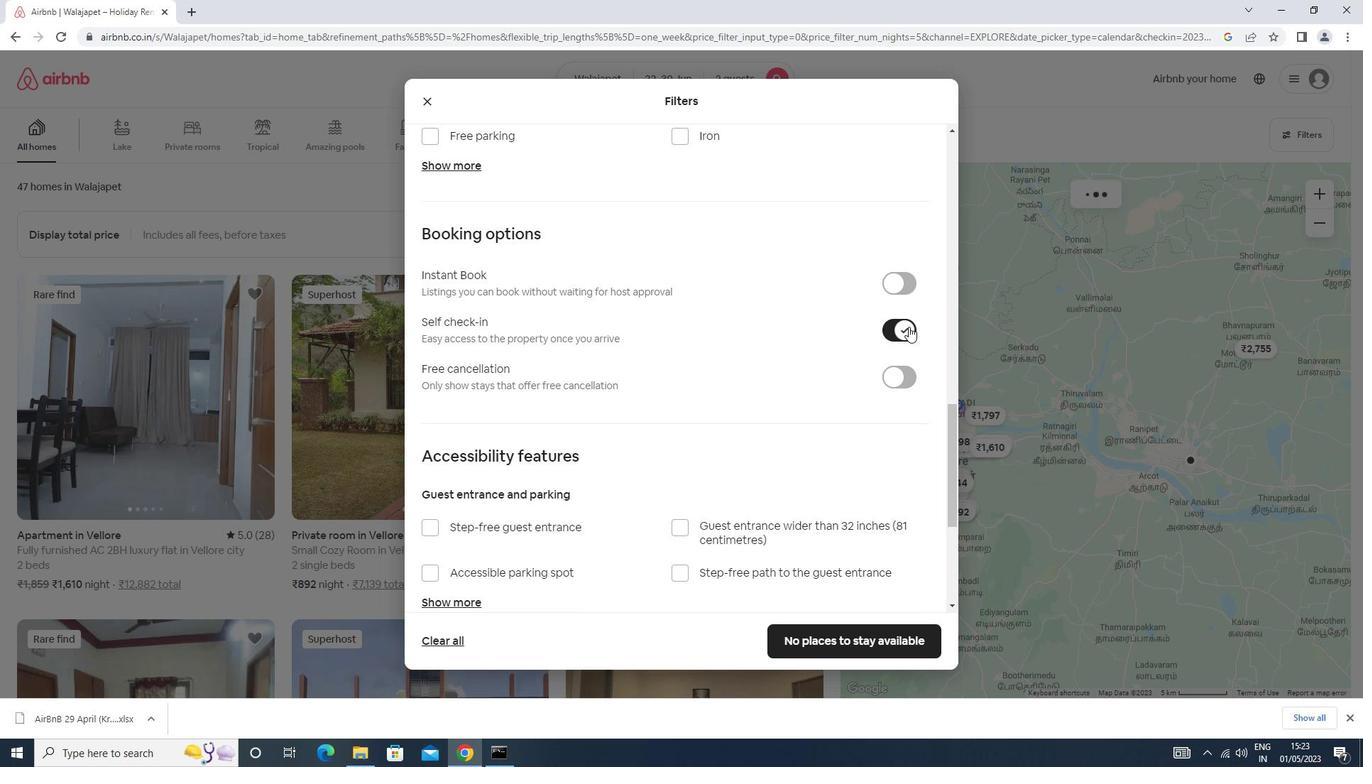 
Action: Mouse moved to (453, 571)
Screenshot: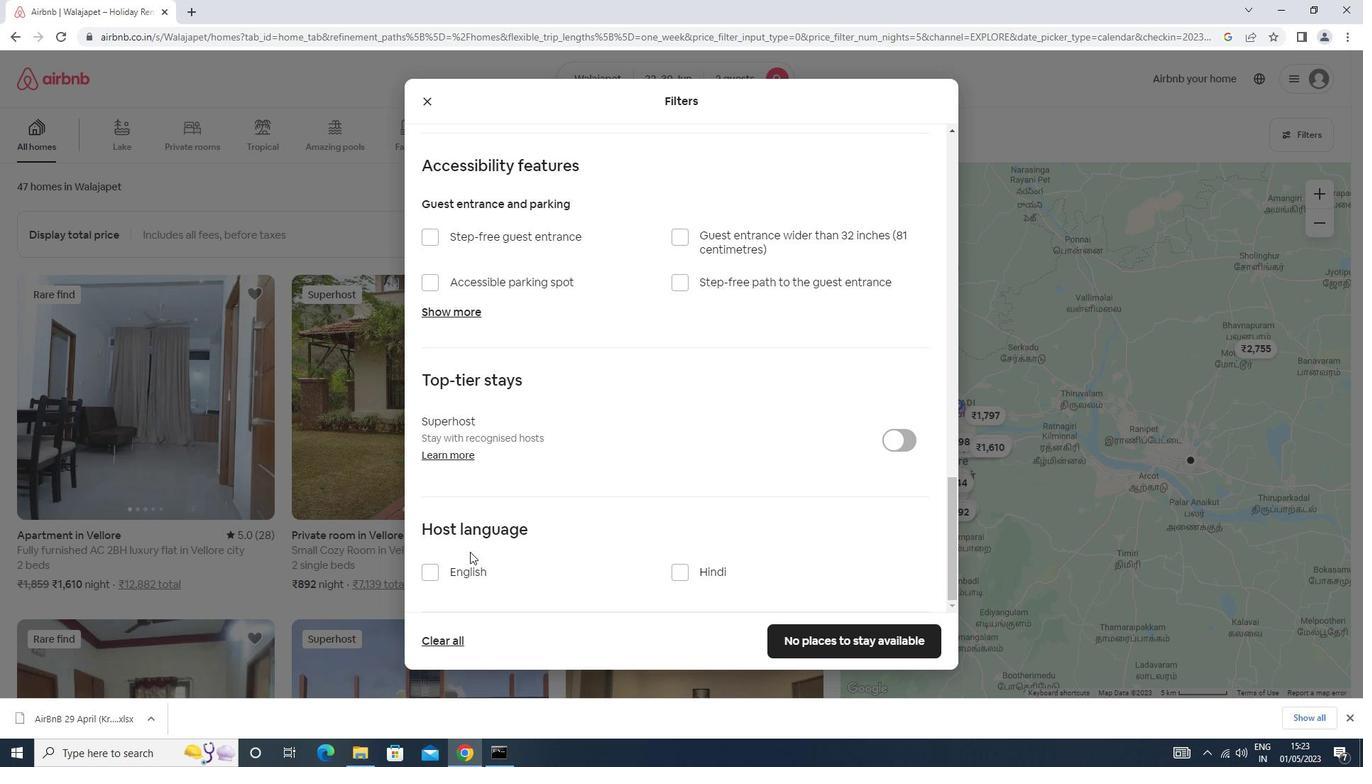 
Action: Mouse pressed left at (453, 571)
Screenshot: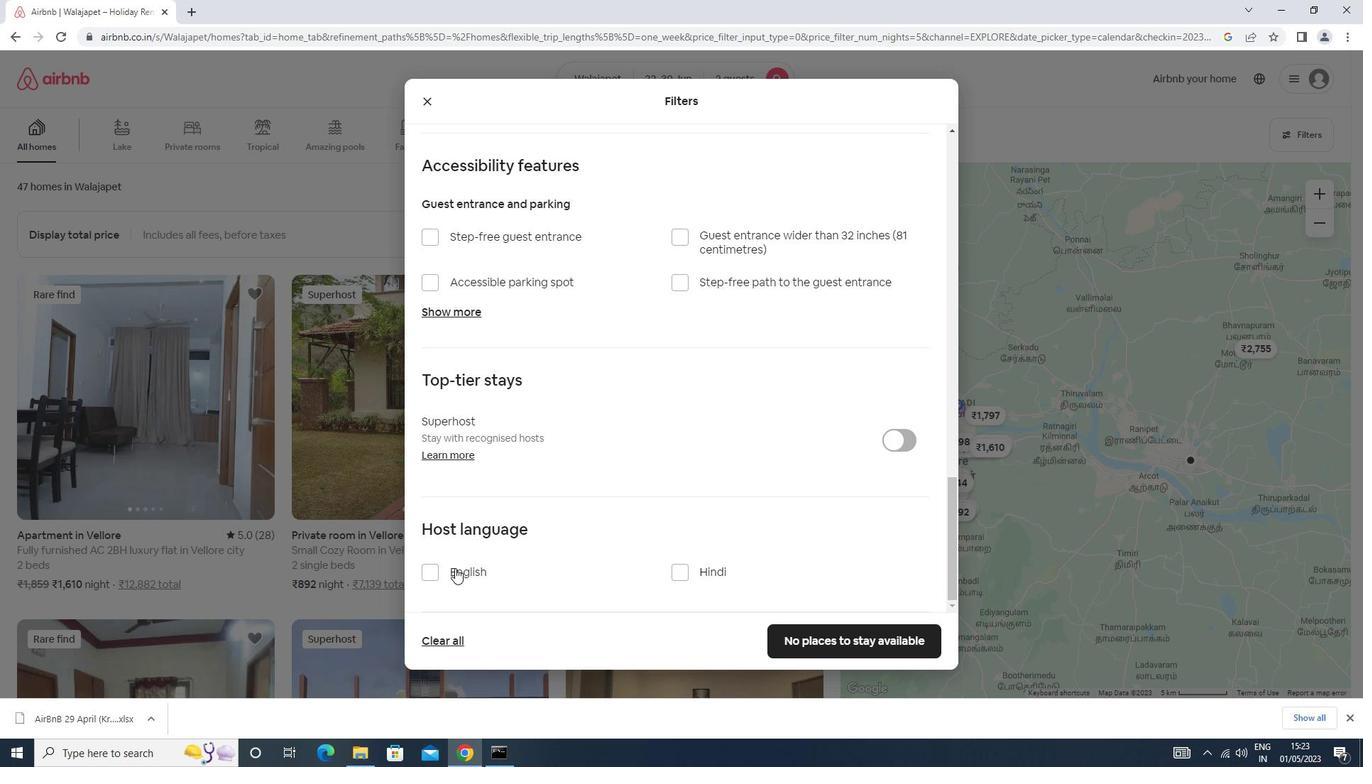 
Action: Mouse moved to (897, 641)
Screenshot: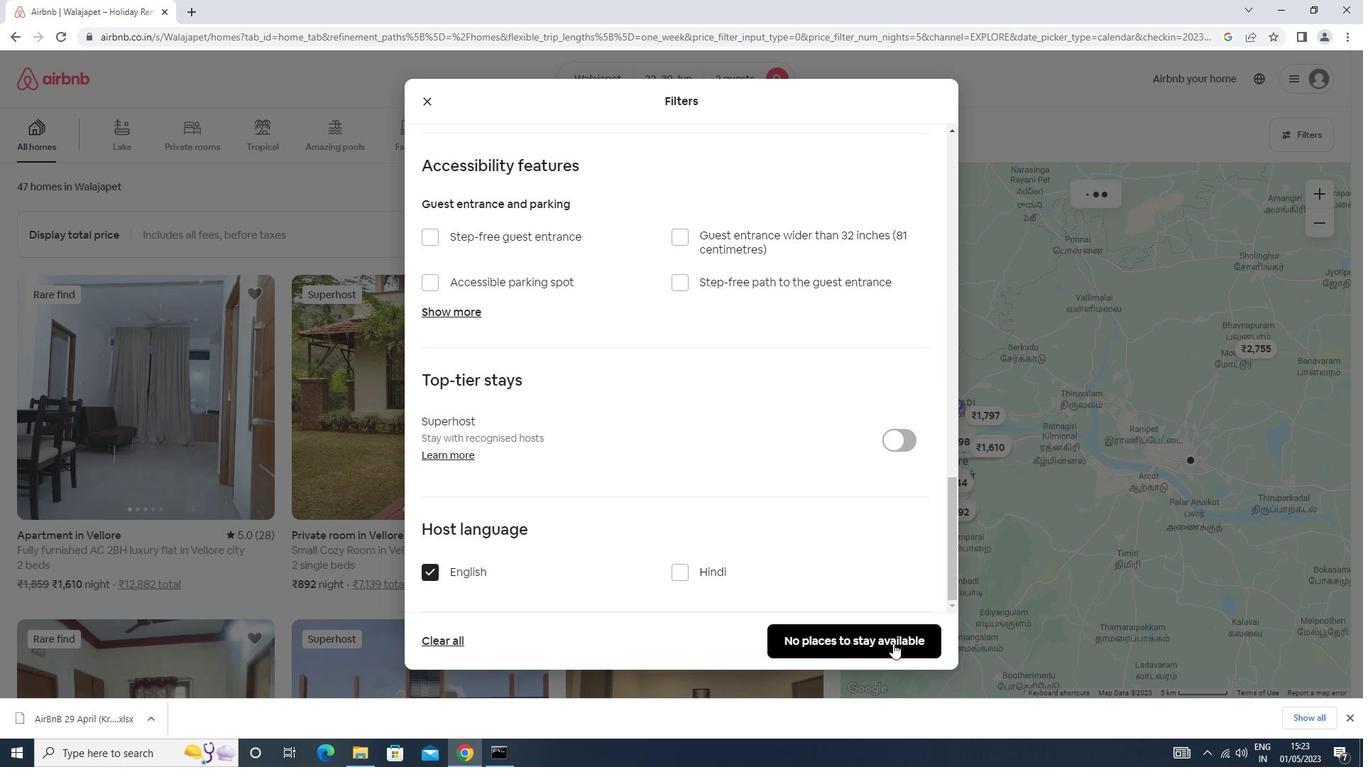 
Action: Mouse pressed left at (897, 641)
Screenshot: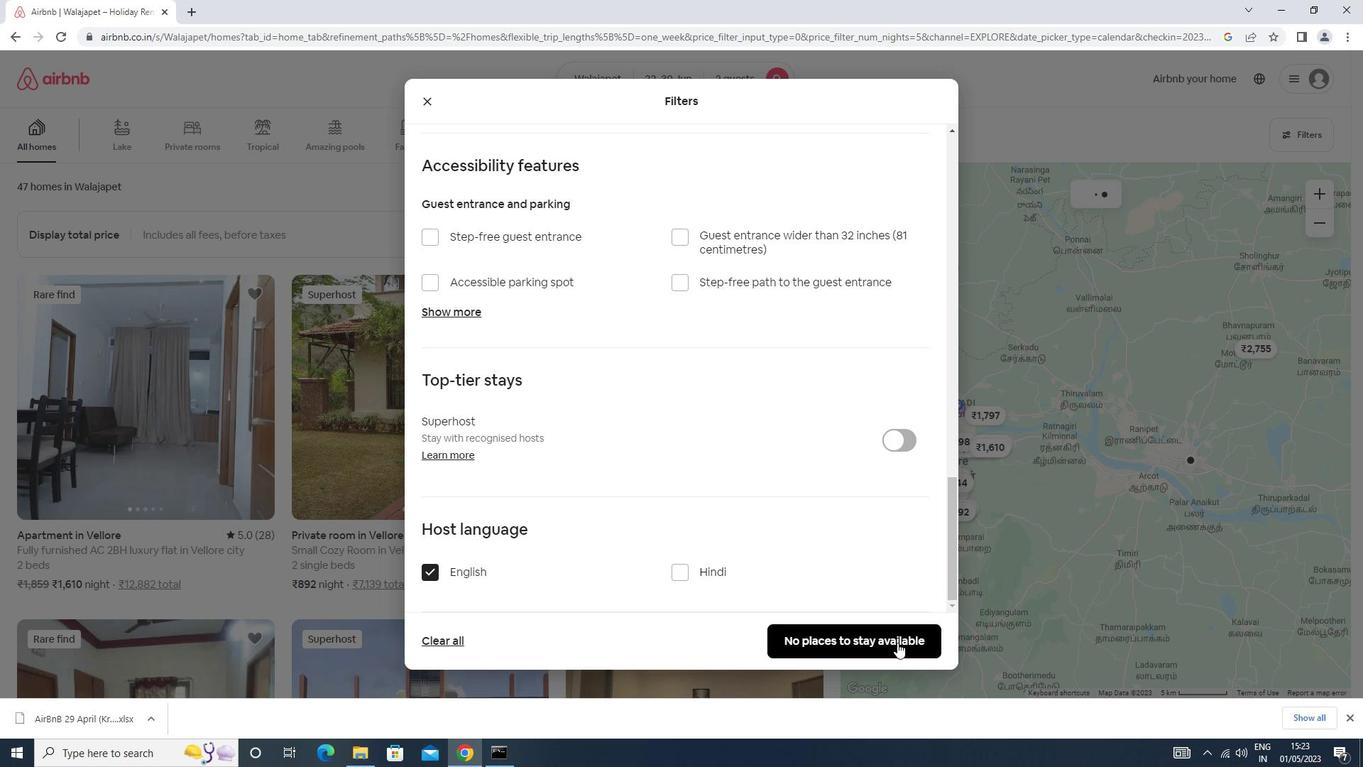 
Action: Mouse moved to (891, 638)
Screenshot: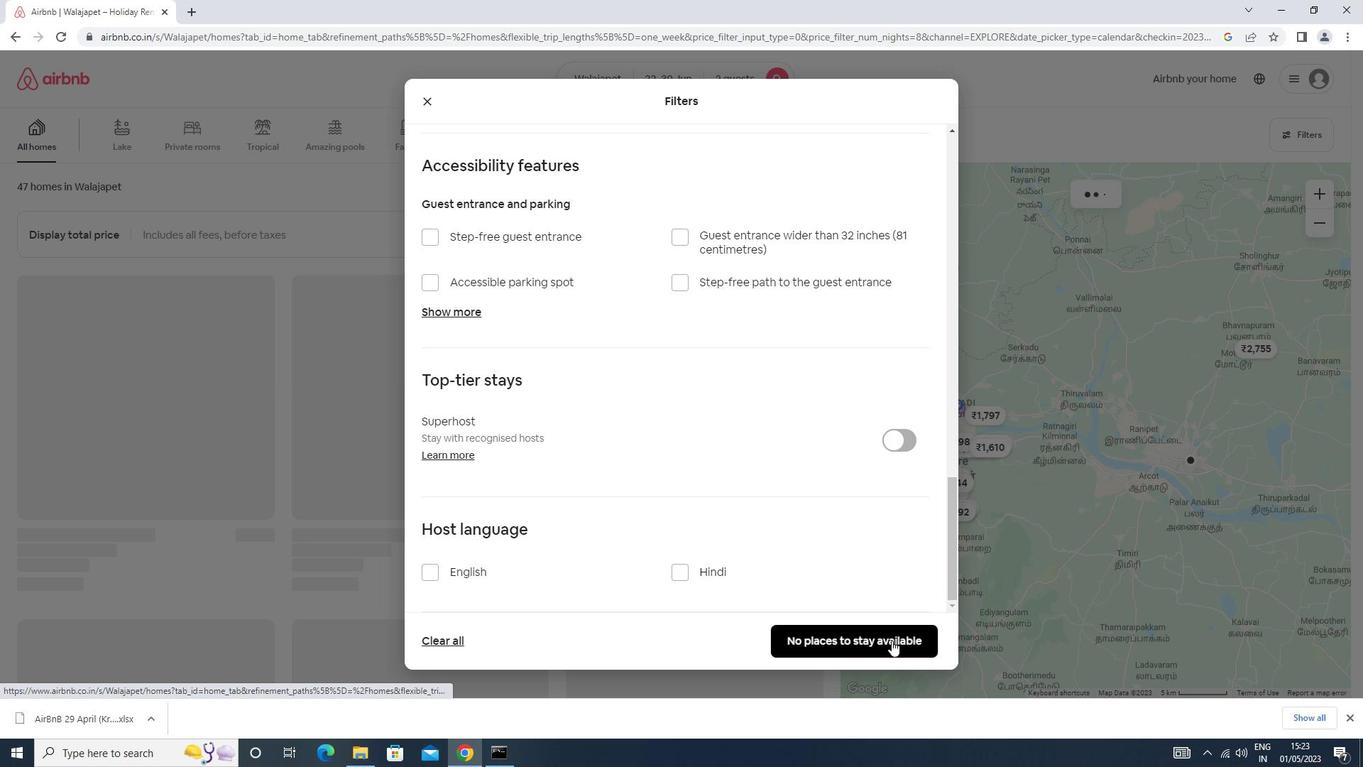 
Action: Key pressed <Key.f4>
Screenshot: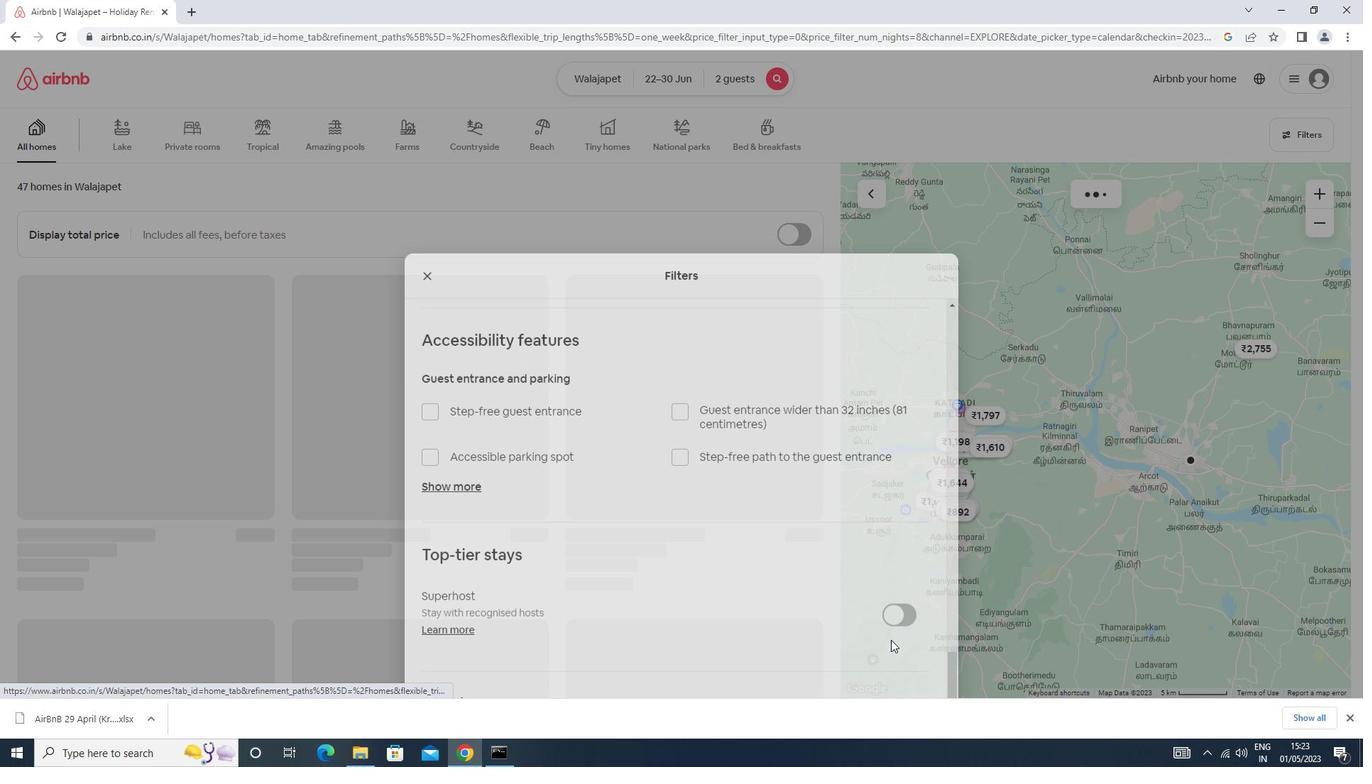 
Action: Mouse moved to (890, 634)
Screenshot: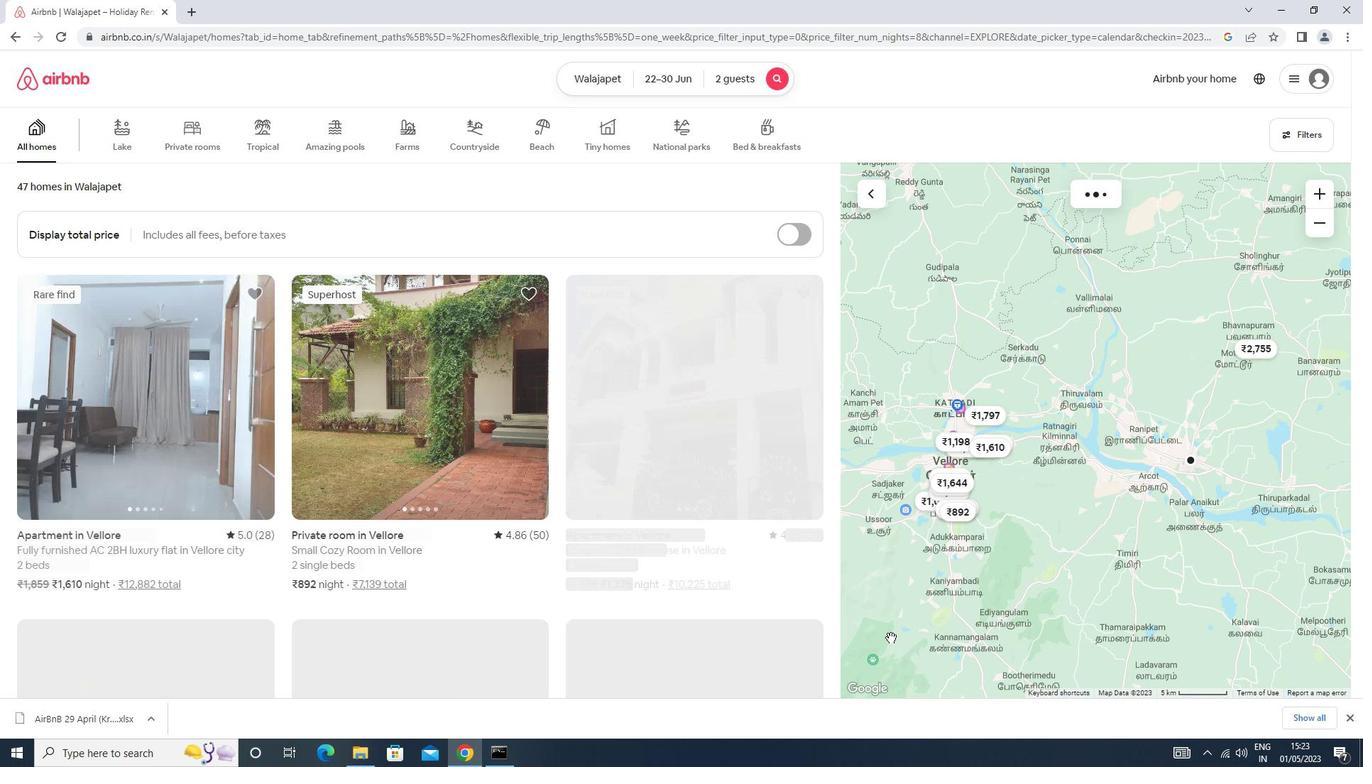
